 Task: Look for space in Kovancilar, Turkey from 12th July, 2023 to 16th July, 2023 for 8 adults in price range Rs.10000 to Rs.16000. Place can be private room with 8 bedrooms having 8 beds and 8 bathrooms. Property type can be house, flat, guest house, hotel. Amenities needed are: wifi, TV, free parkinig on premises, gym, breakfast. Booking option can be shelf check-in. Required host language is English.
Action: Mouse pressed left at (429, 91)
Screenshot: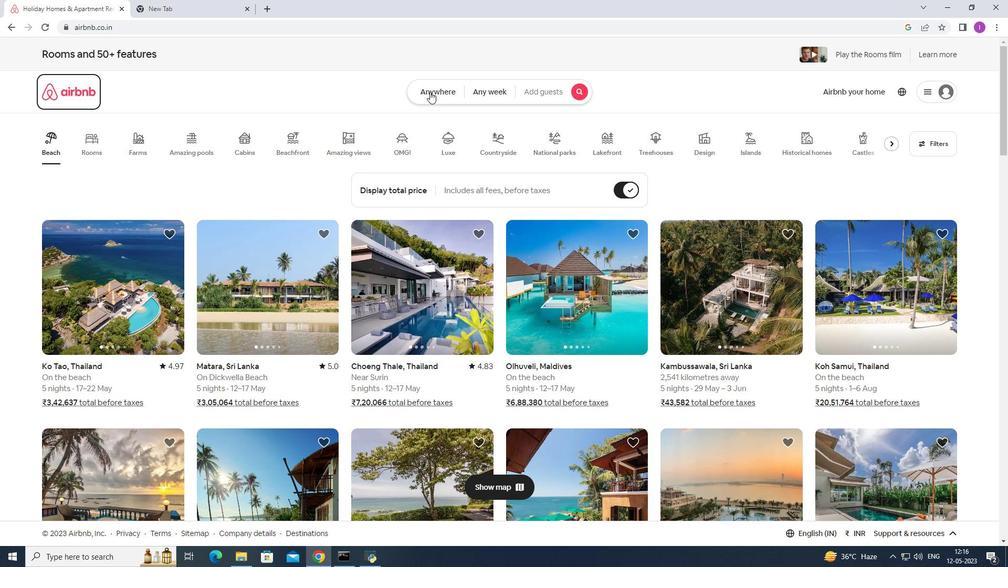 
Action: Mouse moved to (361, 134)
Screenshot: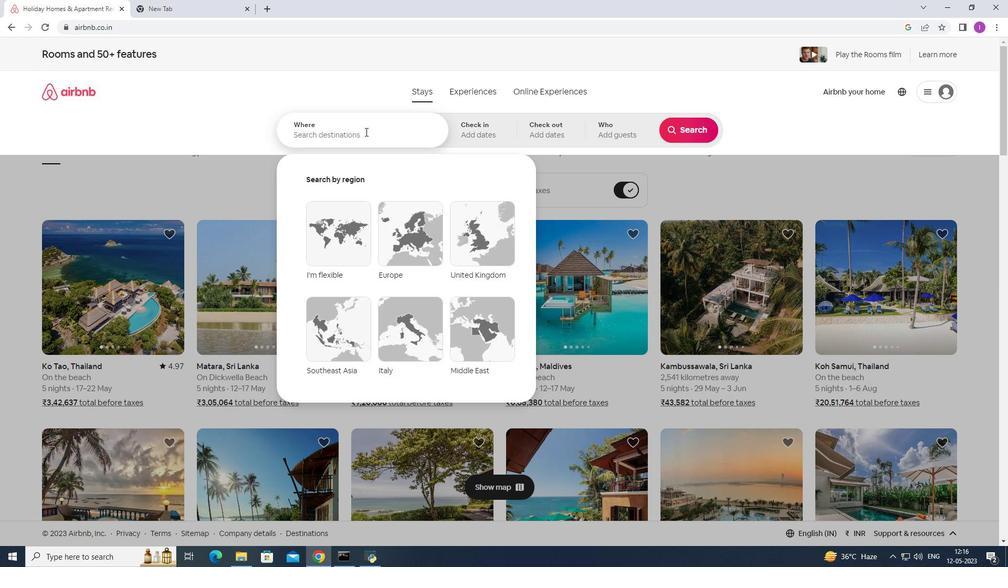 
Action: Mouse pressed left at (361, 134)
Screenshot: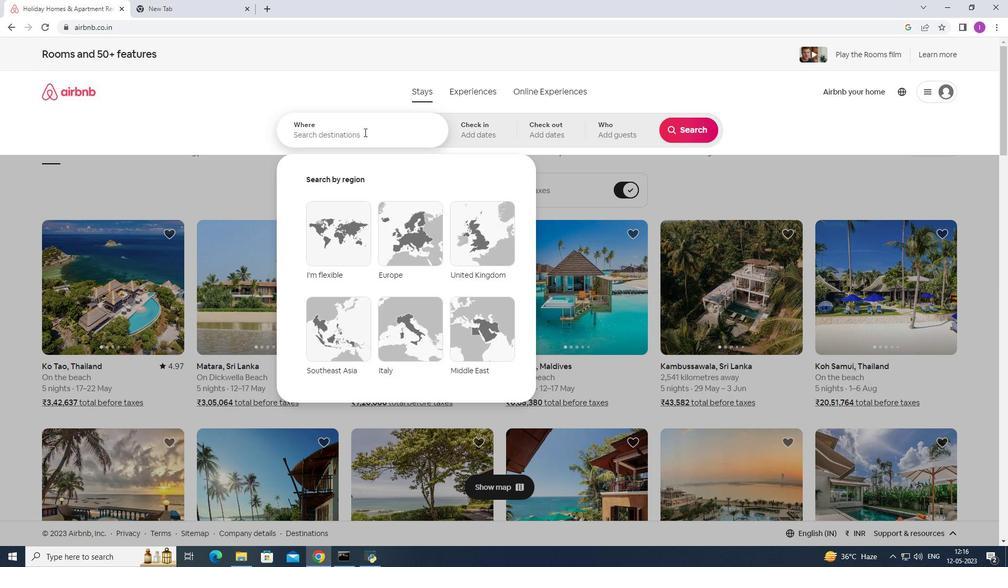
Action: Mouse moved to (361, 134)
Screenshot: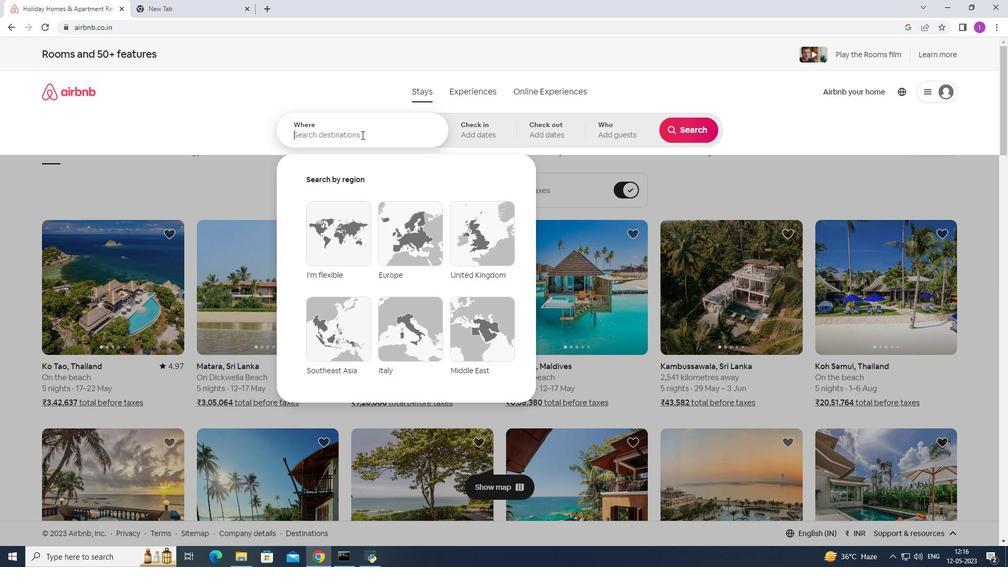 
Action: Key pressed <Key.shift>Kovancilar,<Key.shift>Turkey
Screenshot: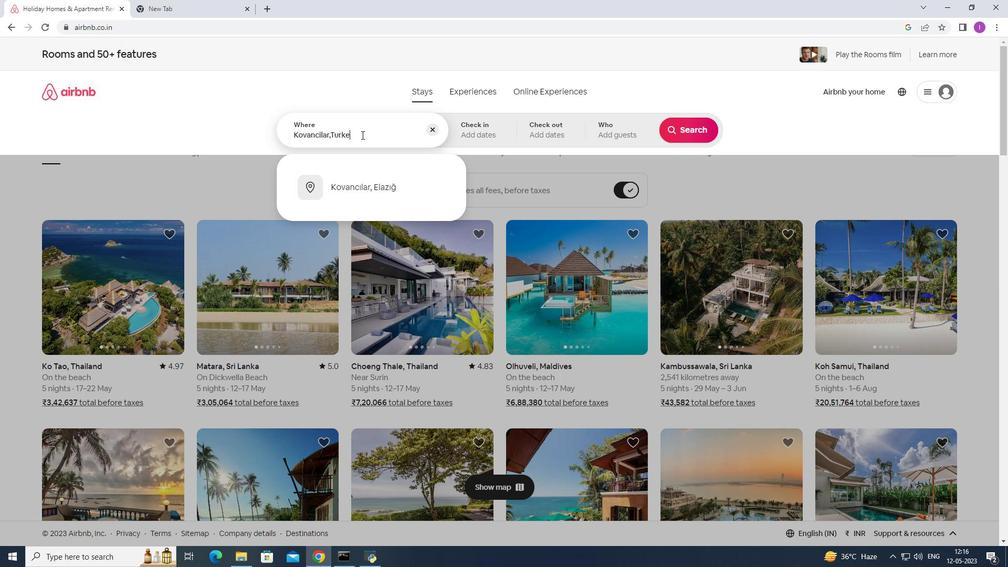 
Action: Mouse moved to (490, 134)
Screenshot: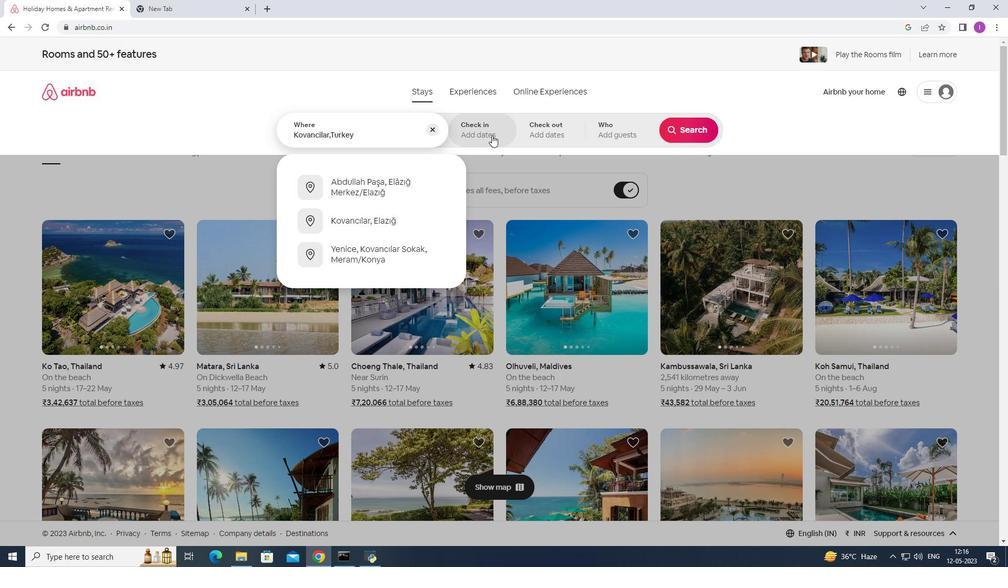 
Action: Mouse pressed left at (490, 134)
Screenshot: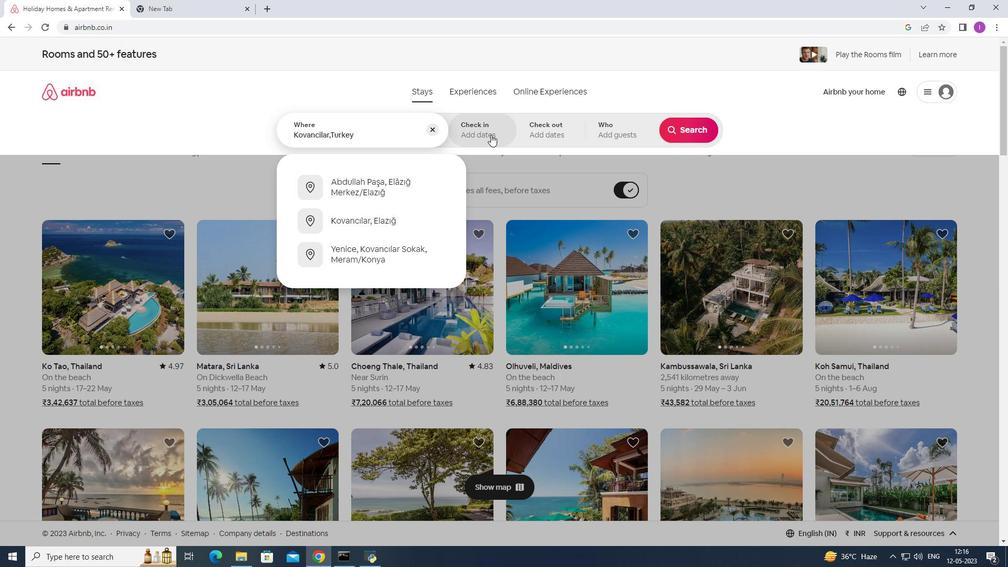 
Action: Mouse moved to (685, 215)
Screenshot: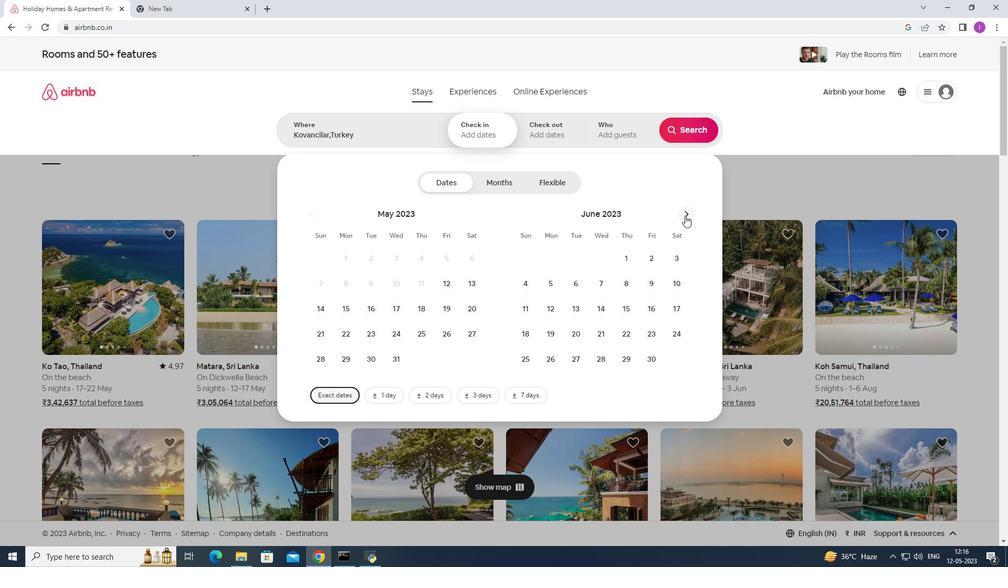 
Action: Mouse pressed left at (685, 215)
Screenshot: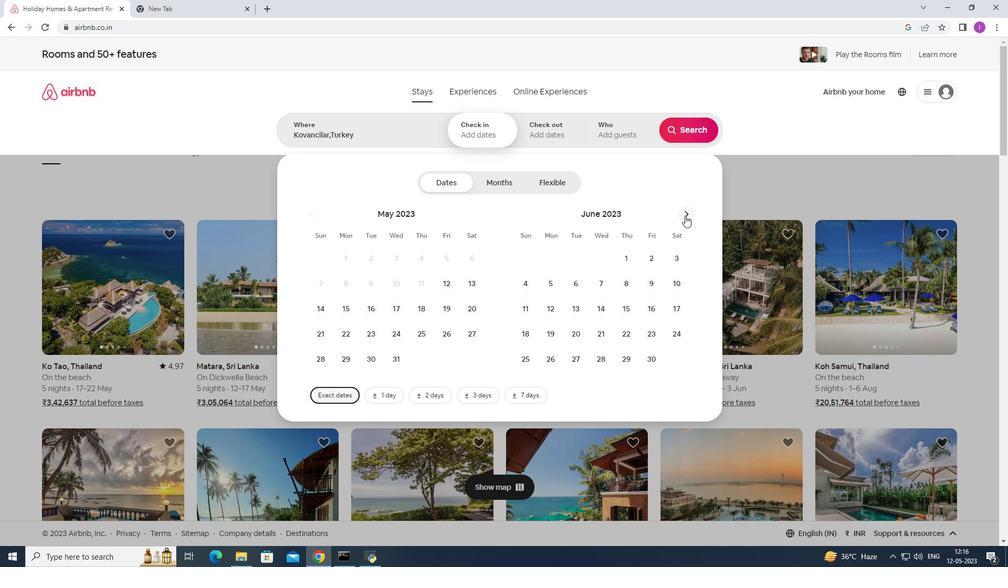 
Action: Mouse moved to (601, 312)
Screenshot: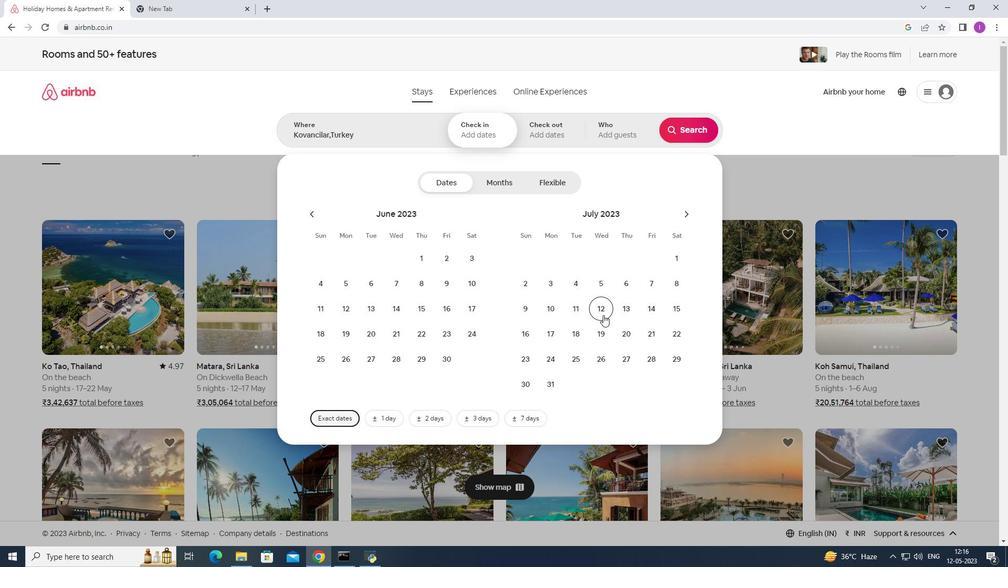 
Action: Mouse pressed left at (601, 312)
Screenshot: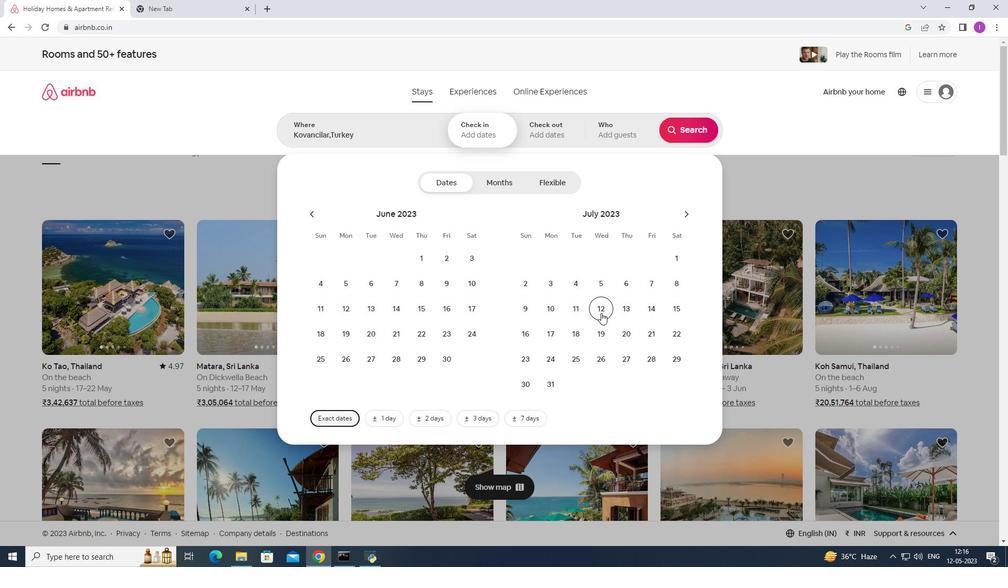 
Action: Mouse moved to (520, 333)
Screenshot: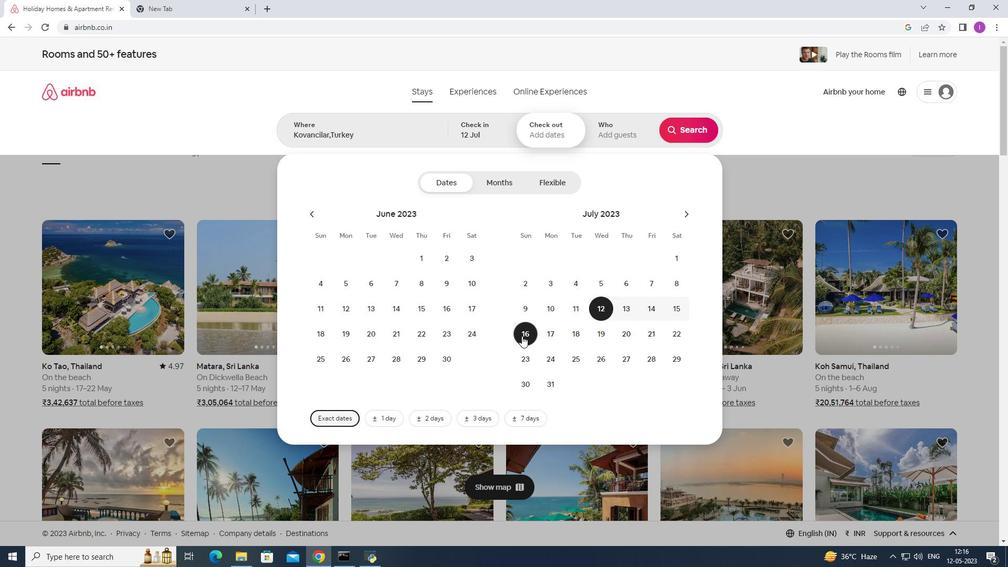 
Action: Mouse pressed left at (520, 333)
Screenshot: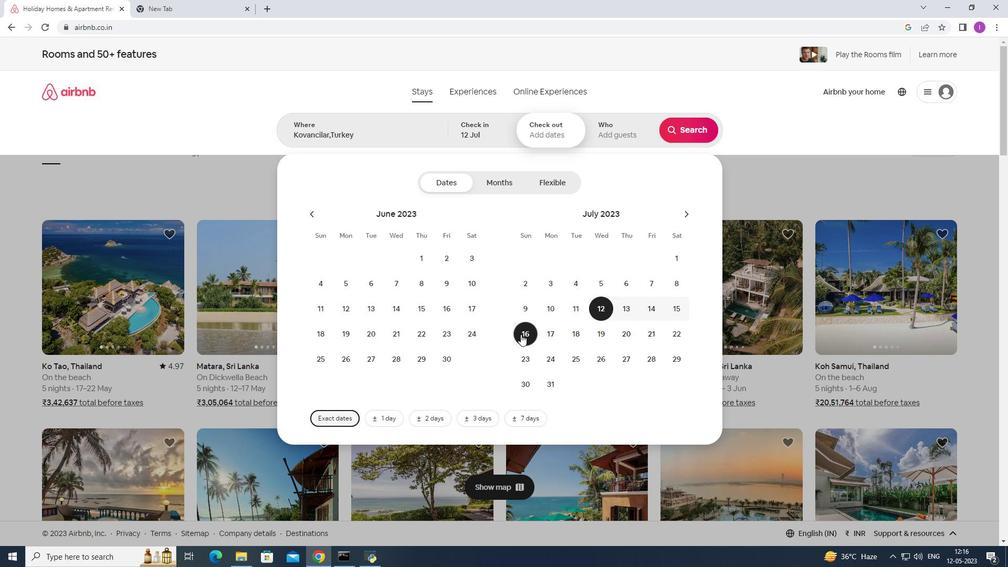 
Action: Mouse moved to (620, 138)
Screenshot: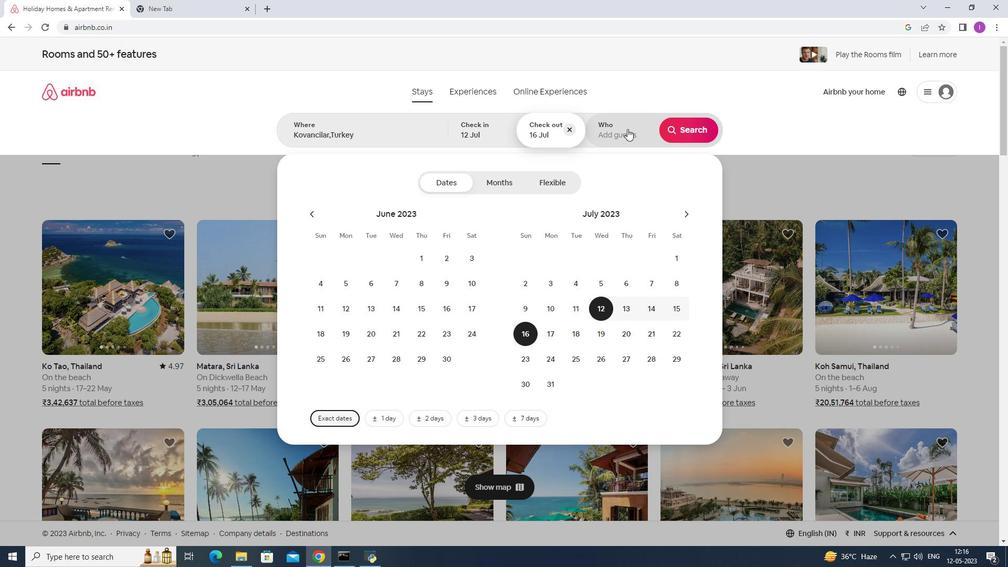 
Action: Mouse pressed left at (620, 138)
Screenshot: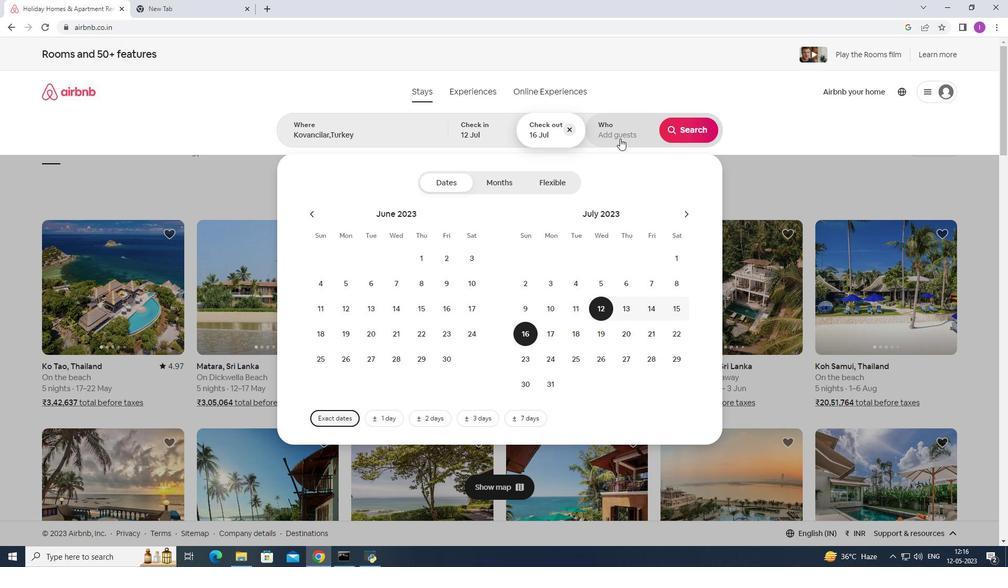 
Action: Mouse moved to (690, 187)
Screenshot: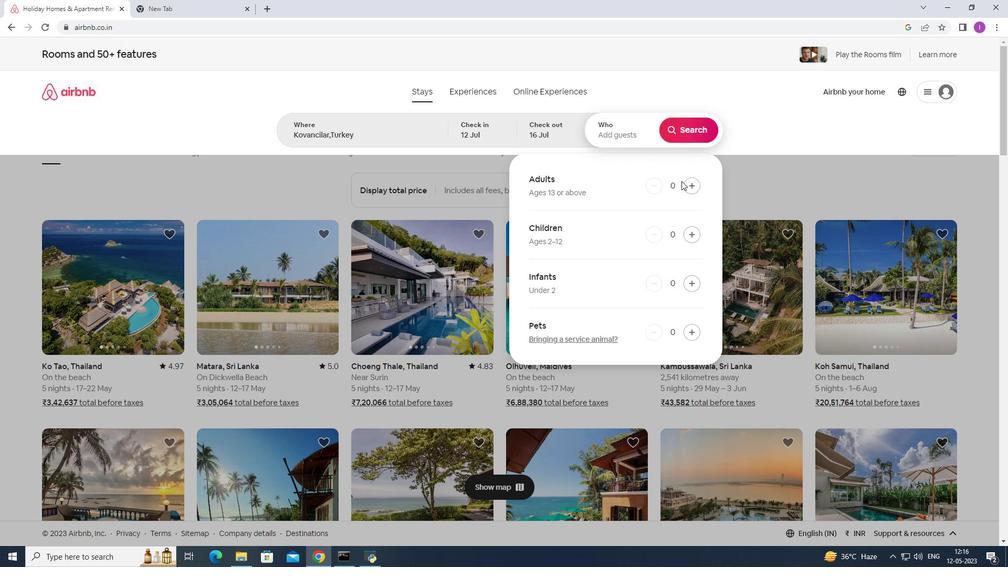 
Action: Mouse pressed left at (690, 187)
Screenshot: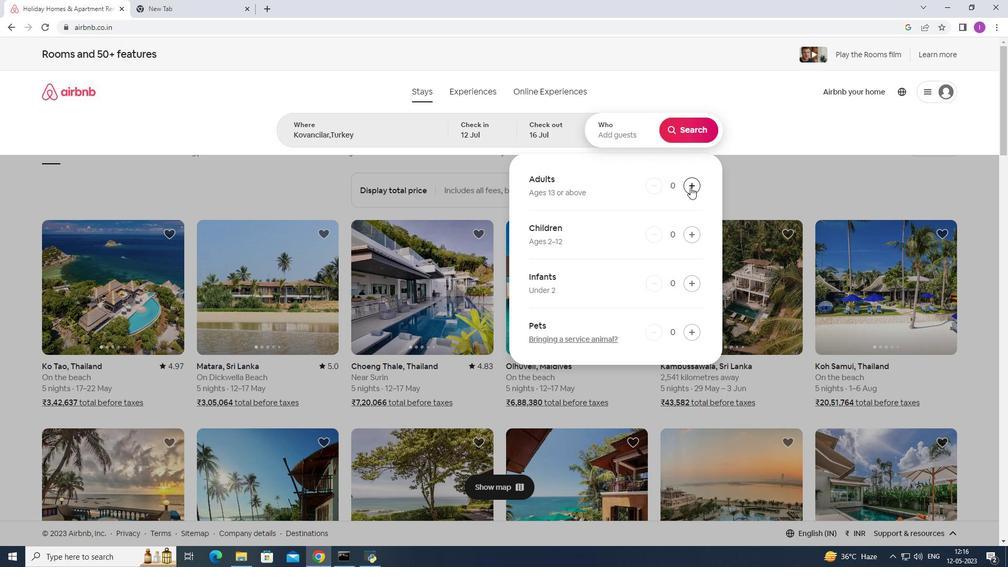 
Action: Mouse pressed left at (690, 187)
Screenshot: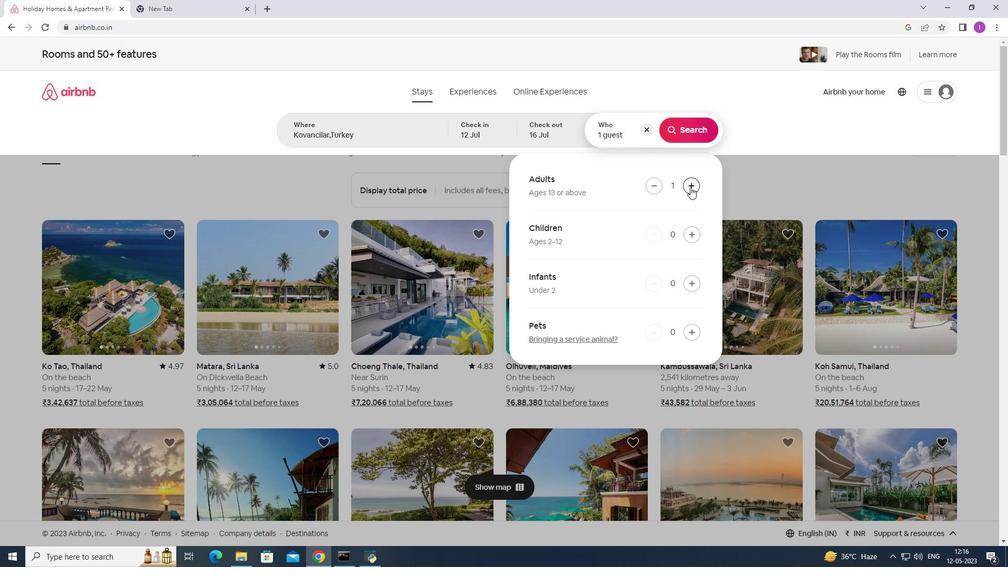 
Action: Mouse pressed left at (690, 187)
Screenshot: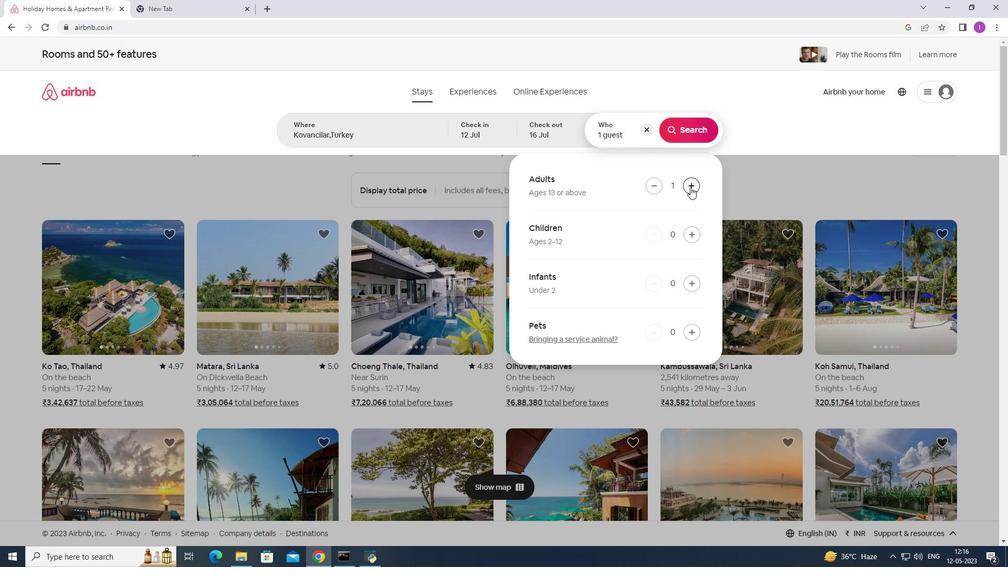 
Action: Mouse pressed left at (690, 187)
Screenshot: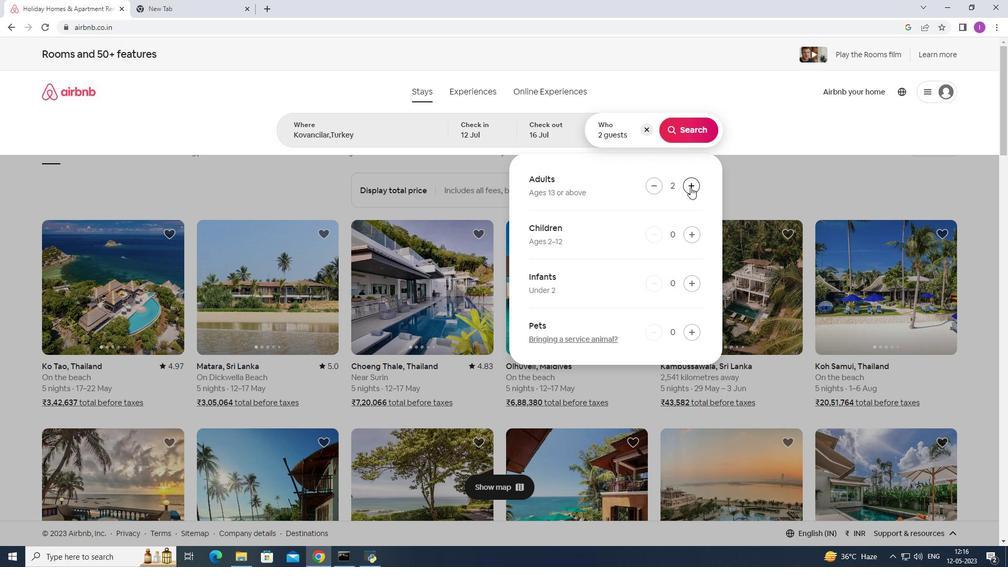 
Action: Mouse pressed left at (690, 187)
Screenshot: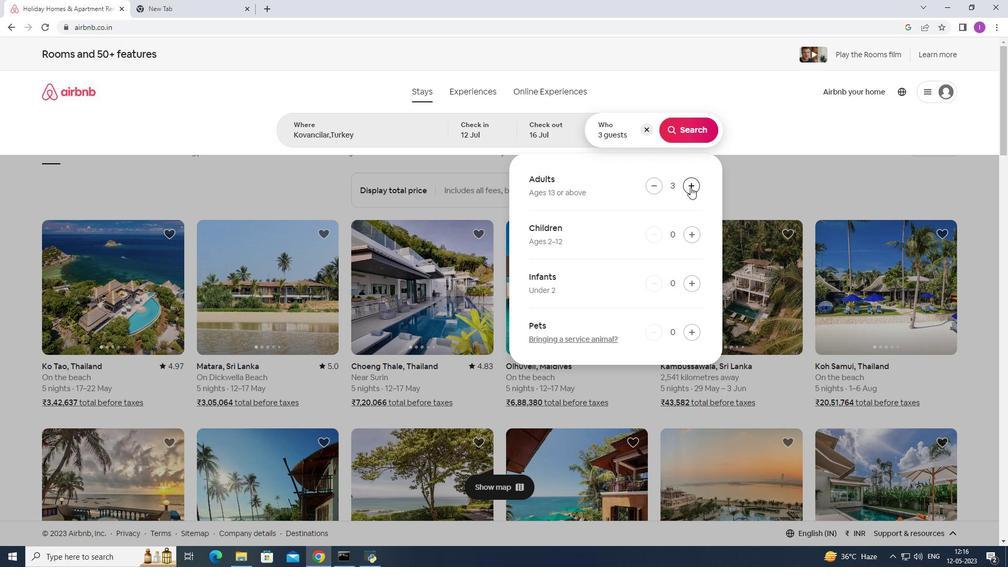 
Action: Mouse pressed left at (690, 187)
Screenshot: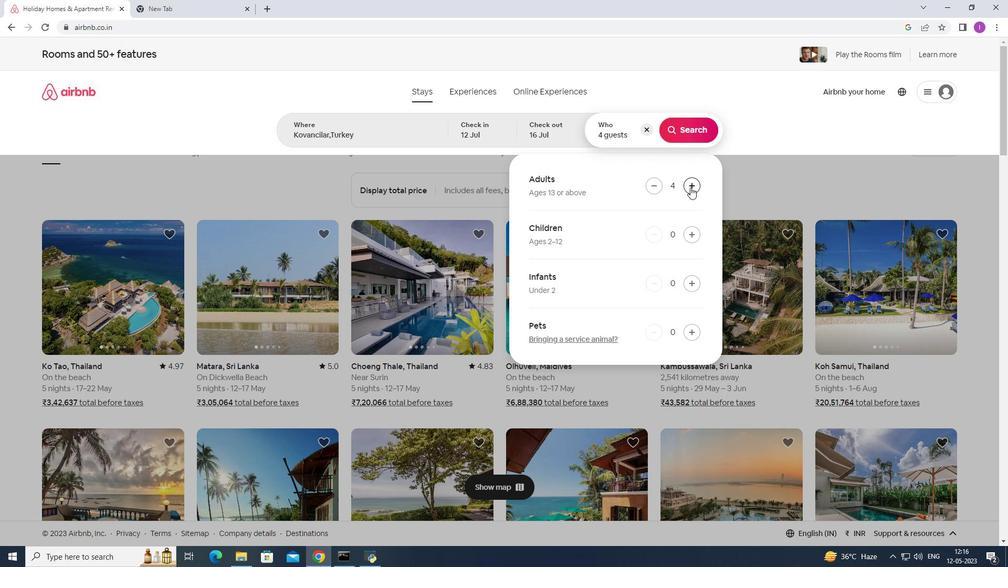 
Action: Mouse pressed left at (690, 187)
Screenshot: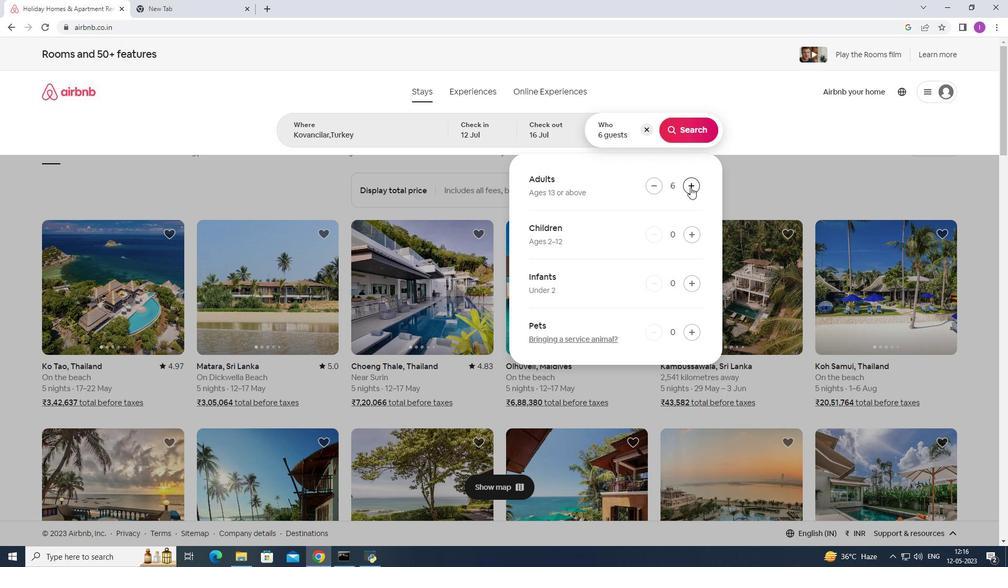 
Action: Mouse pressed left at (690, 187)
Screenshot: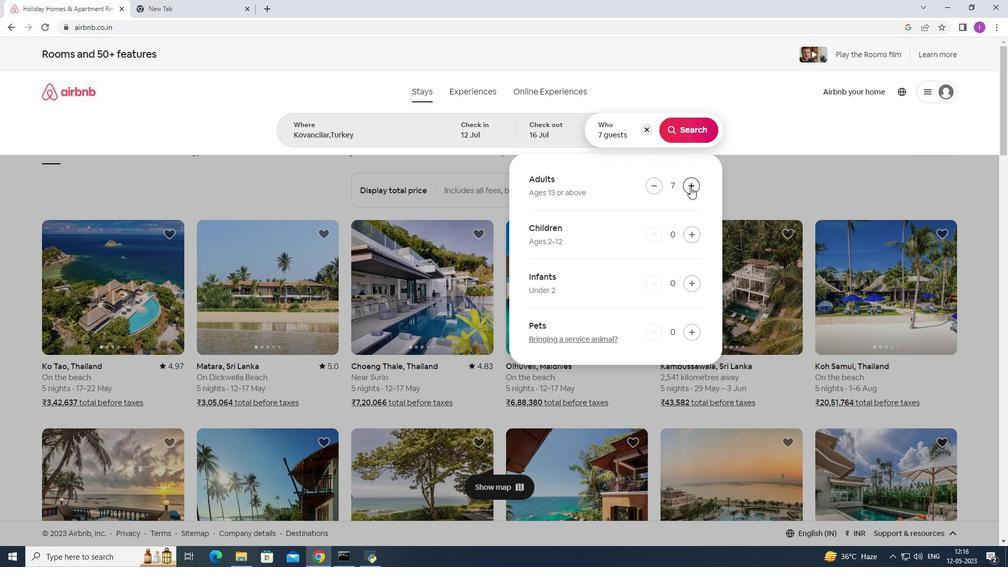 
Action: Mouse moved to (701, 136)
Screenshot: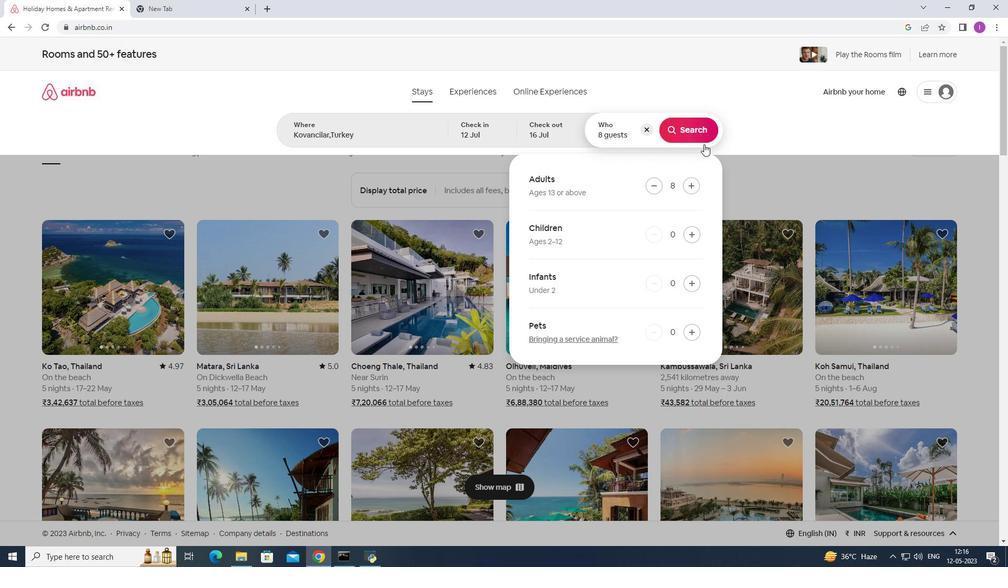 
Action: Mouse pressed left at (701, 136)
Screenshot: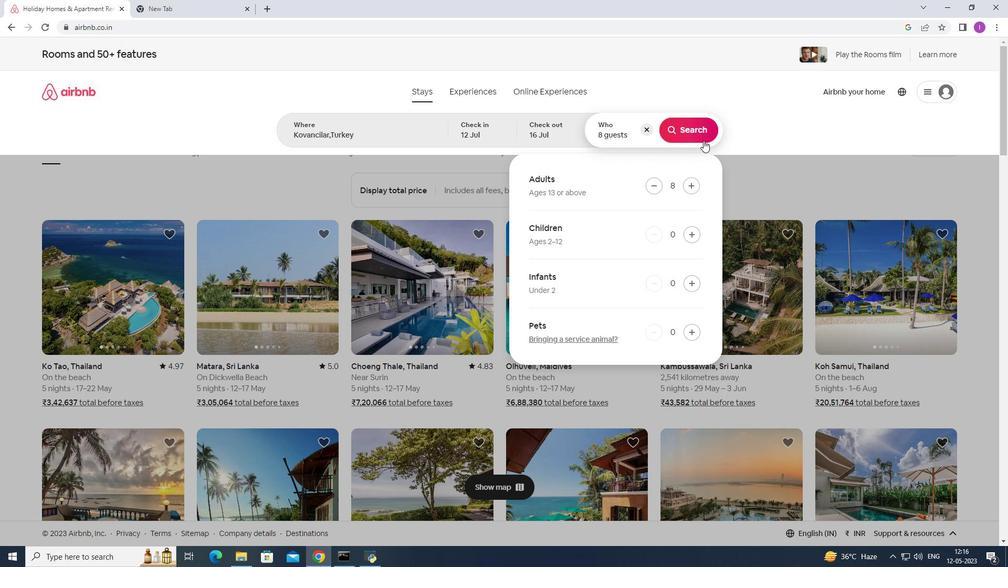 
Action: Mouse moved to (961, 98)
Screenshot: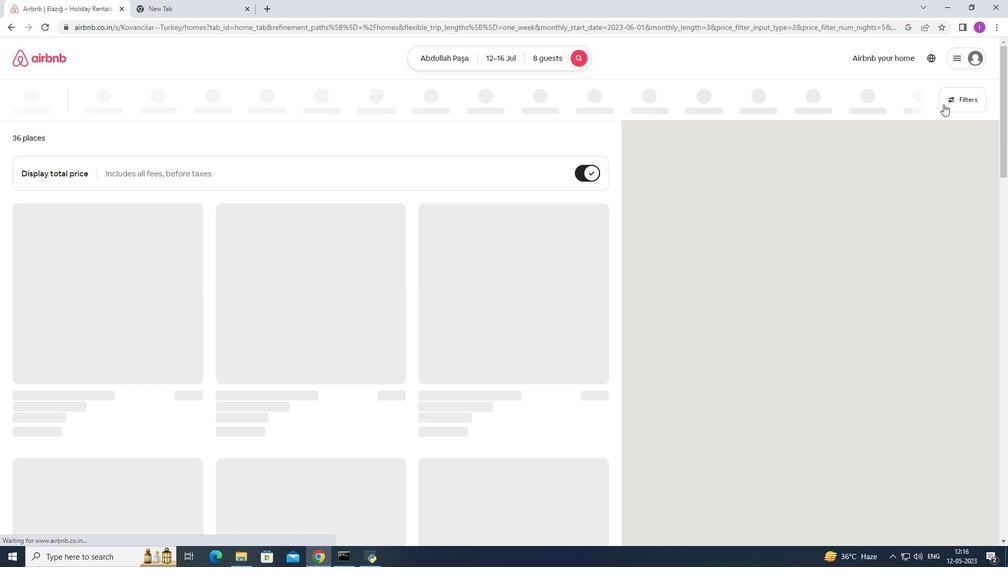 
Action: Mouse pressed left at (961, 98)
Screenshot: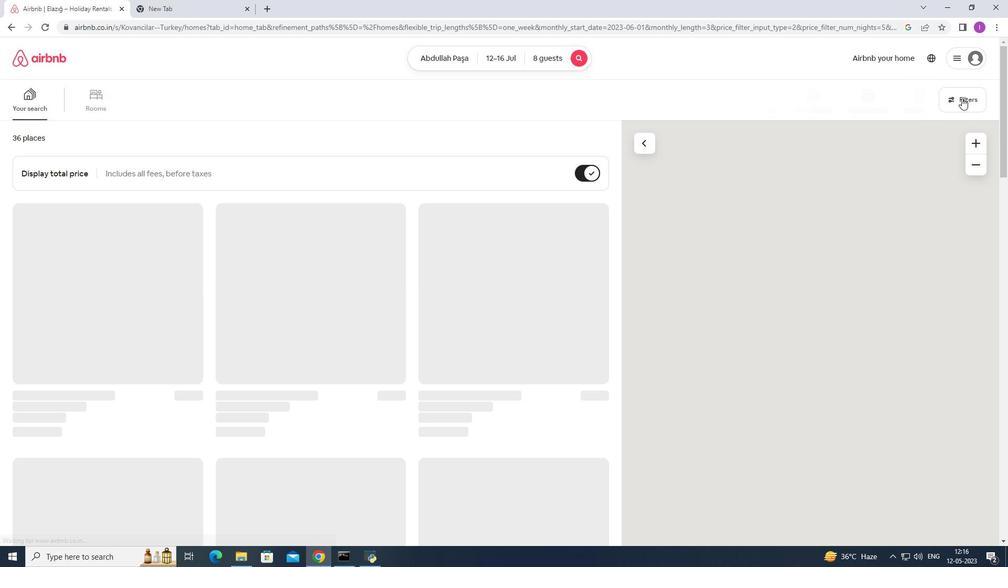 
Action: Mouse moved to (571, 359)
Screenshot: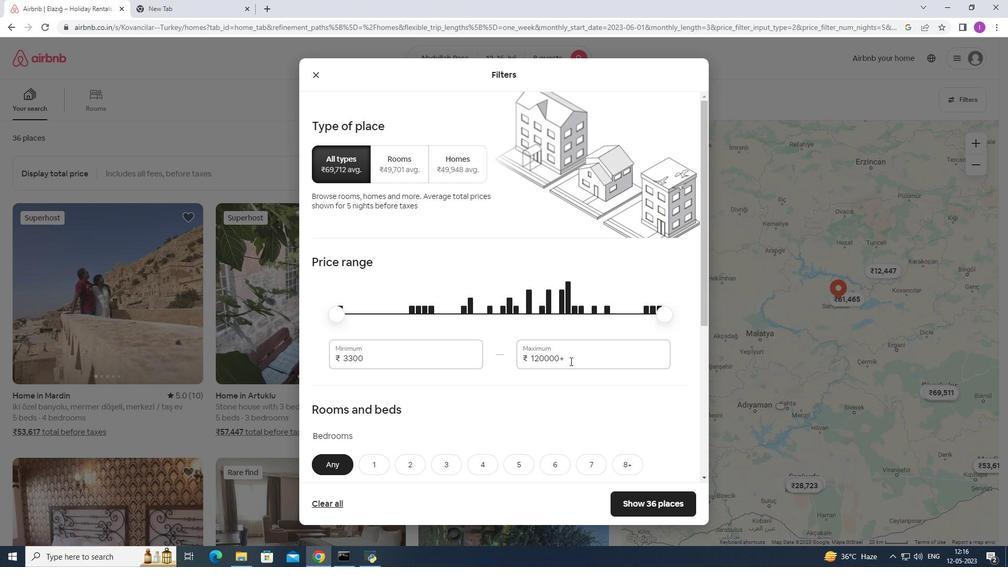 
Action: Mouse pressed left at (571, 359)
Screenshot: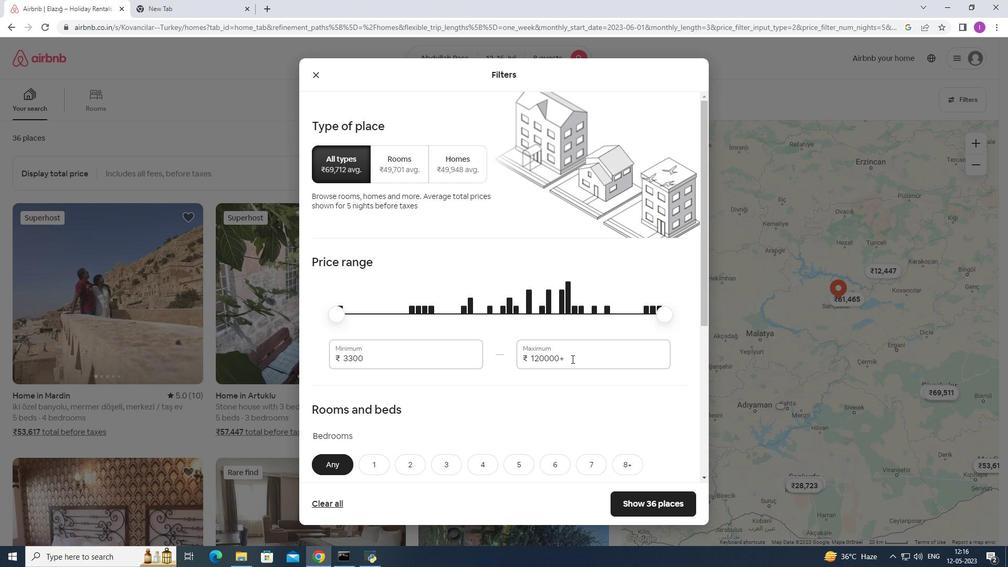 
Action: Mouse moved to (539, 358)
Screenshot: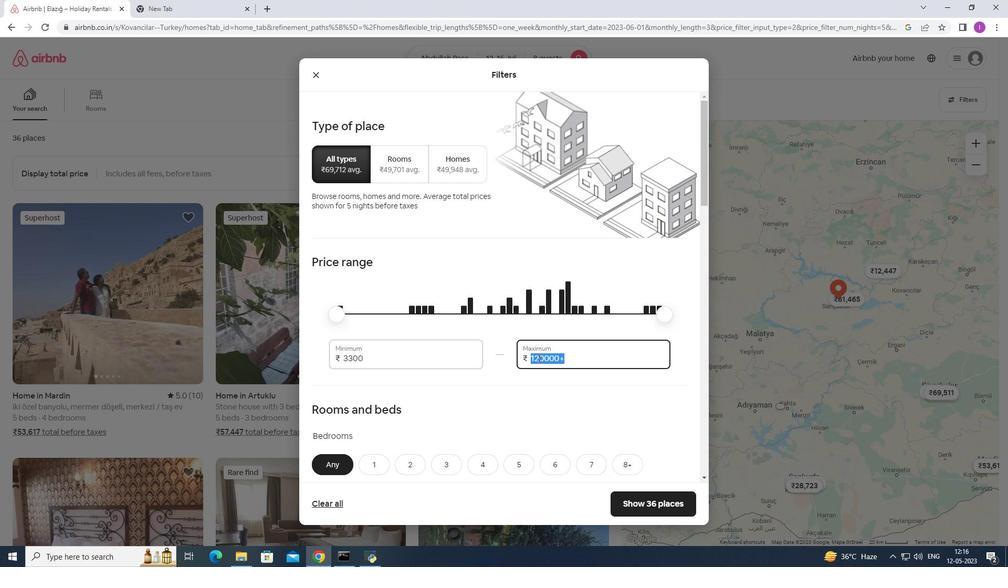 
Action: Key pressed 1
Screenshot: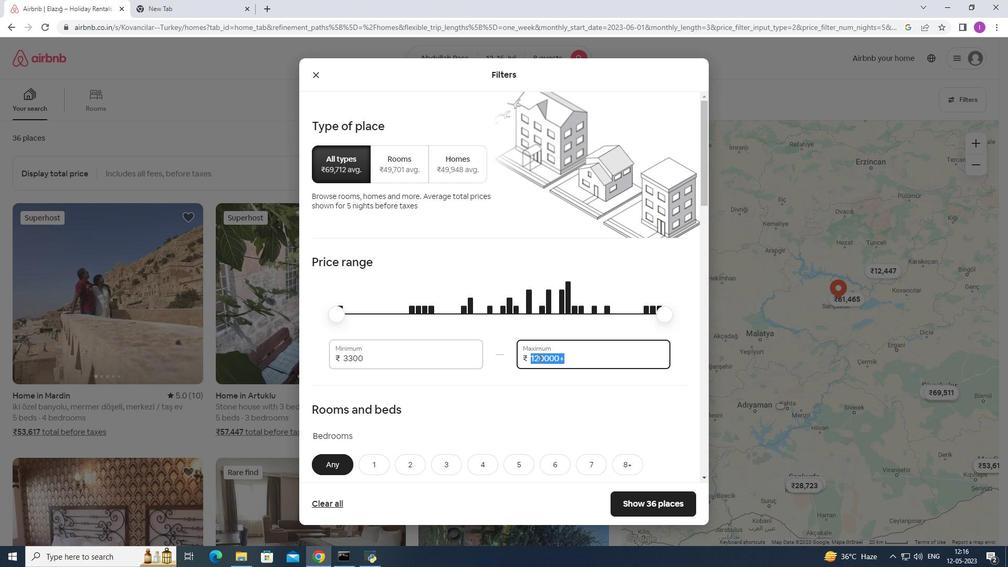 
Action: Mouse moved to (540, 356)
Screenshot: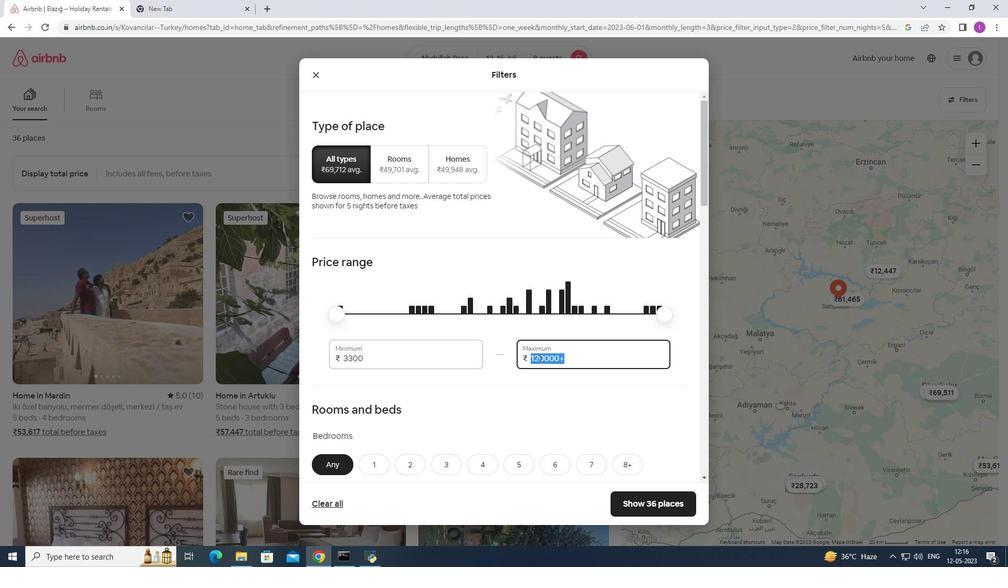 
Action: Key pressed 6
Screenshot: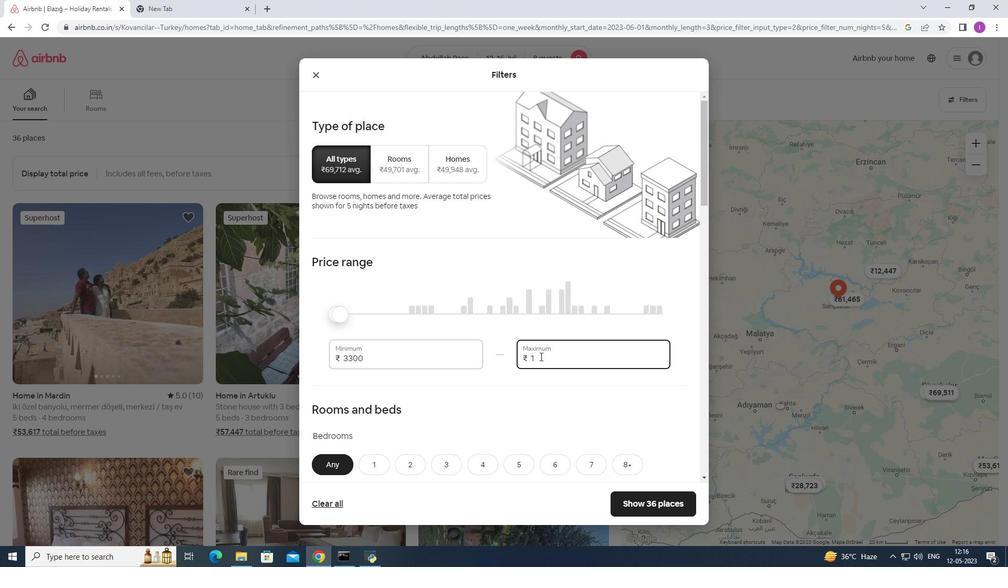 
Action: Mouse moved to (541, 355)
Screenshot: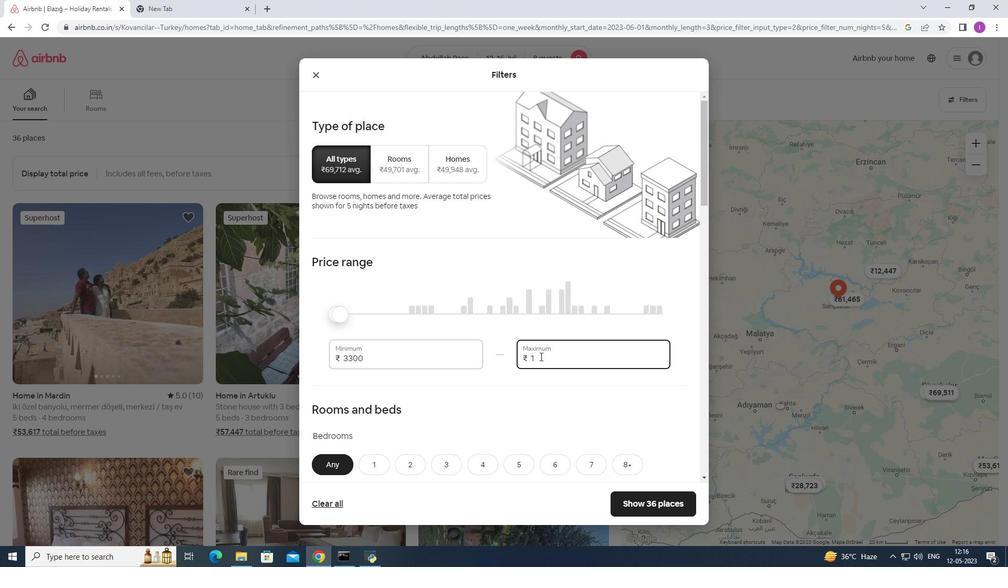 
Action: Key pressed 000
Screenshot: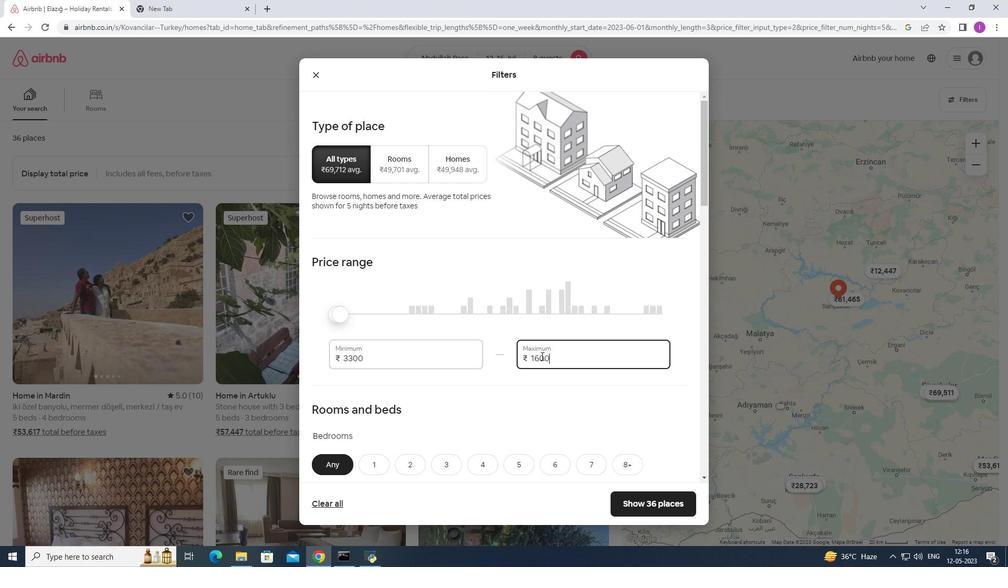 
Action: Mouse moved to (370, 356)
Screenshot: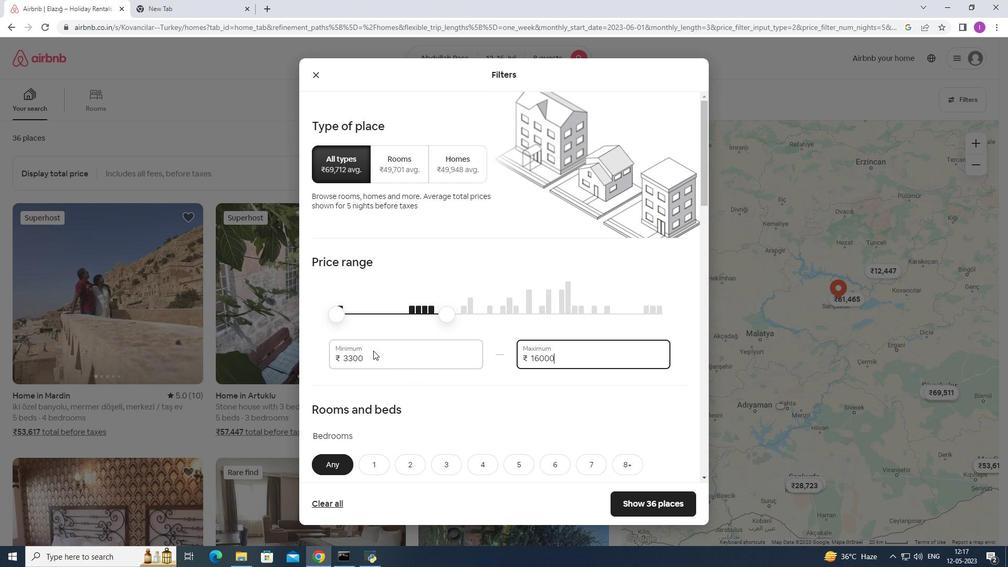 
Action: Mouse pressed left at (370, 356)
Screenshot: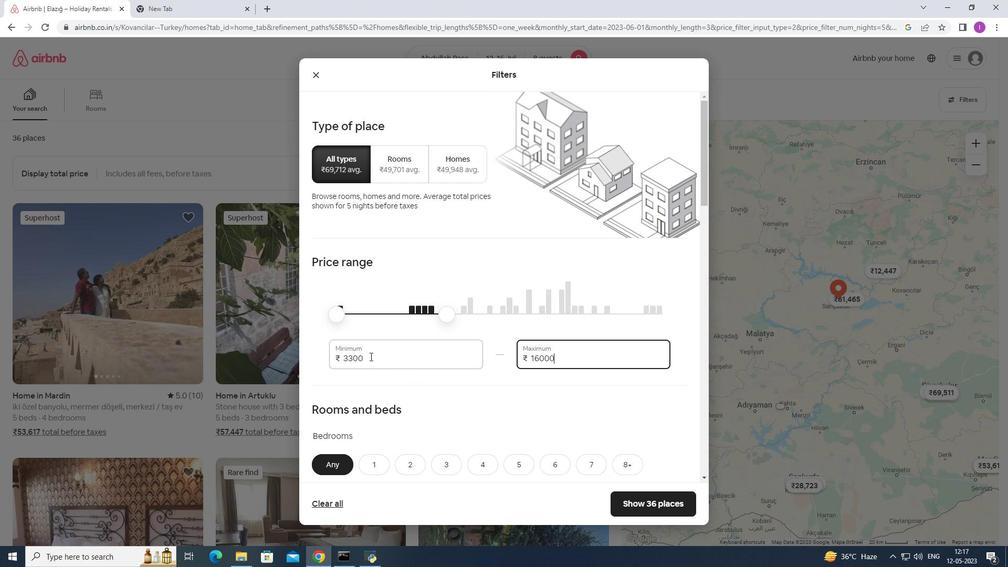 
Action: Mouse moved to (390, 361)
Screenshot: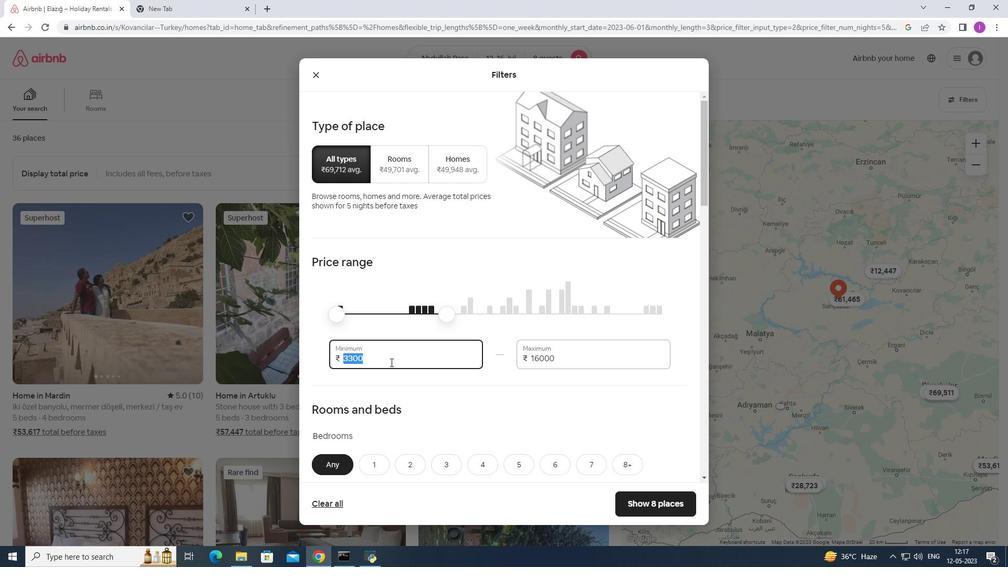 
Action: Key pressed 1
Screenshot: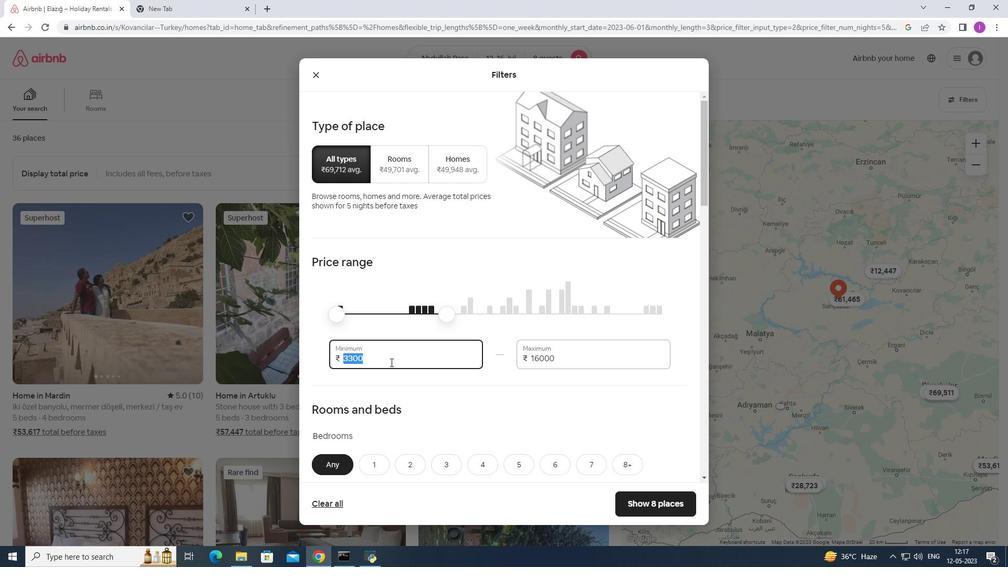 
Action: Mouse moved to (391, 361)
Screenshot: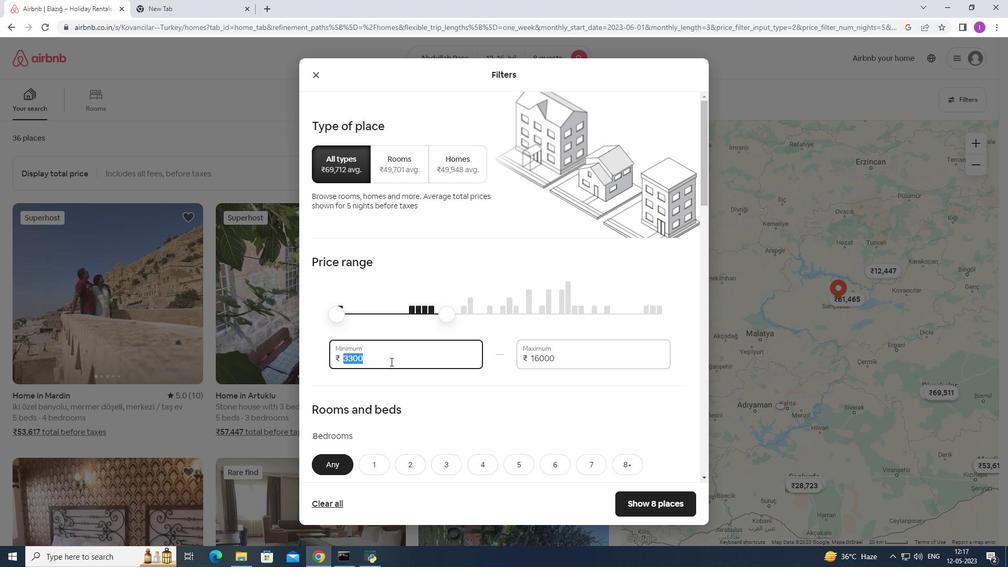 
Action: Key pressed 0000
Screenshot: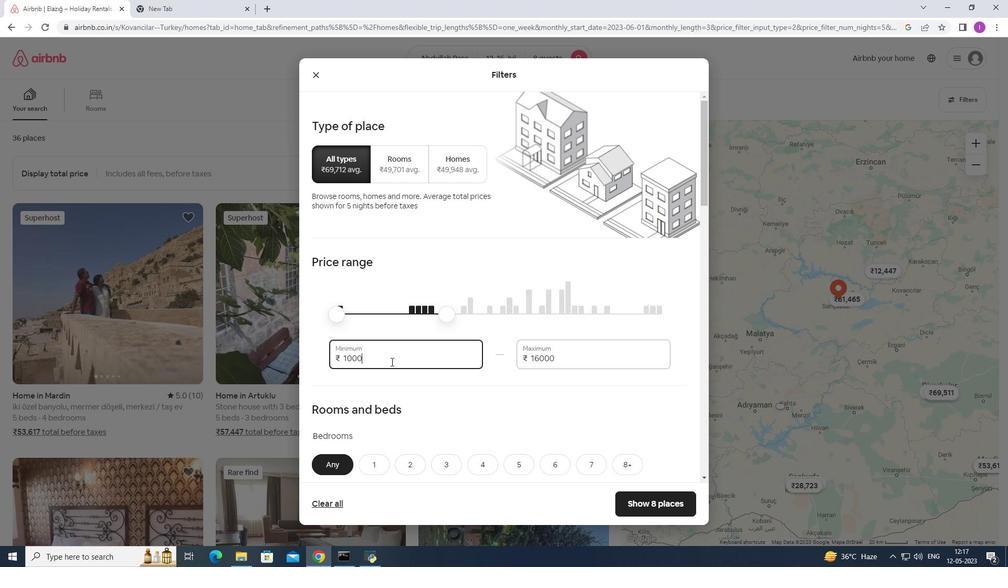 
Action: Mouse moved to (383, 387)
Screenshot: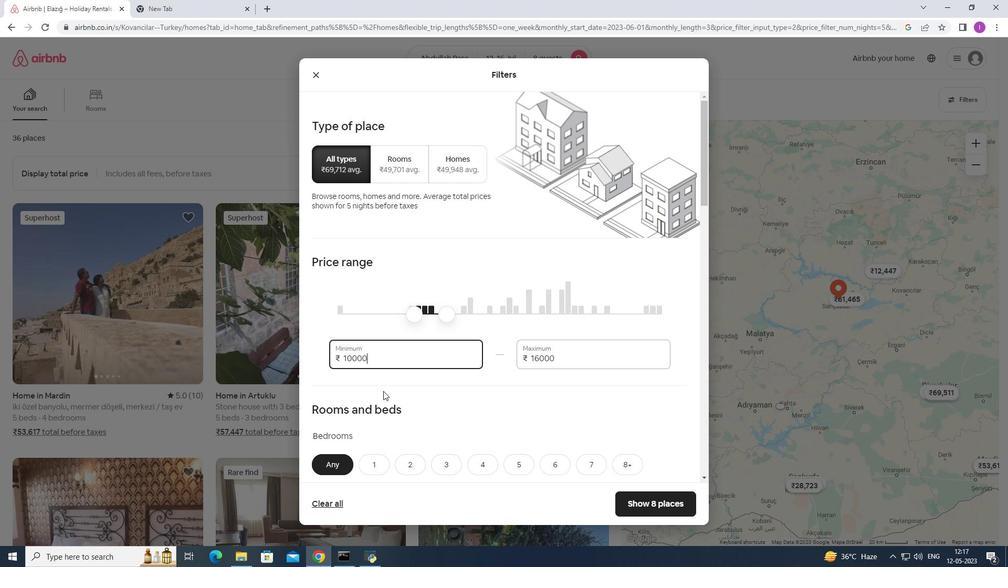 
Action: Mouse scrolled (383, 387) with delta (0, 0)
Screenshot: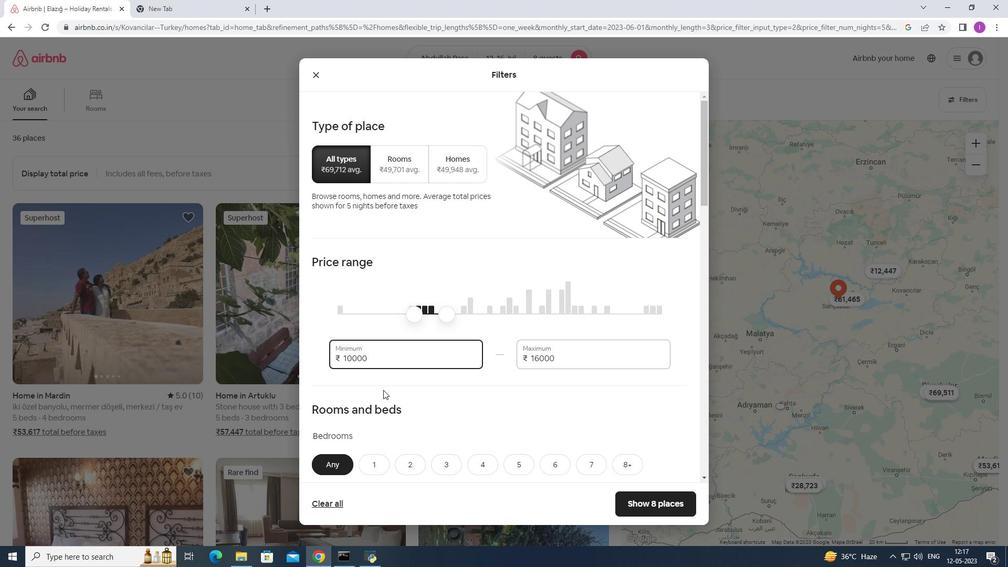 
Action: Mouse moved to (386, 369)
Screenshot: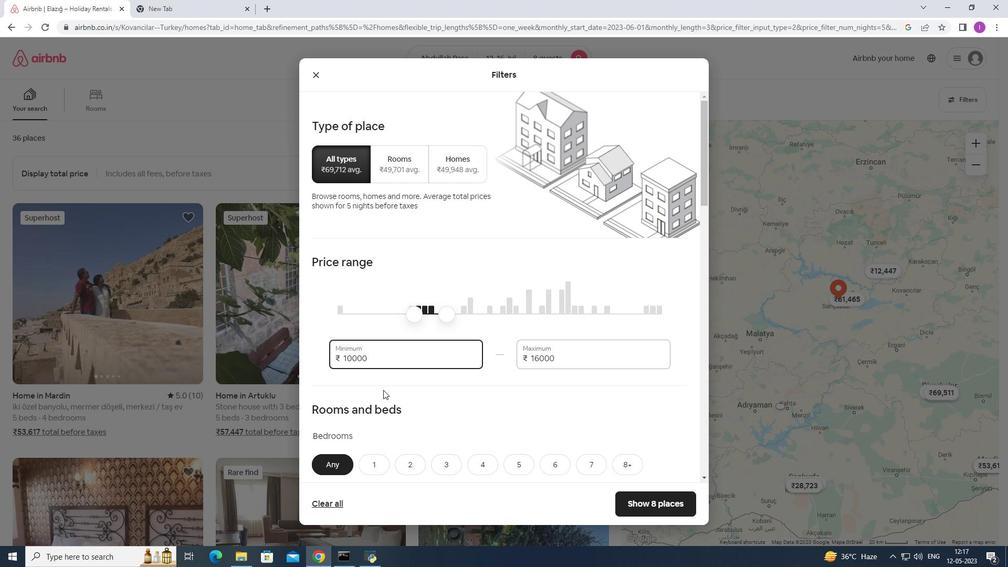 
Action: Mouse scrolled (385, 371) with delta (0, 0)
Screenshot: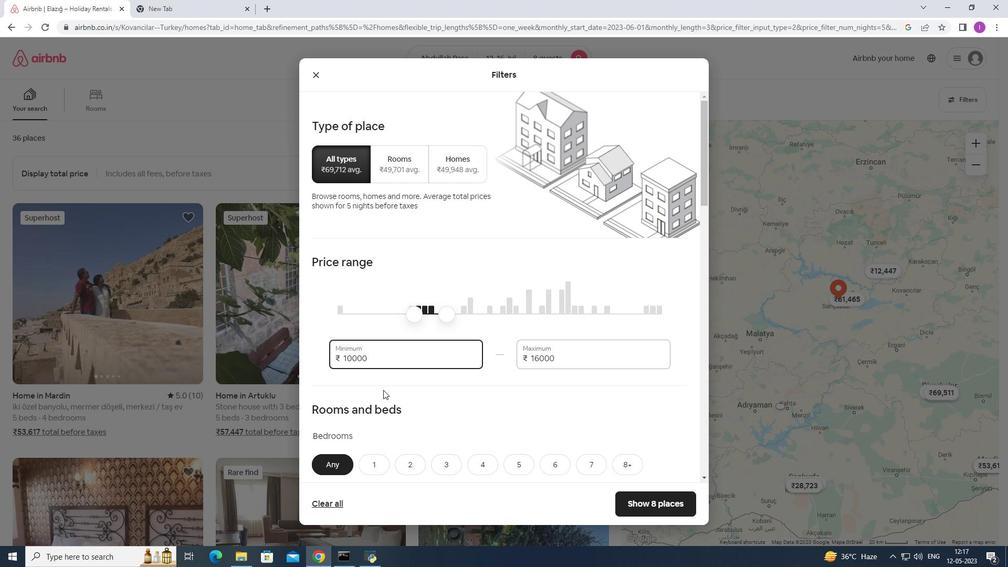 
Action: Mouse moved to (396, 345)
Screenshot: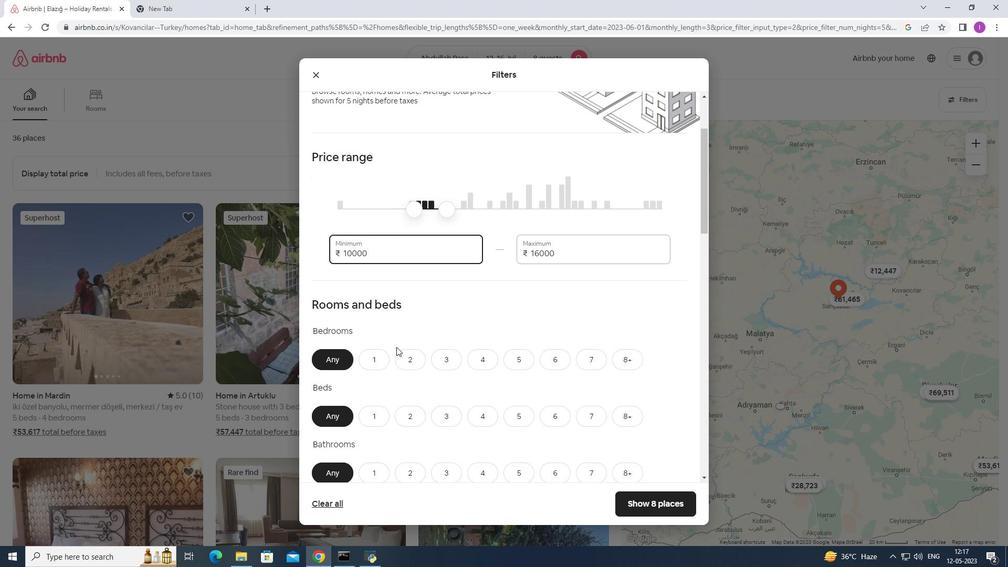 
Action: Mouse scrolled (396, 344) with delta (0, 0)
Screenshot: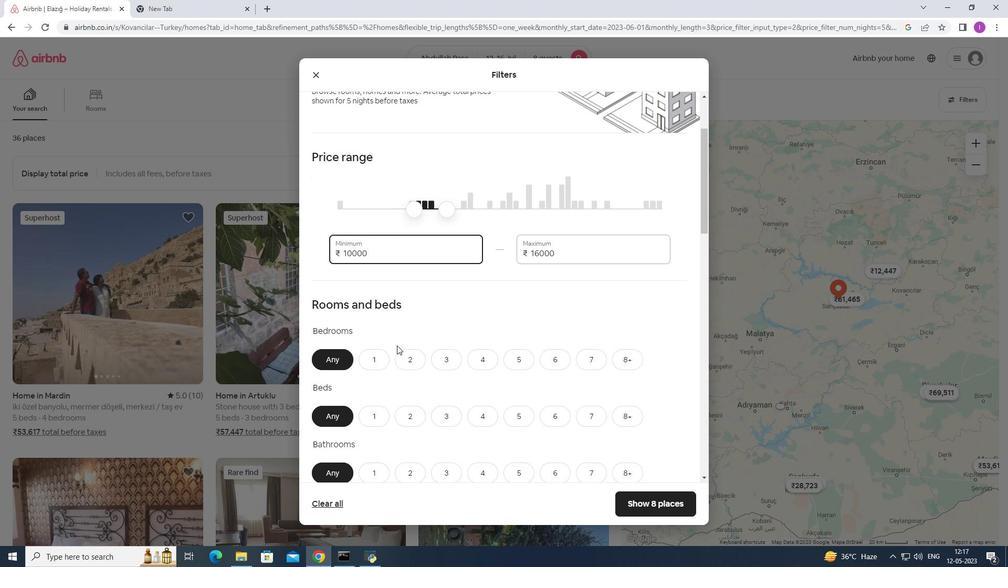 
Action: Mouse moved to (415, 342)
Screenshot: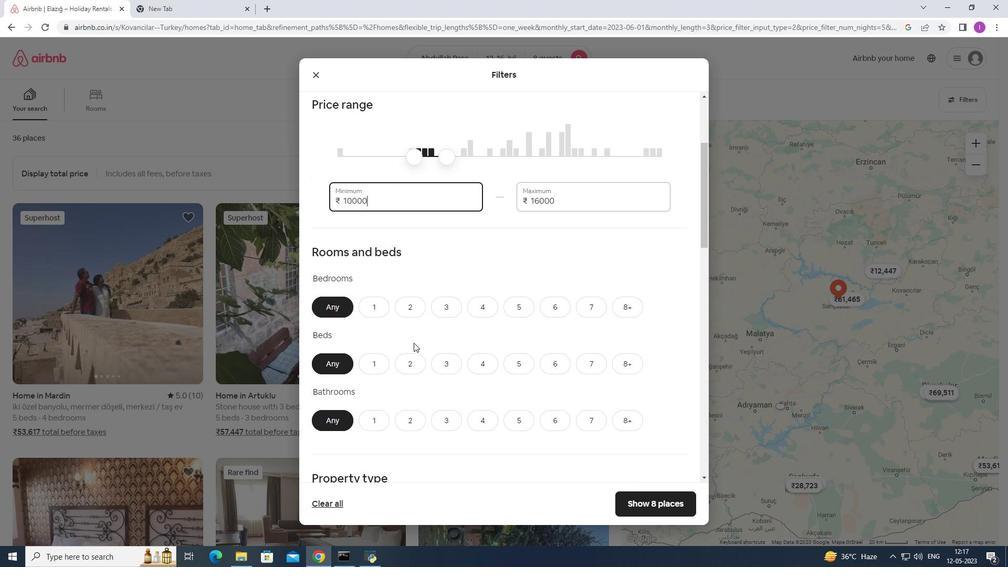 
Action: Mouse scrolled (415, 341) with delta (0, 0)
Screenshot: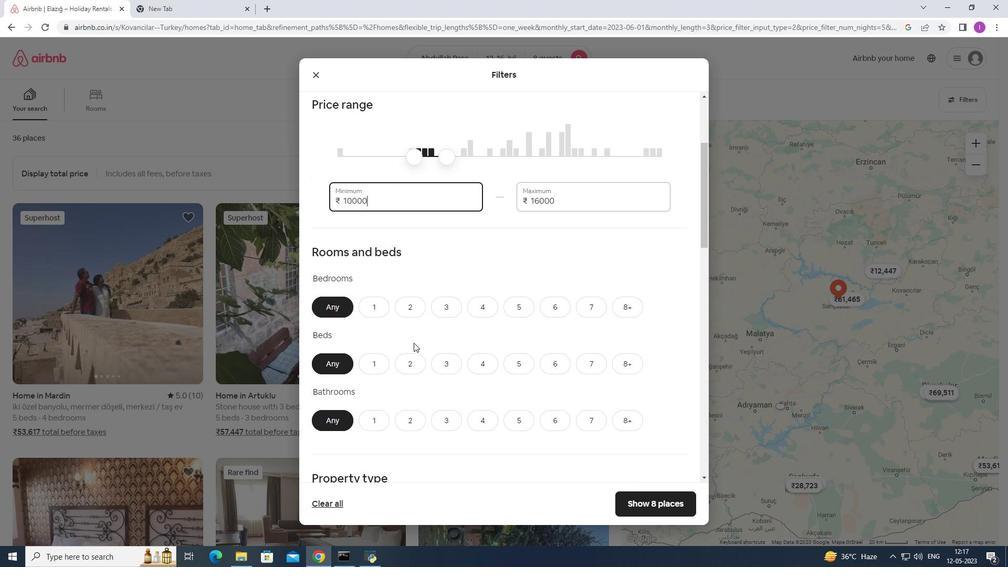 
Action: Mouse moved to (623, 259)
Screenshot: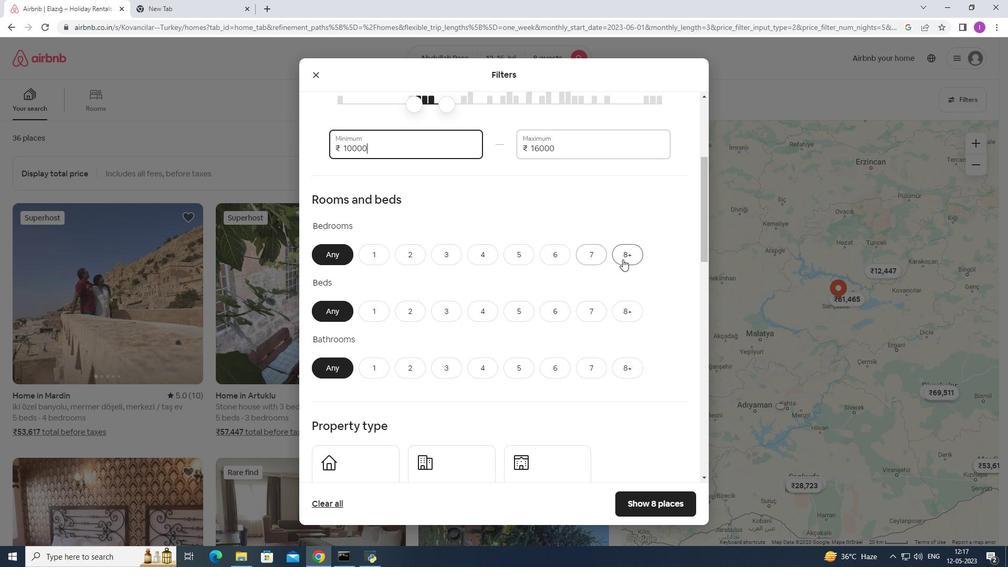 
Action: Mouse pressed left at (623, 259)
Screenshot: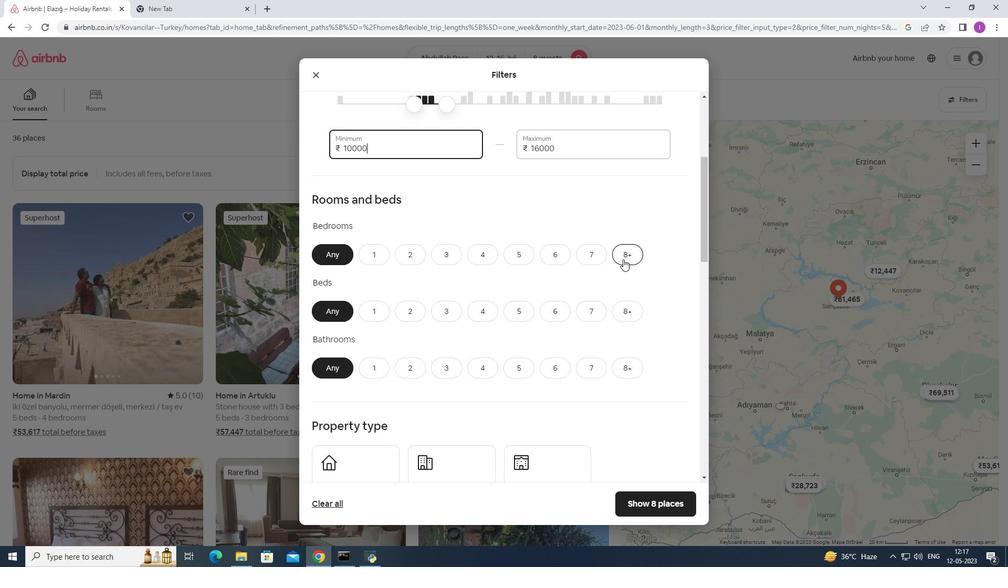 
Action: Mouse moved to (628, 310)
Screenshot: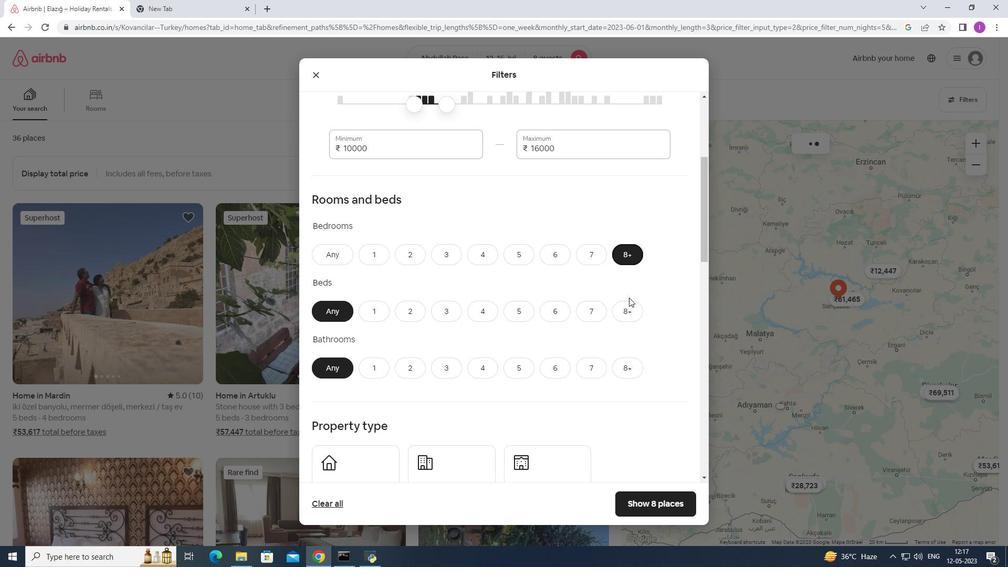 
Action: Mouse pressed left at (628, 310)
Screenshot: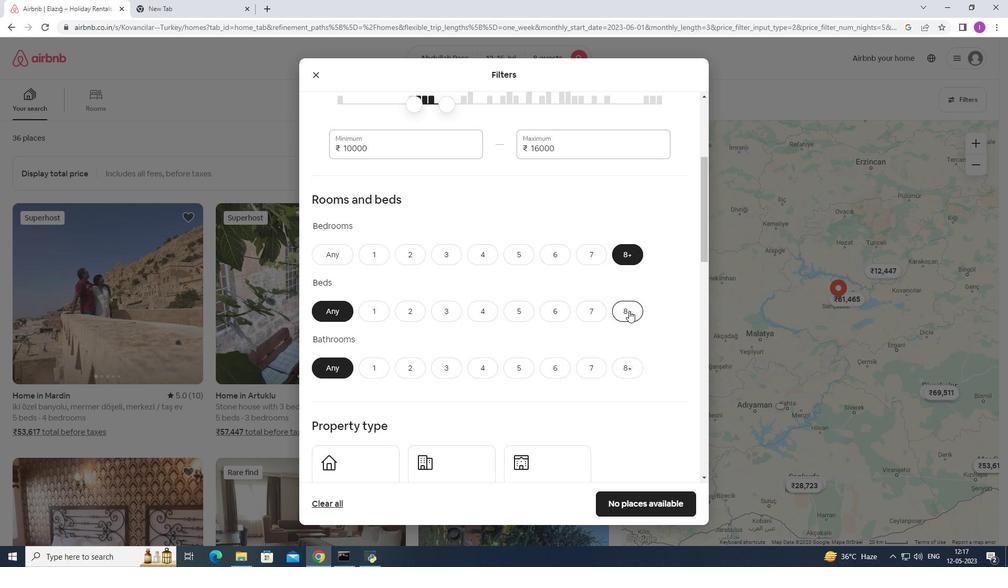 
Action: Mouse moved to (625, 364)
Screenshot: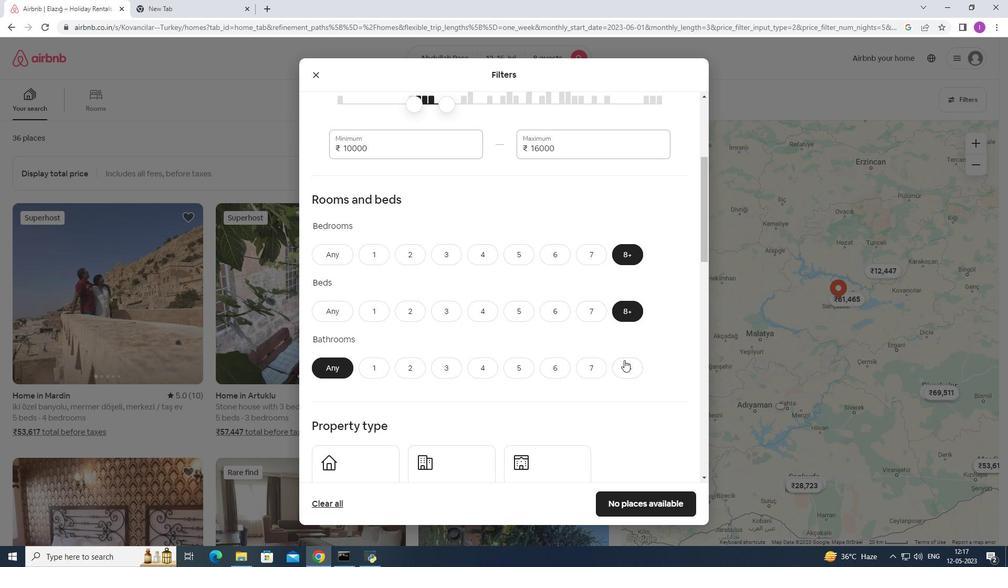 
Action: Mouse pressed left at (625, 364)
Screenshot: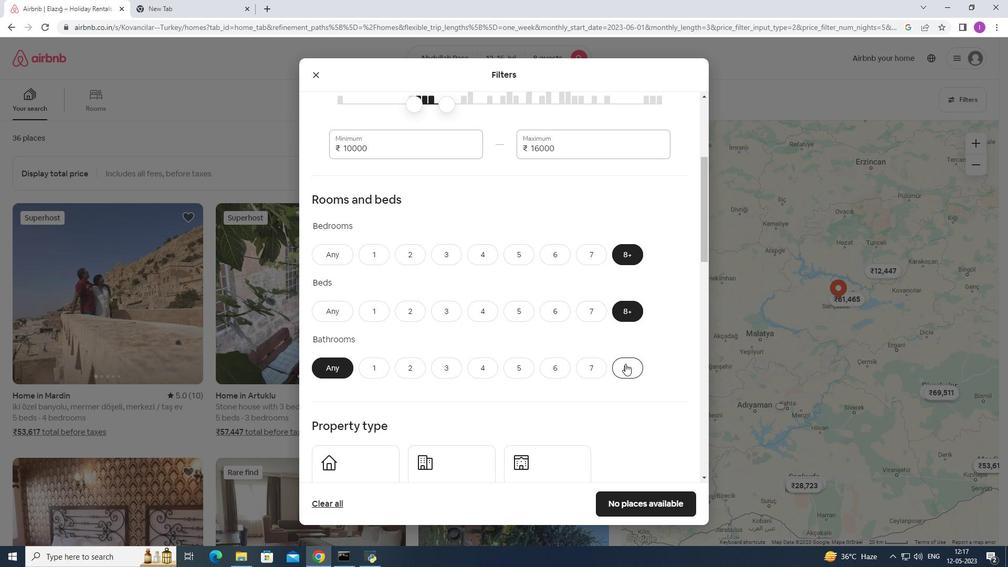 
Action: Mouse moved to (507, 357)
Screenshot: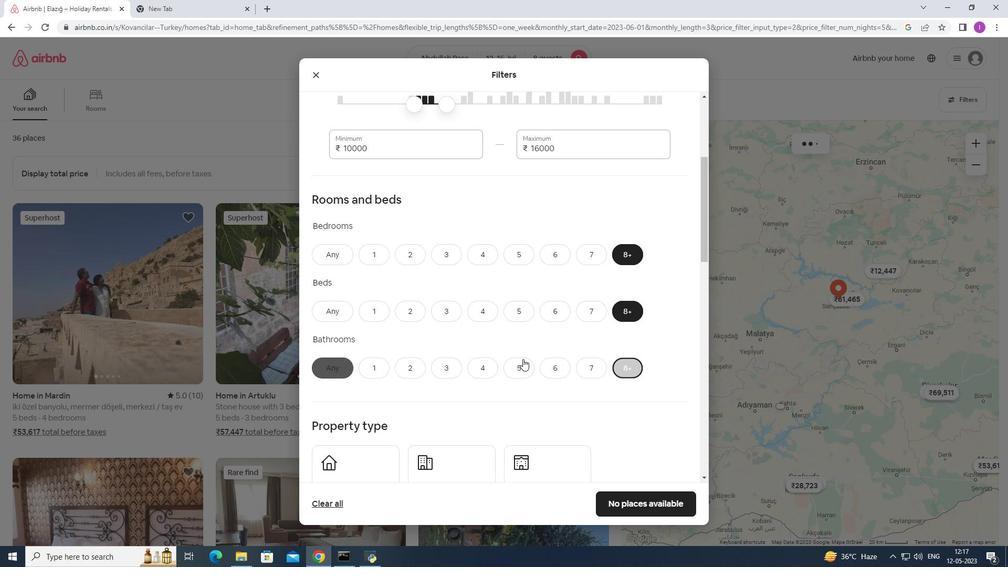 
Action: Mouse scrolled (507, 357) with delta (0, 0)
Screenshot: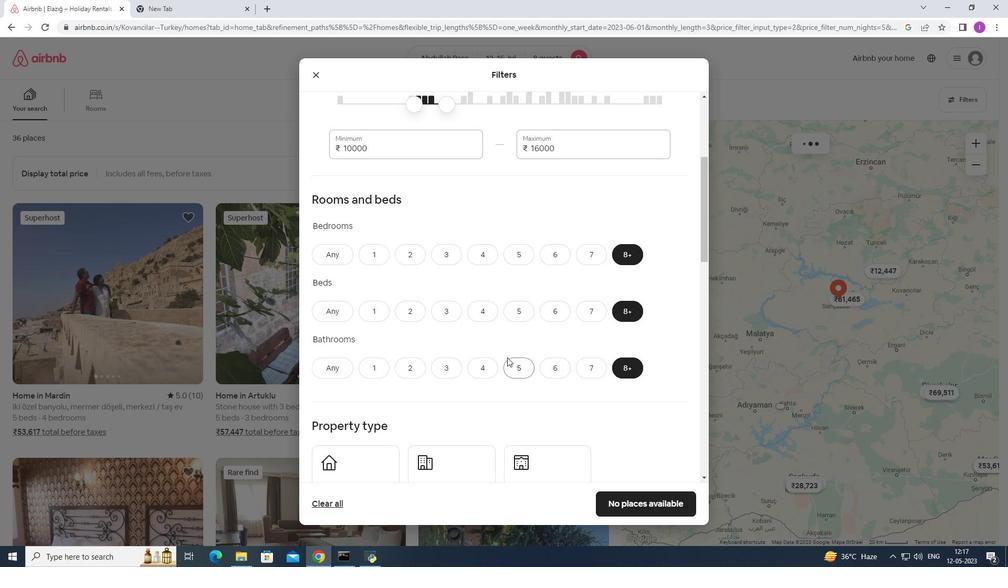 
Action: Mouse moved to (506, 357)
Screenshot: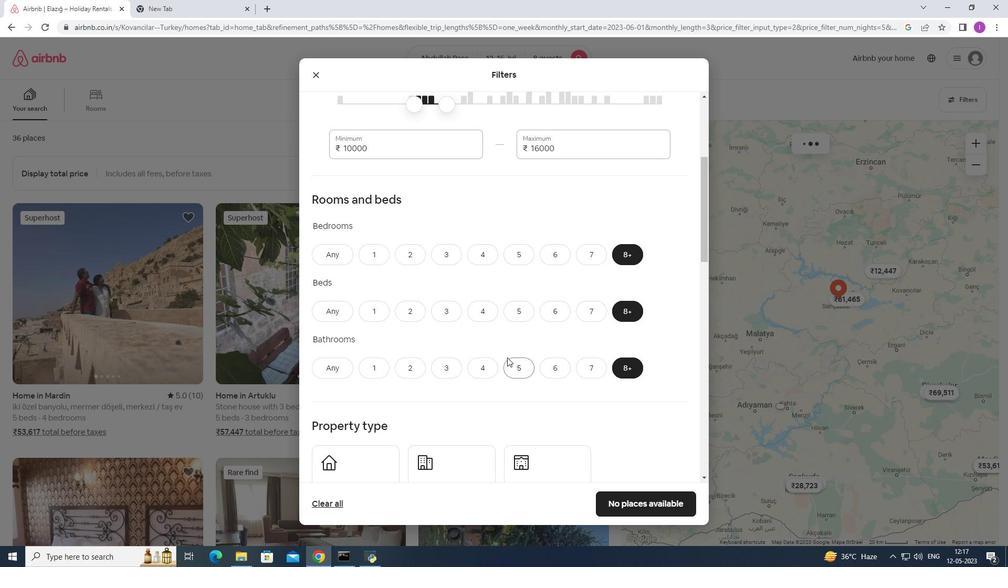 
Action: Mouse scrolled (506, 357) with delta (0, 0)
Screenshot: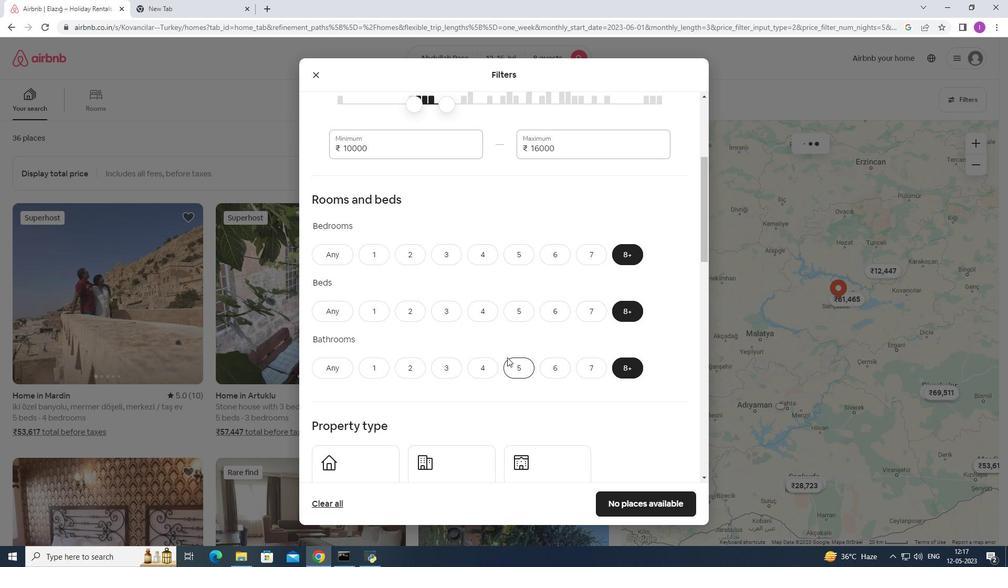 
Action: Mouse scrolled (506, 357) with delta (0, 0)
Screenshot: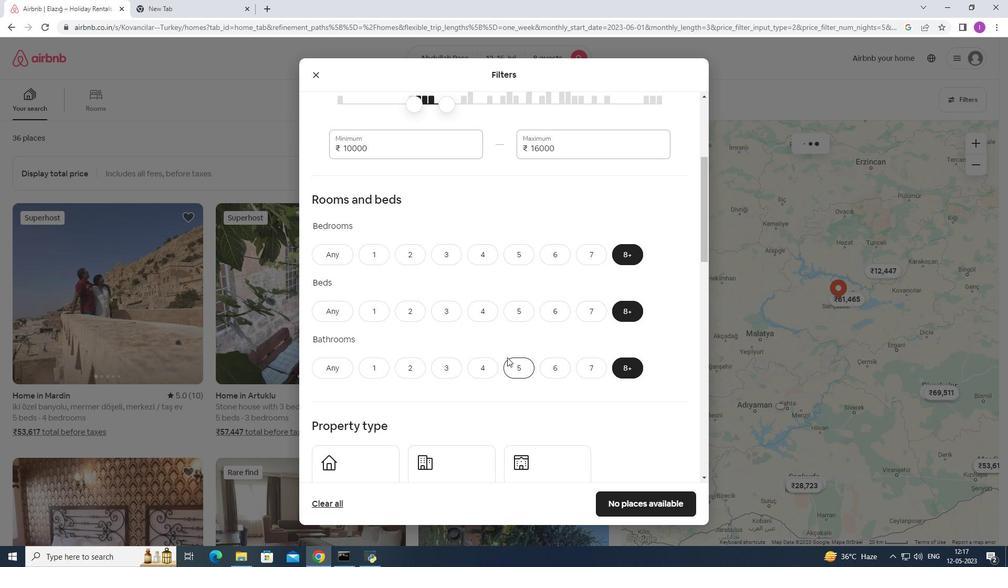 
Action: Mouse moved to (363, 332)
Screenshot: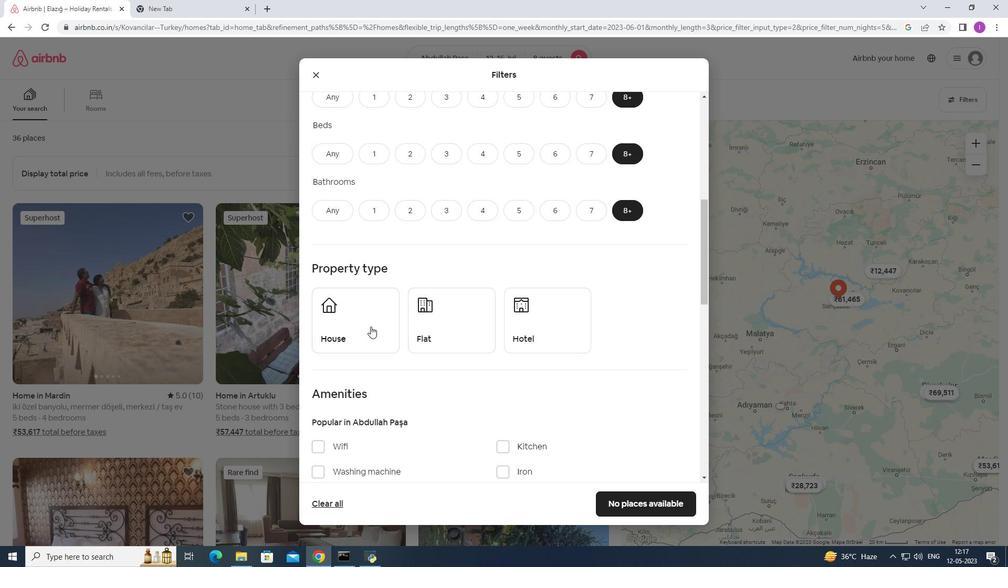 
Action: Mouse pressed left at (363, 332)
Screenshot: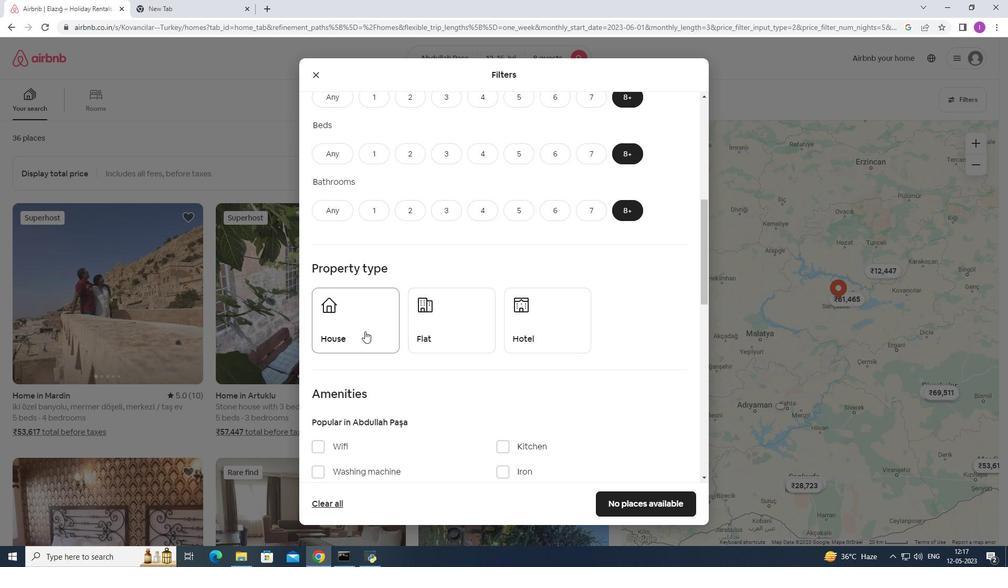 
Action: Mouse moved to (457, 328)
Screenshot: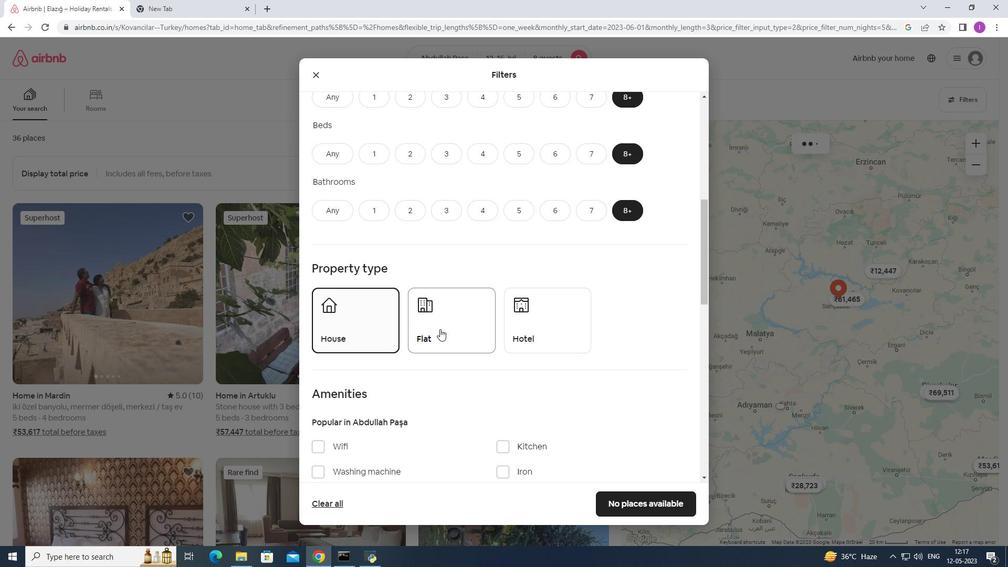 
Action: Mouse pressed left at (457, 328)
Screenshot: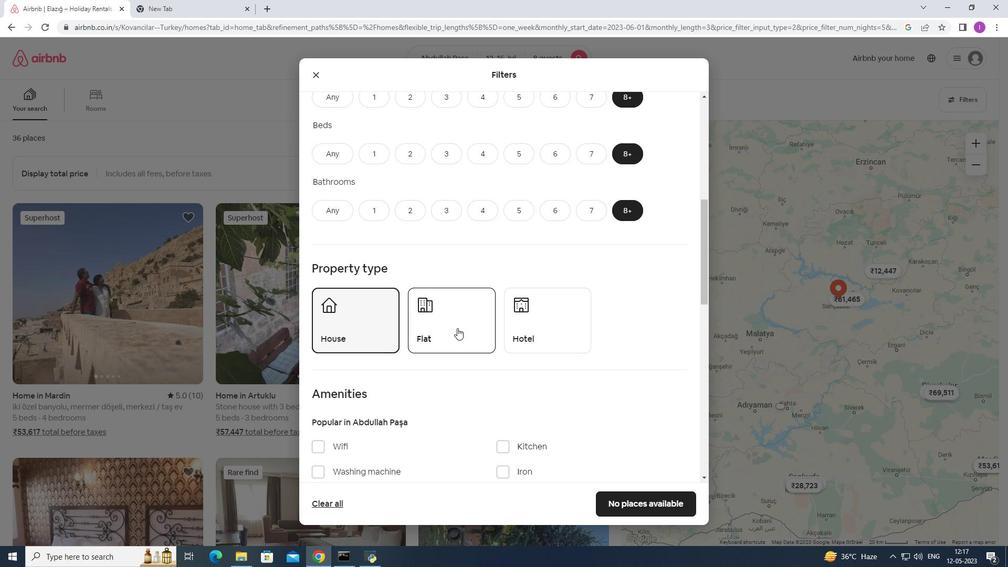 
Action: Mouse moved to (533, 334)
Screenshot: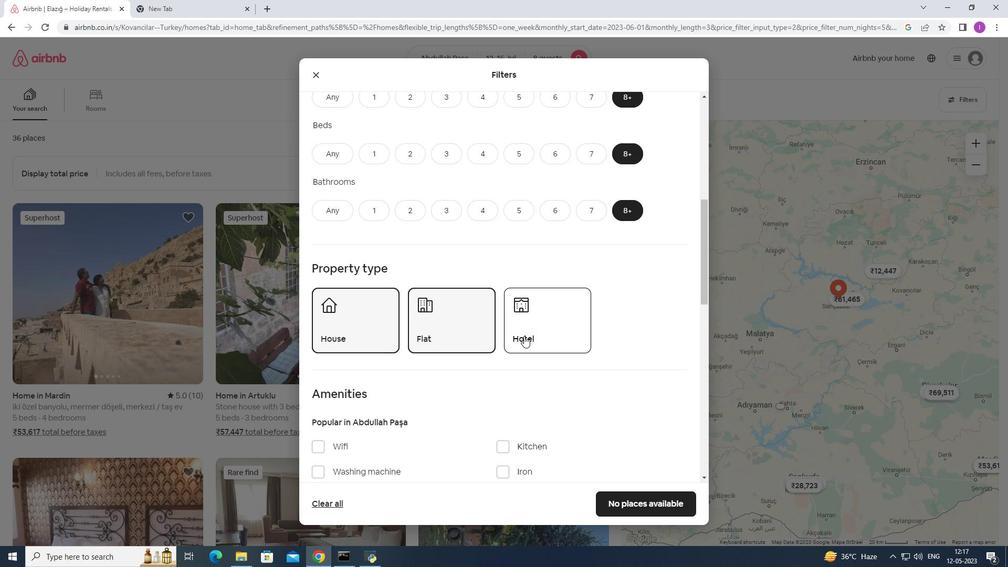 
Action: Mouse pressed left at (533, 334)
Screenshot: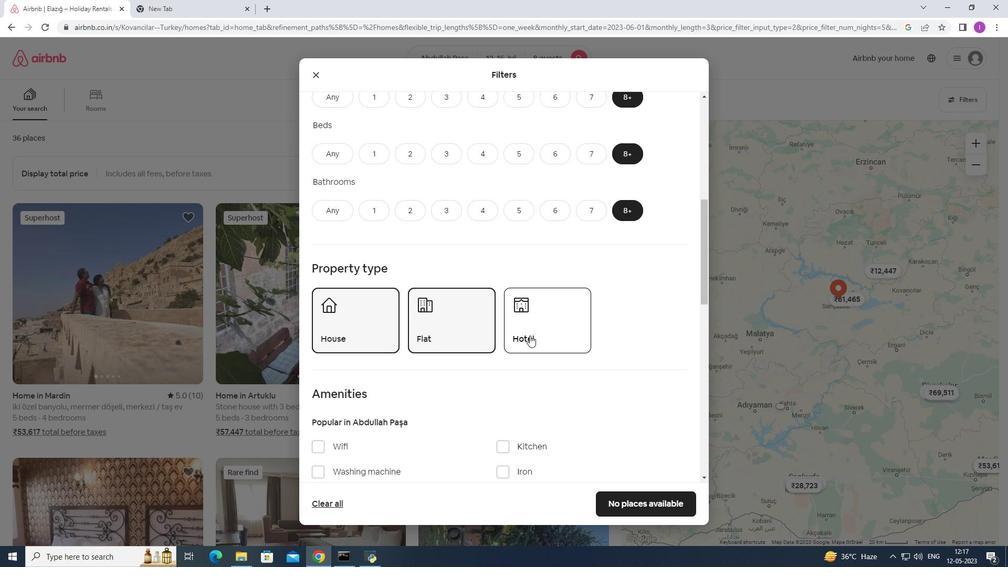 
Action: Mouse moved to (439, 337)
Screenshot: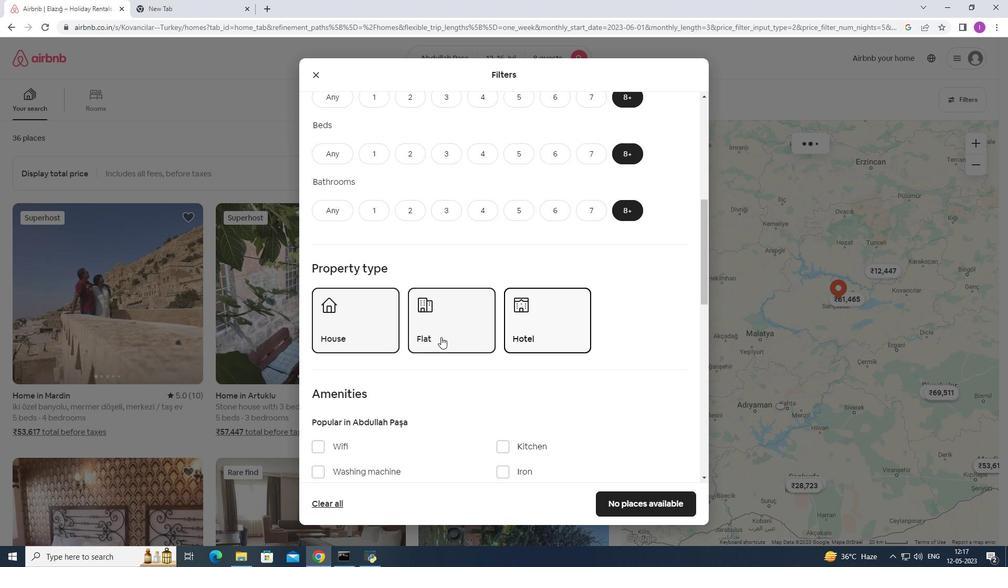 
Action: Mouse scrolled (439, 337) with delta (0, 0)
Screenshot: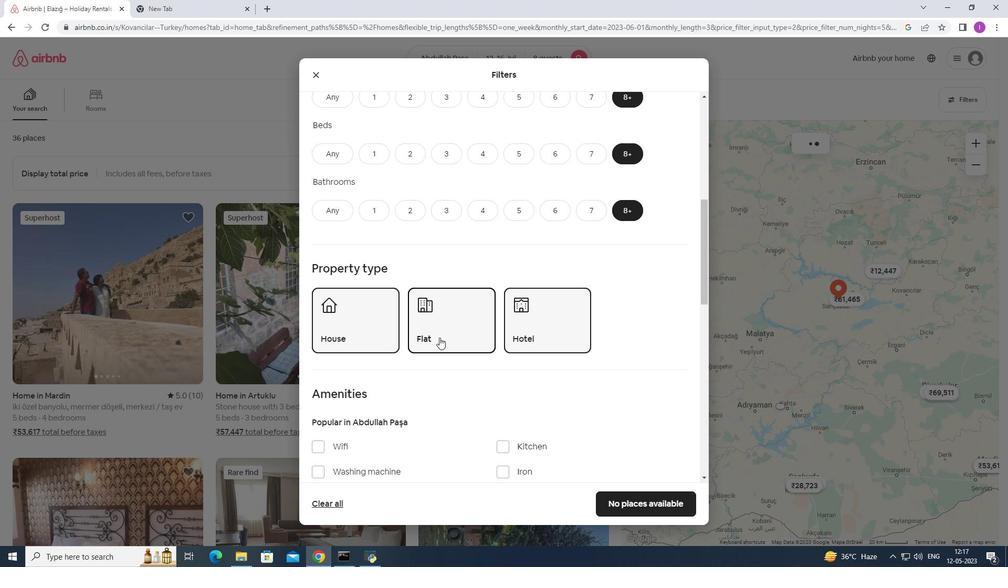 
Action: Mouse scrolled (439, 337) with delta (0, 0)
Screenshot: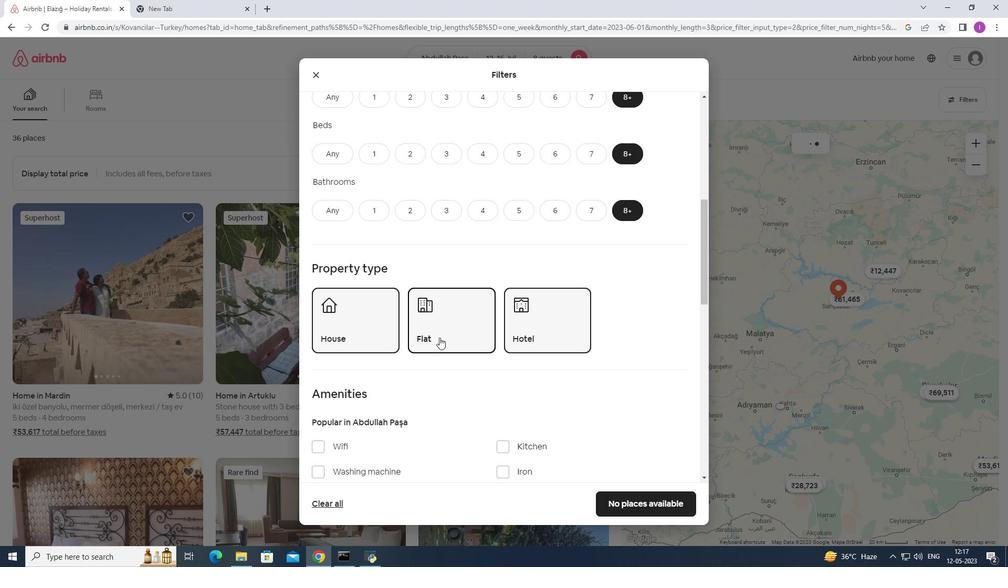 
Action: Mouse moved to (445, 317)
Screenshot: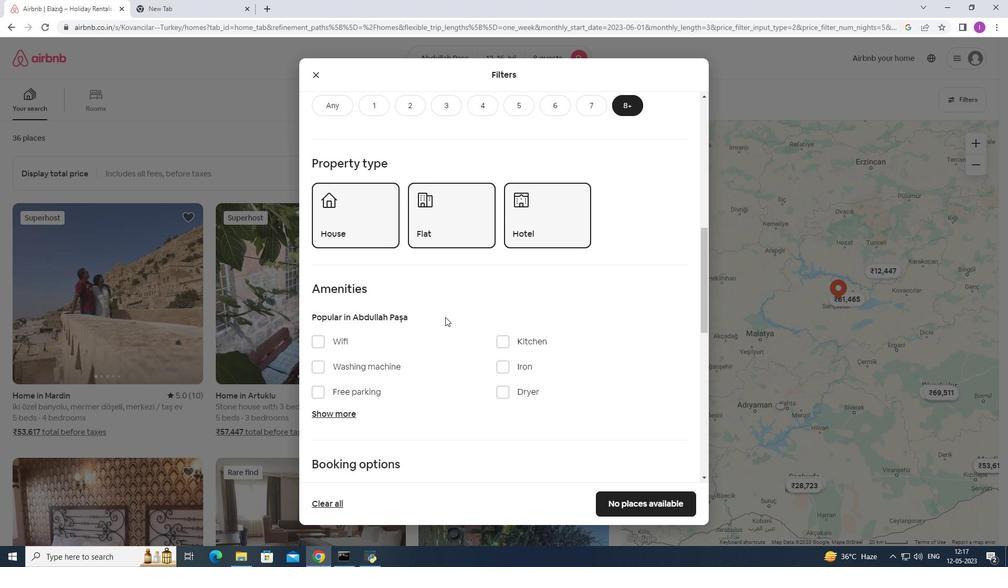 
Action: Mouse scrolled (445, 316) with delta (0, 0)
Screenshot: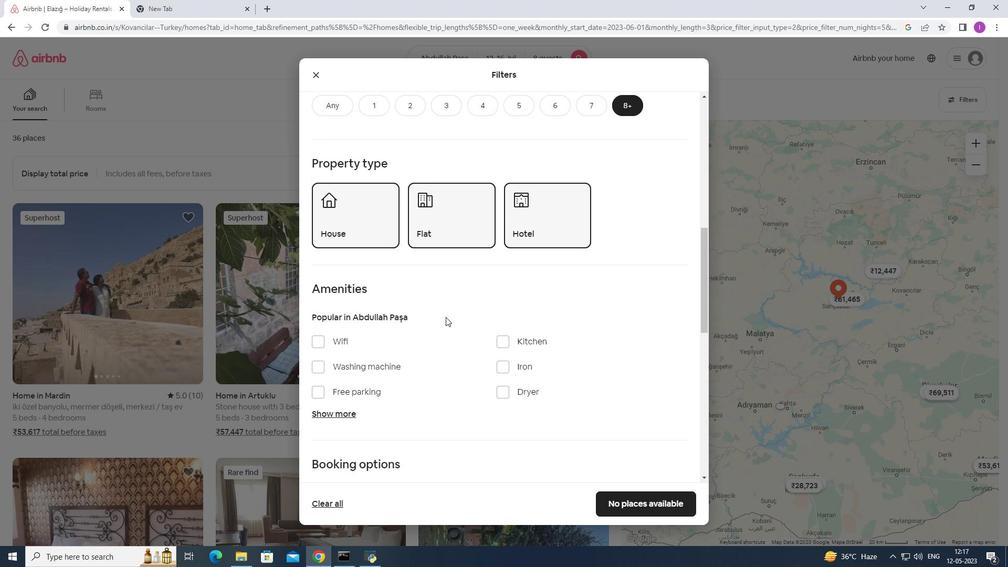 
Action: Mouse moved to (313, 296)
Screenshot: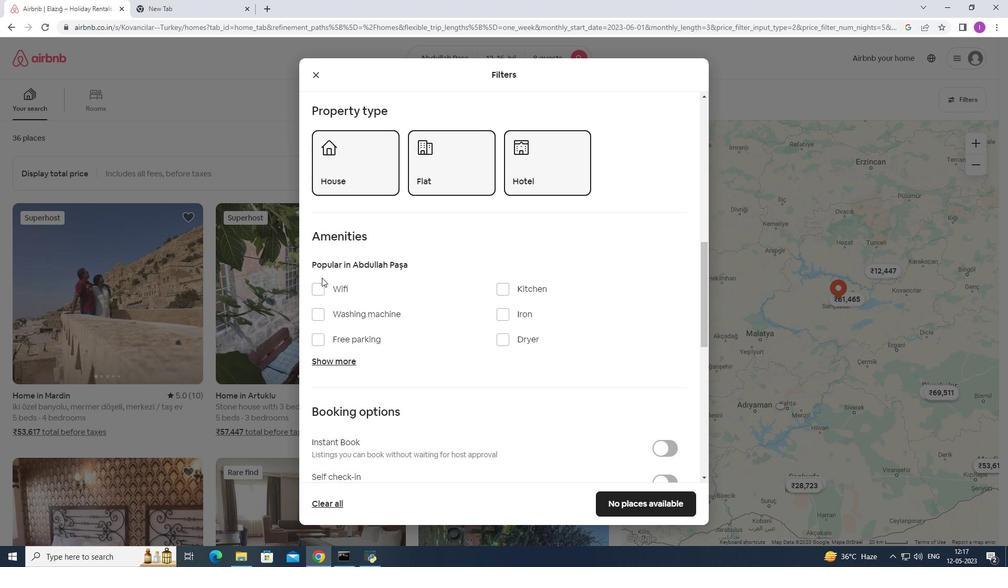 
Action: Mouse pressed left at (313, 296)
Screenshot: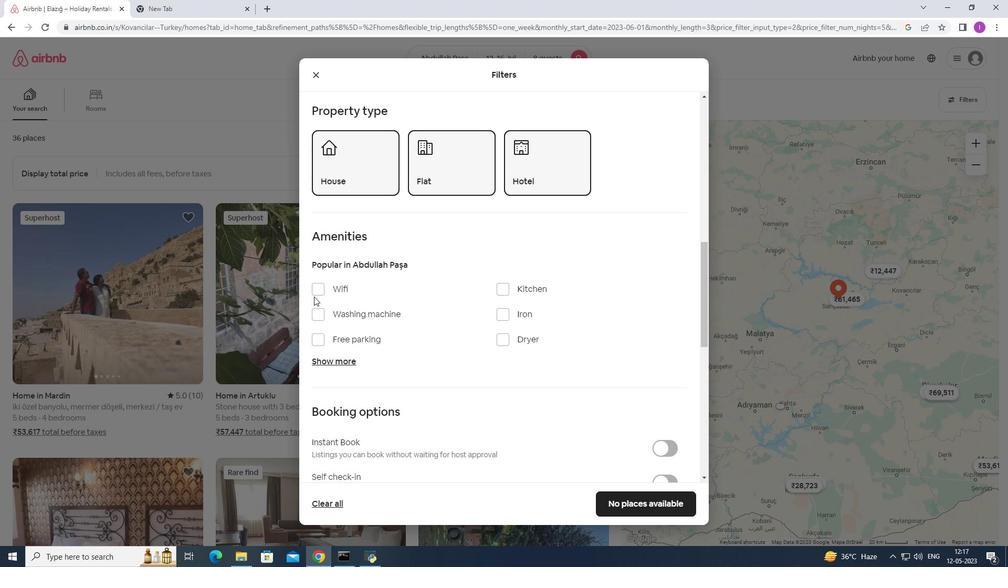 
Action: Mouse moved to (317, 290)
Screenshot: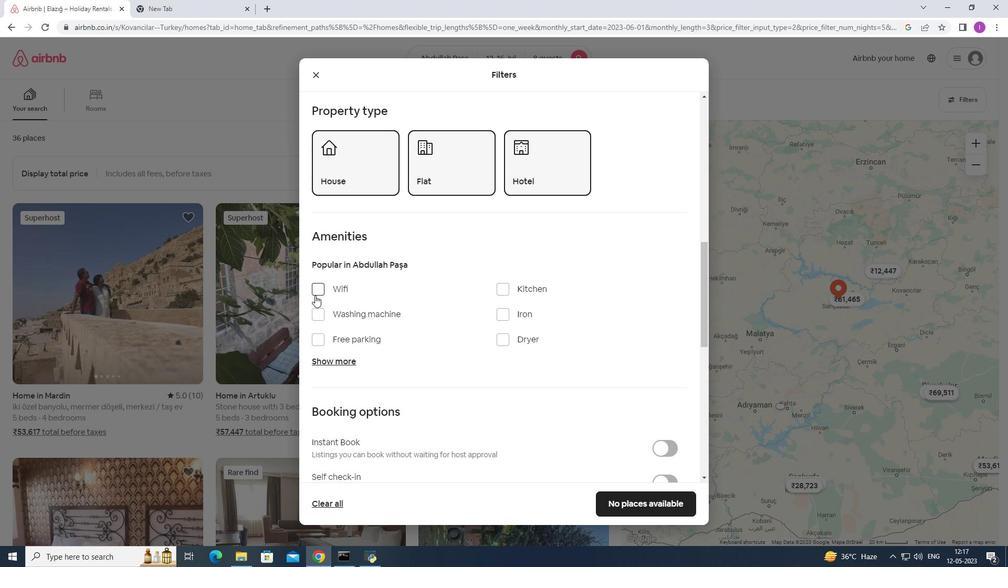 
Action: Mouse pressed left at (317, 290)
Screenshot: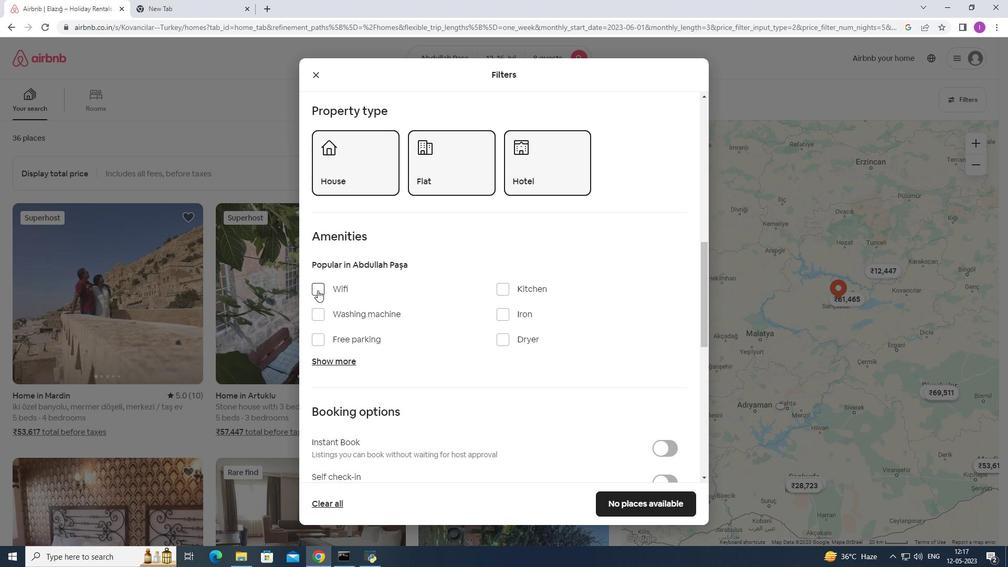
Action: Mouse moved to (318, 342)
Screenshot: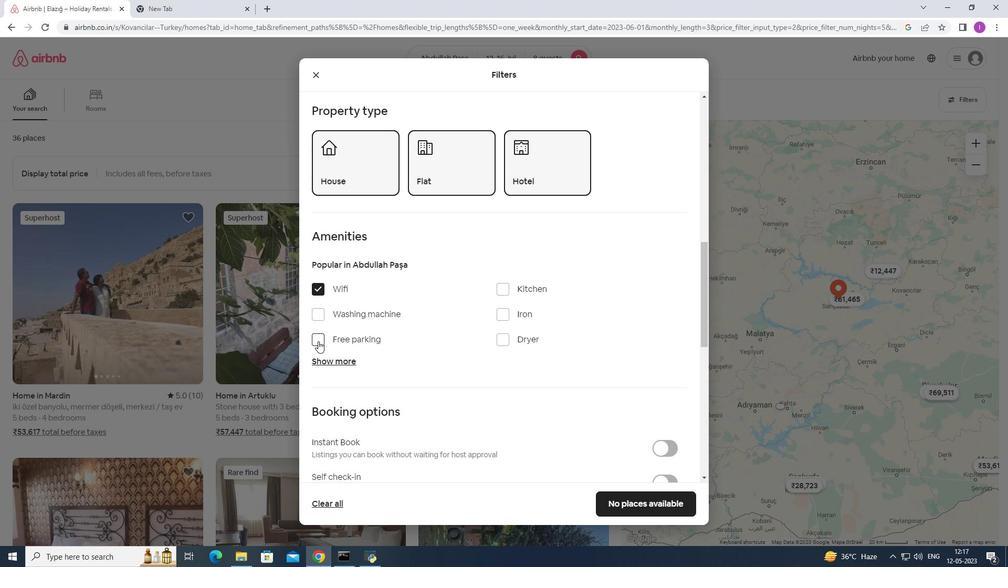 
Action: Mouse pressed left at (318, 342)
Screenshot: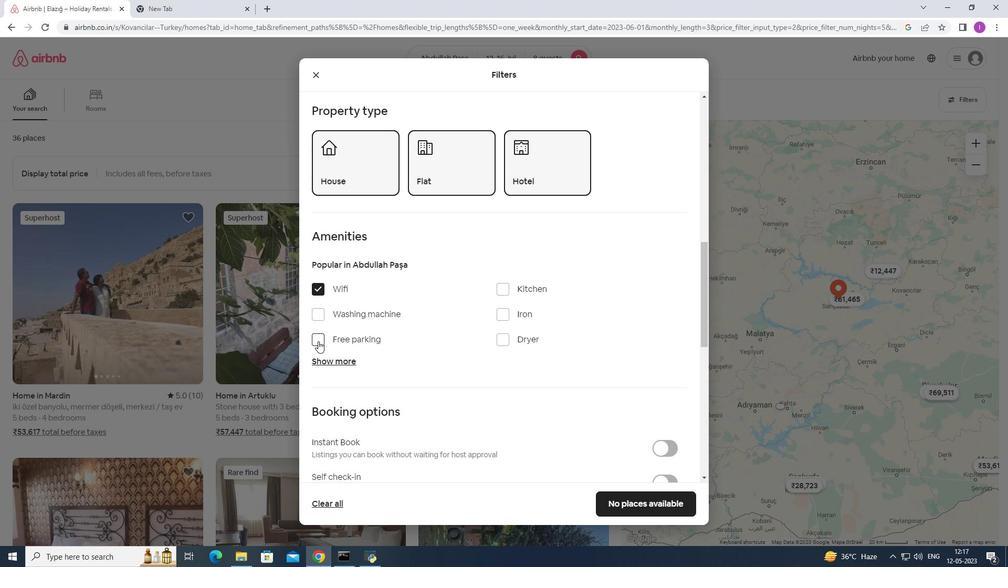 
Action: Mouse moved to (347, 360)
Screenshot: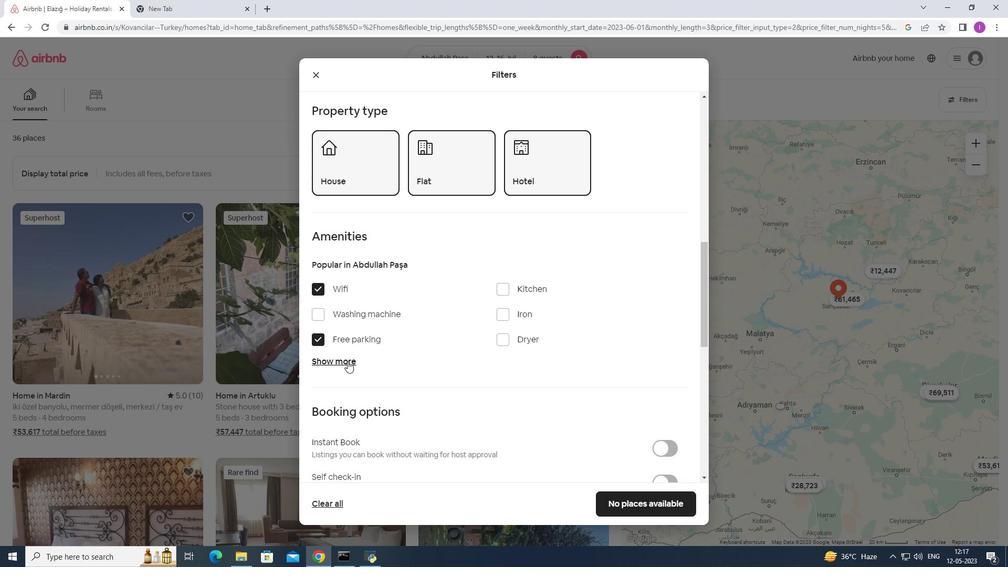 
Action: Mouse pressed left at (347, 360)
Screenshot: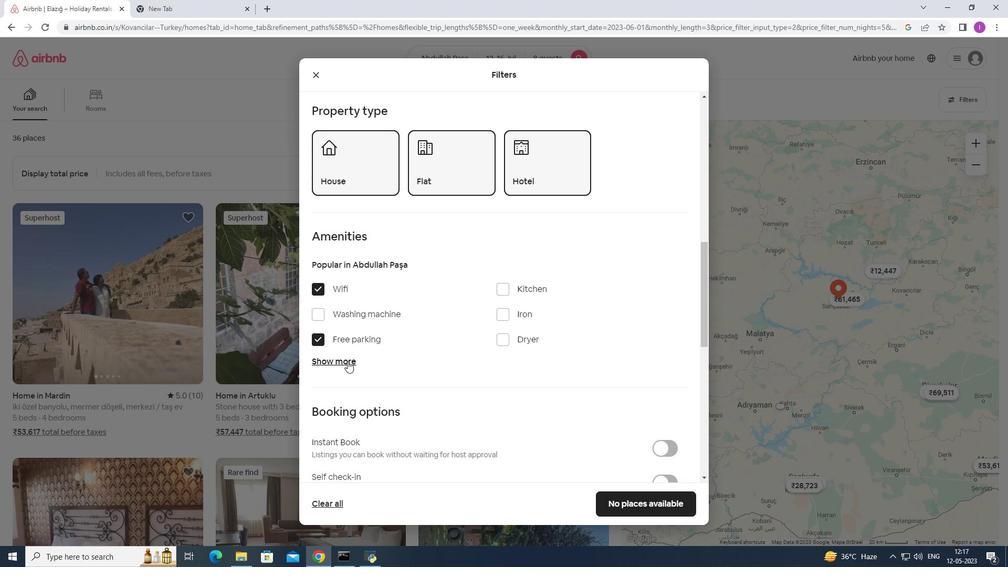 
Action: Mouse moved to (369, 362)
Screenshot: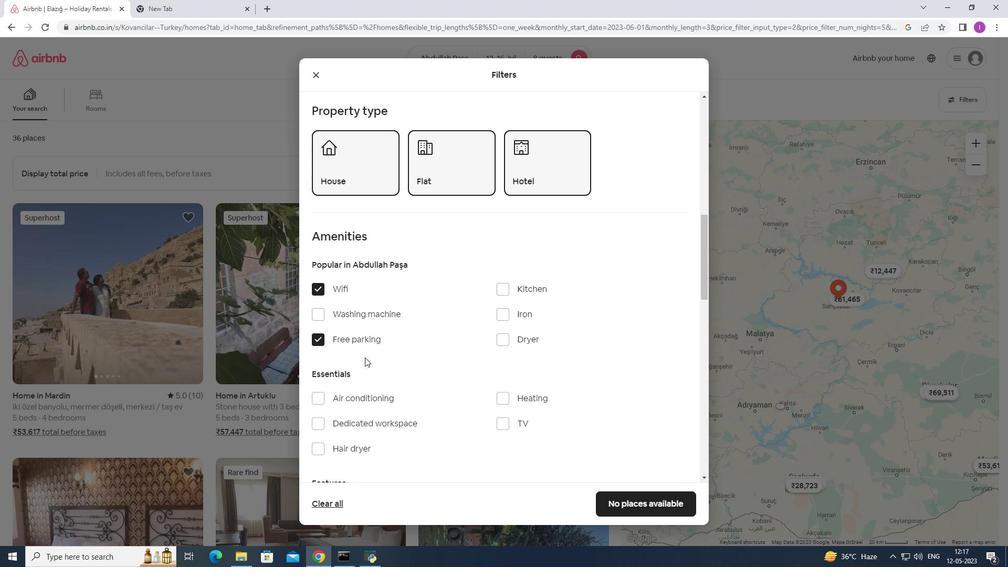 
Action: Mouse scrolled (369, 362) with delta (0, 0)
Screenshot: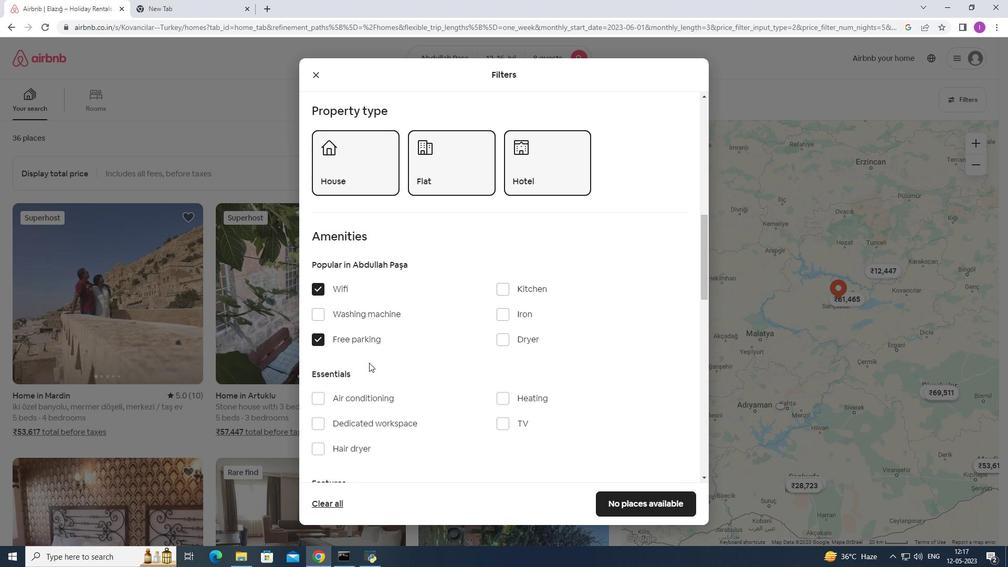 
Action: Mouse moved to (369, 362)
Screenshot: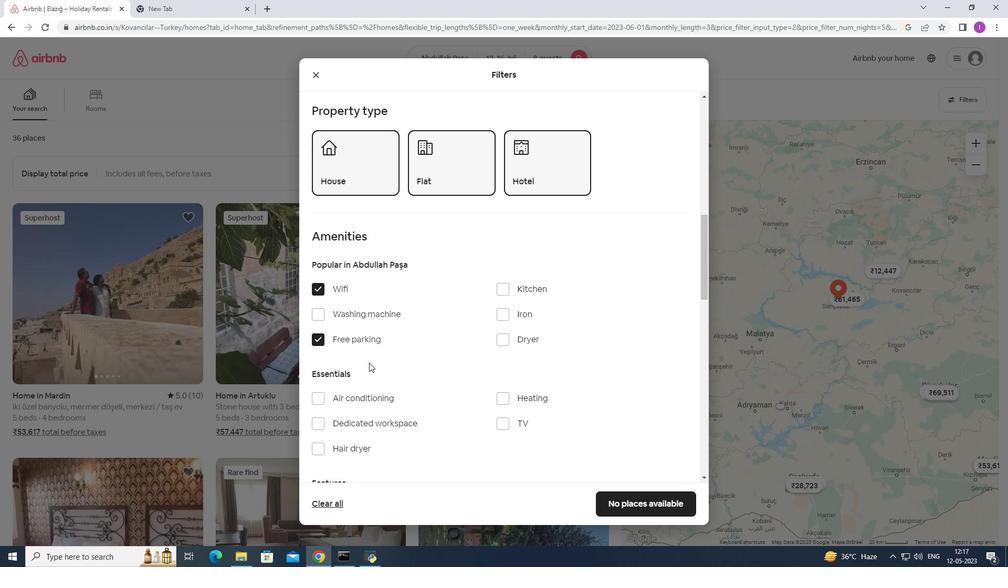 
Action: Mouse scrolled (369, 362) with delta (0, 0)
Screenshot: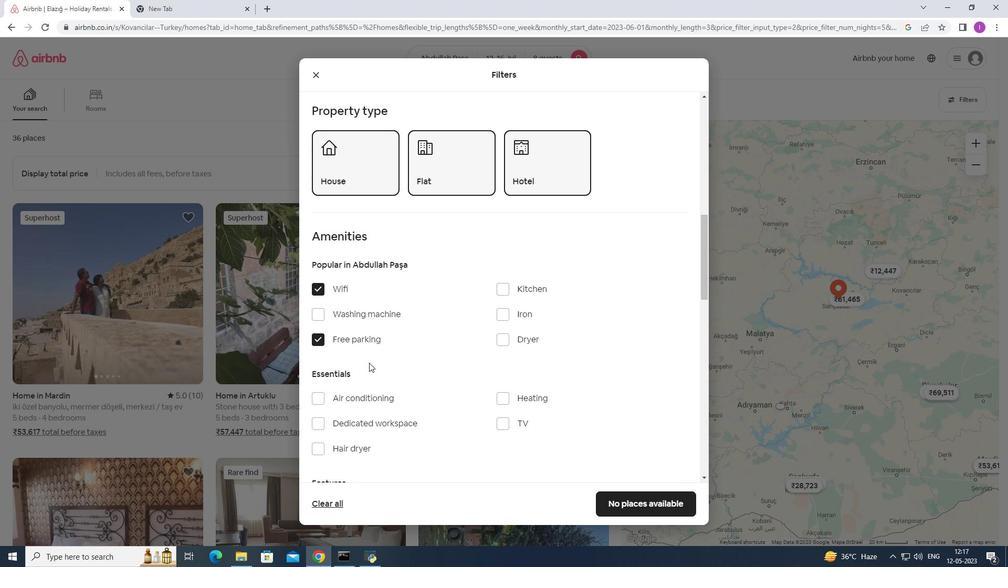 
Action: Mouse moved to (504, 318)
Screenshot: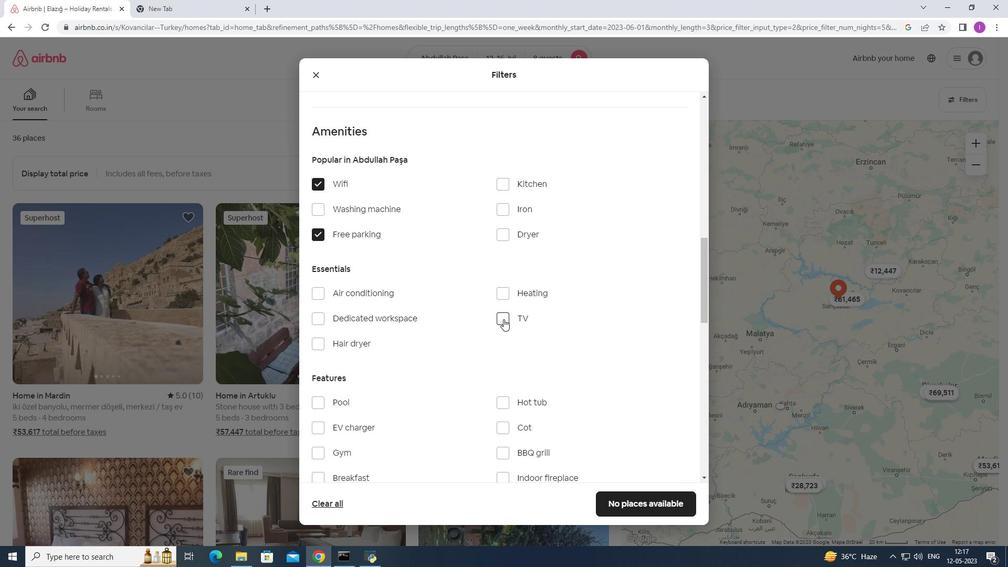 
Action: Mouse pressed left at (504, 318)
Screenshot: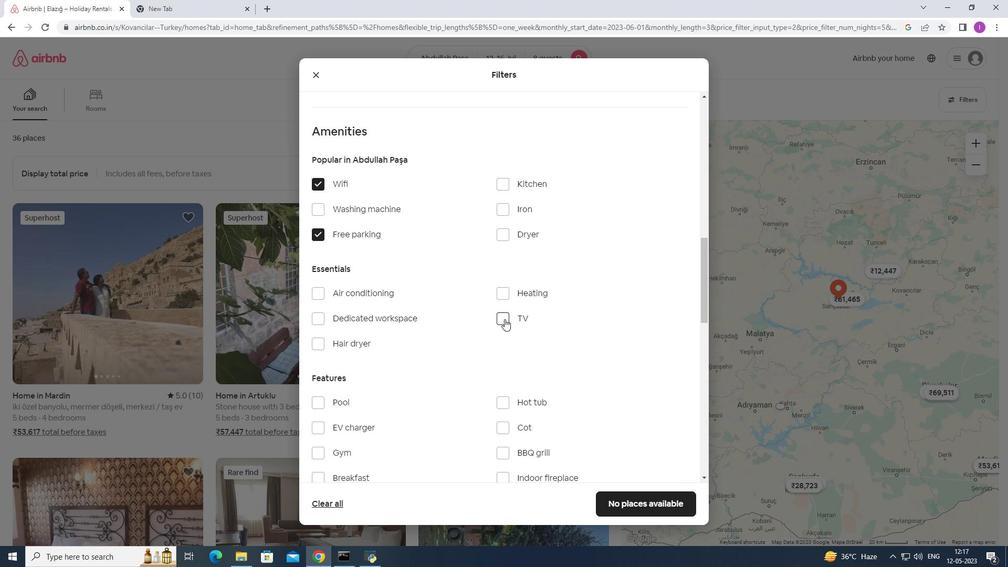 
Action: Mouse moved to (357, 343)
Screenshot: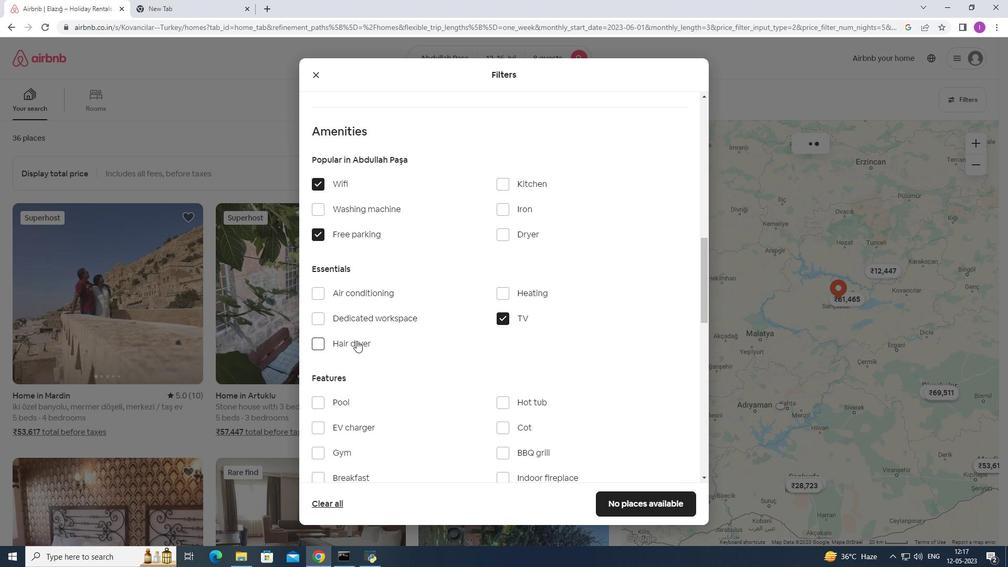 
Action: Mouse scrolled (357, 343) with delta (0, 0)
Screenshot: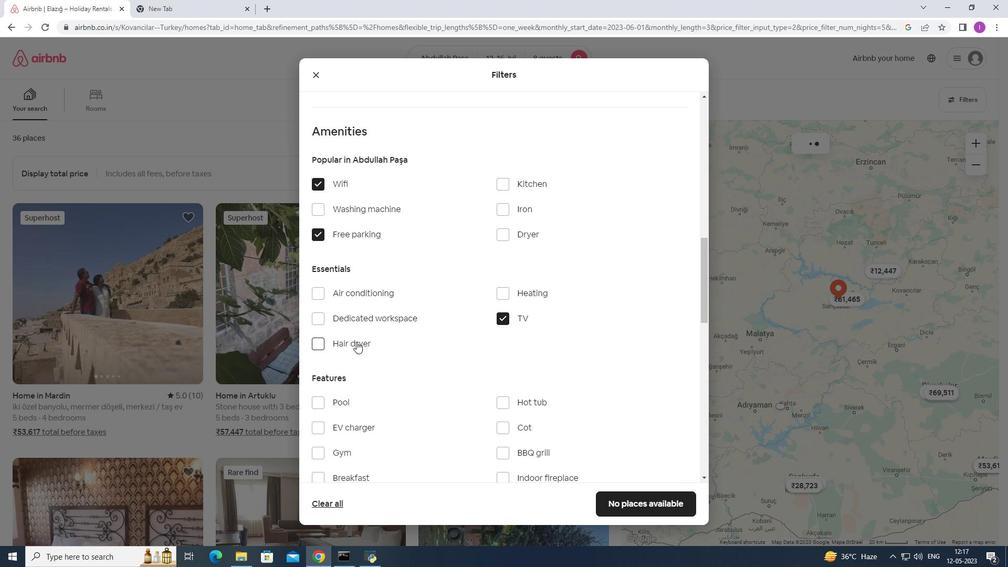 
Action: Mouse moved to (357, 344)
Screenshot: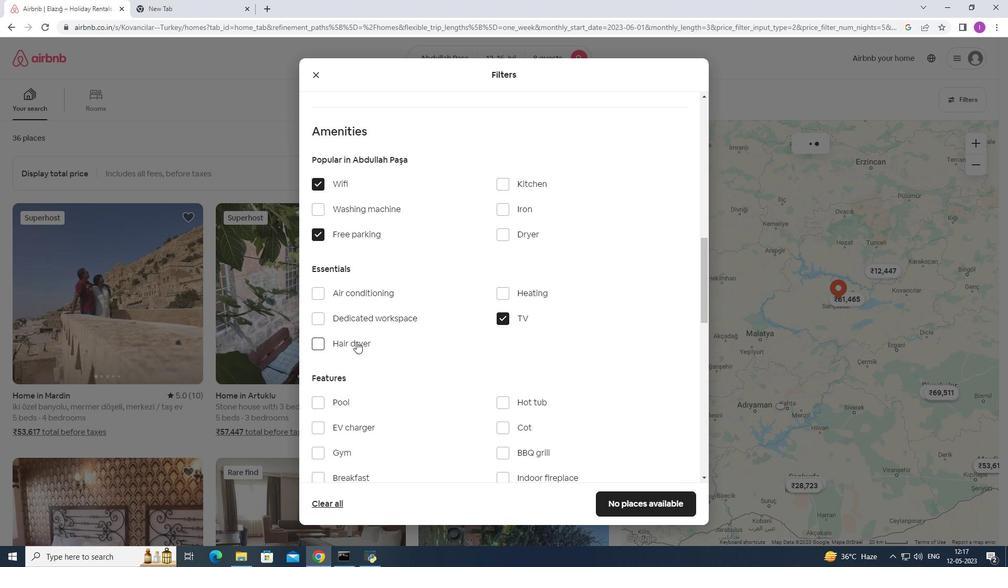 
Action: Mouse scrolled (357, 343) with delta (0, 0)
Screenshot: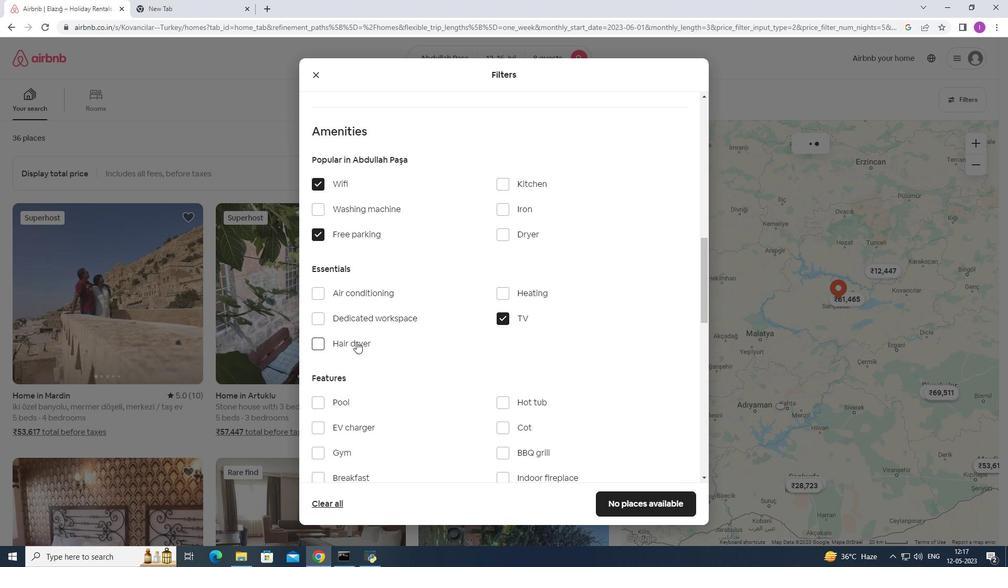 
Action: Mouse moved to (321, 346)
Screenshot: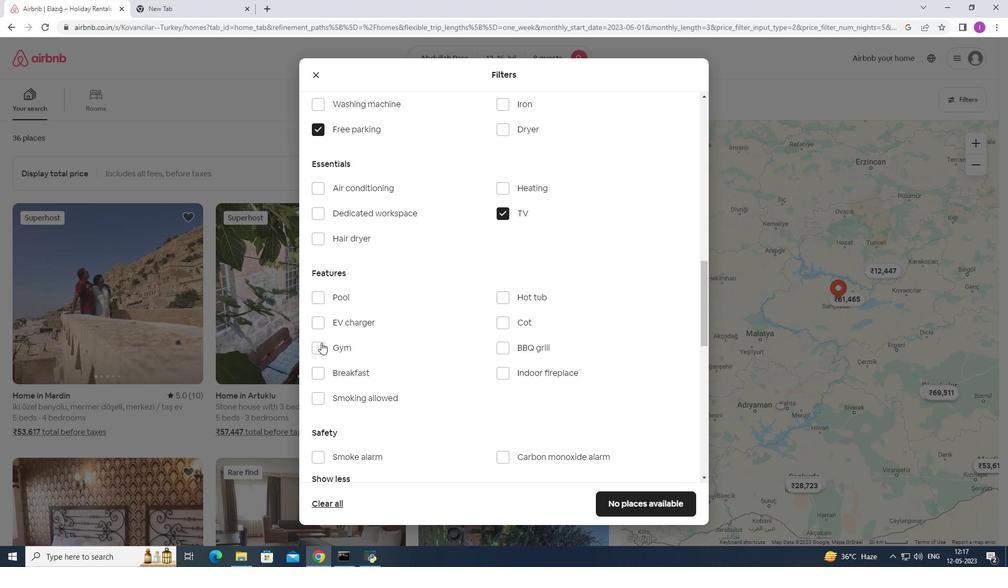 
Action: Mouse pressed left at (321, 346)
Screenshot: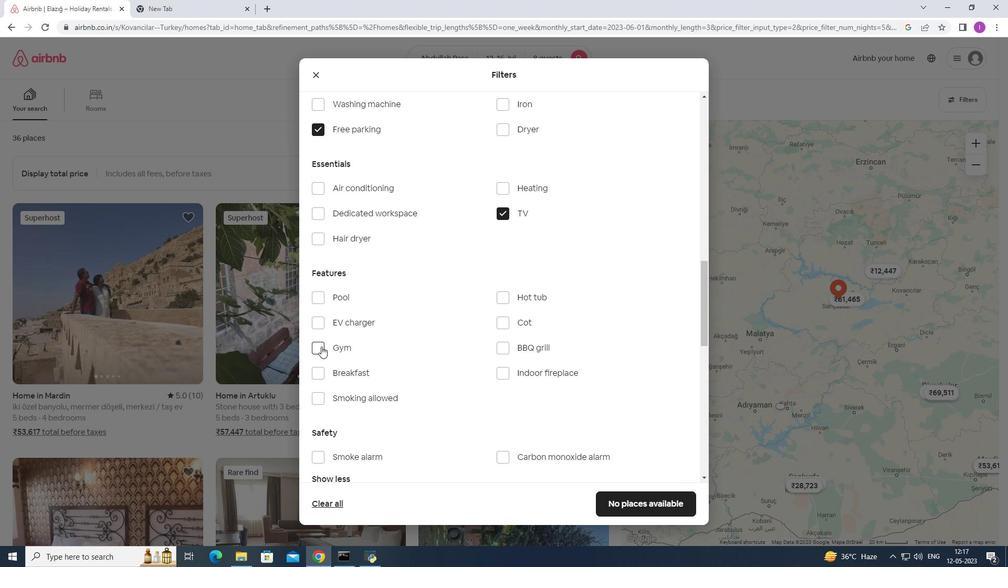 
Action: Mouse moved to (319, 371)
Screenshot: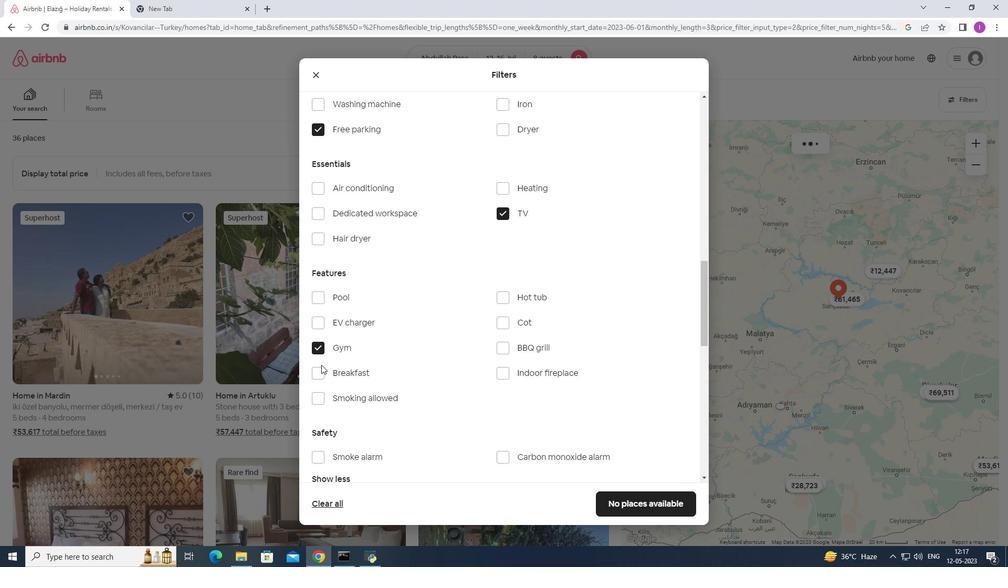 
Action: Mouse pressed left at (319, 371)
Screenshot: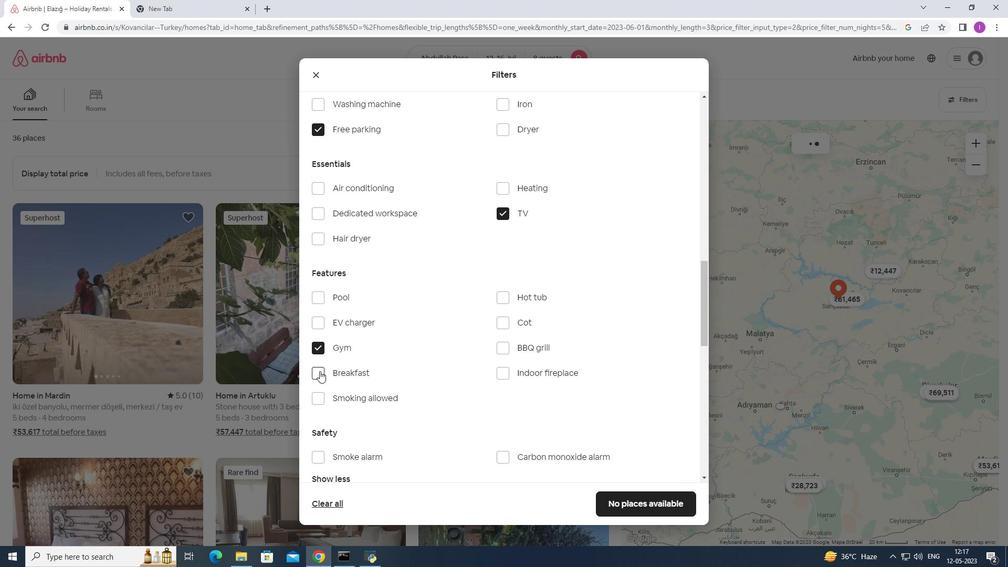 
Action: Mouse moved to (380, 324)
Screenshot: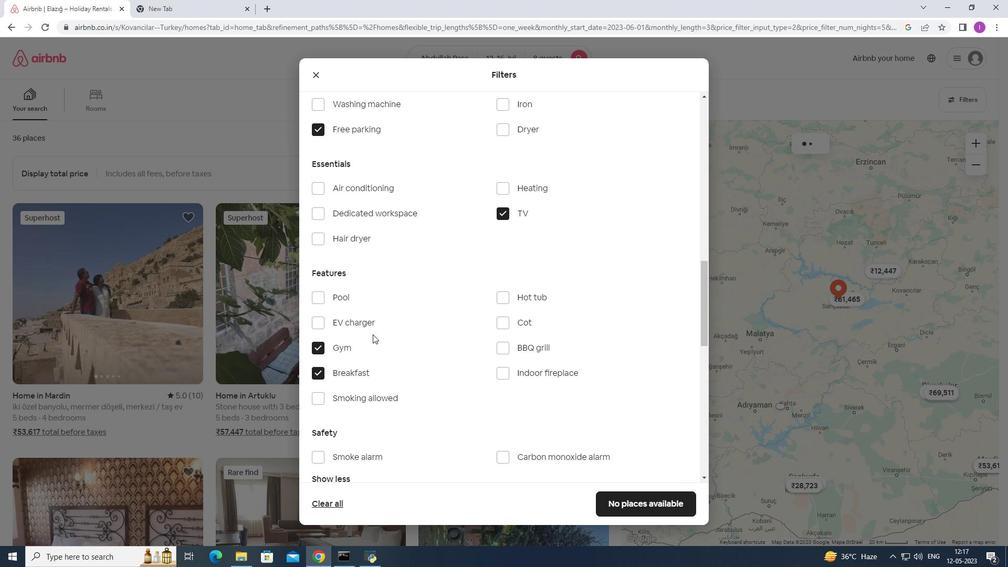 
Action: Mouse scrolled (380, 323) with delta (0, 0)
Screenshot: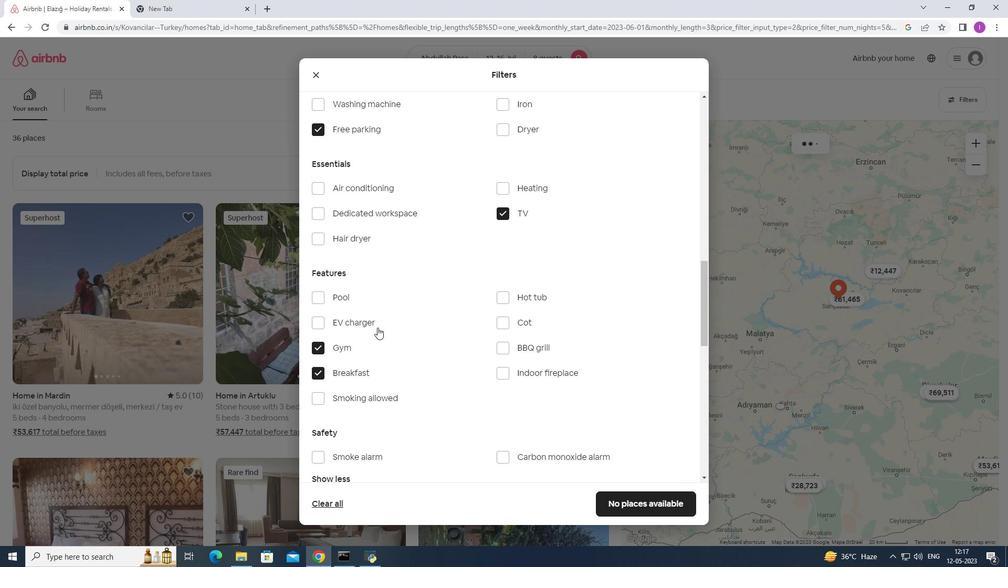 
Action: Mouse scrolled (380, 323) with delta (0, 0)
Screenshot: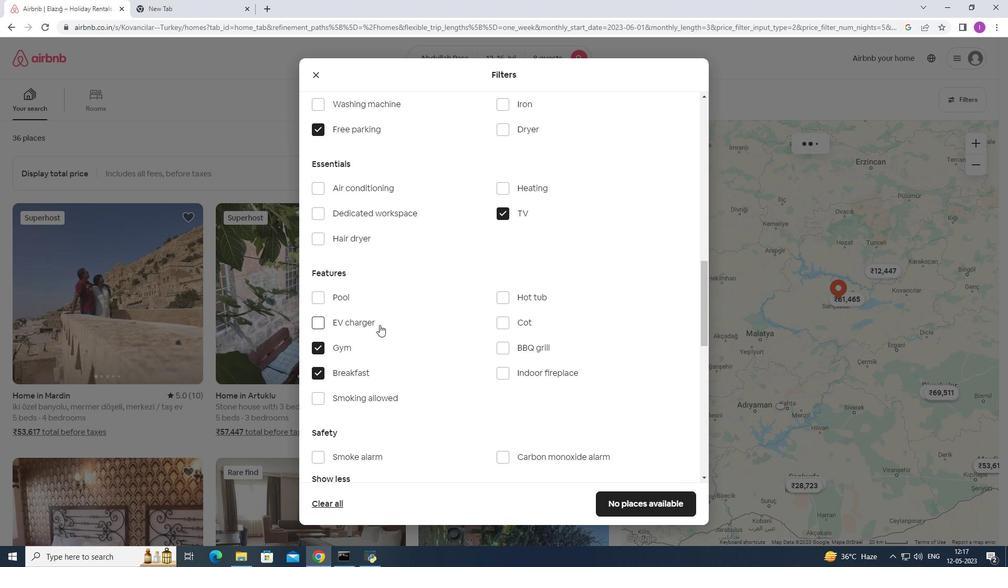 
Action: Mouse moved to (380, 323)
Screenshot: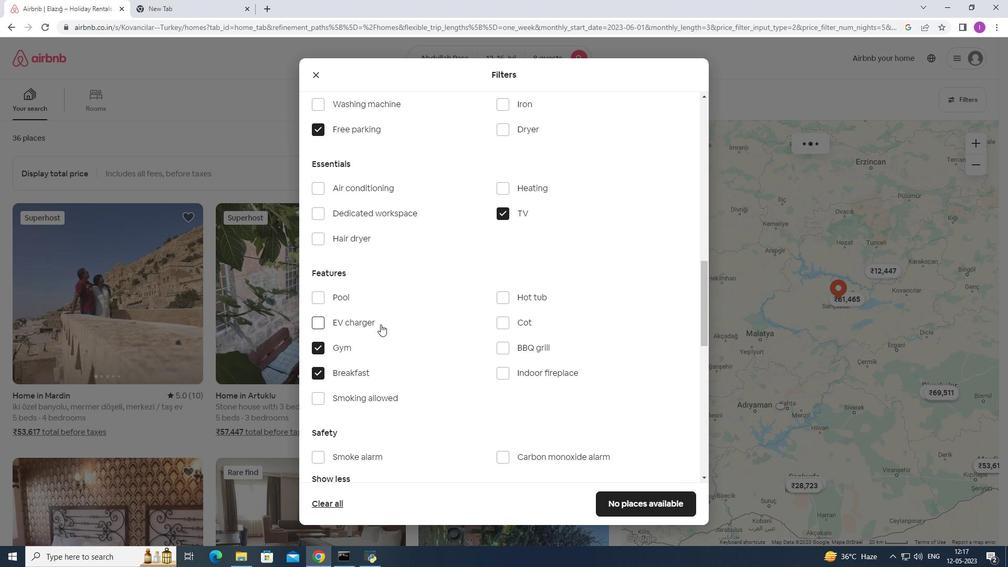 
Action: Mouse scrolled (380, 323) with delta (0, 0)
Screenshot: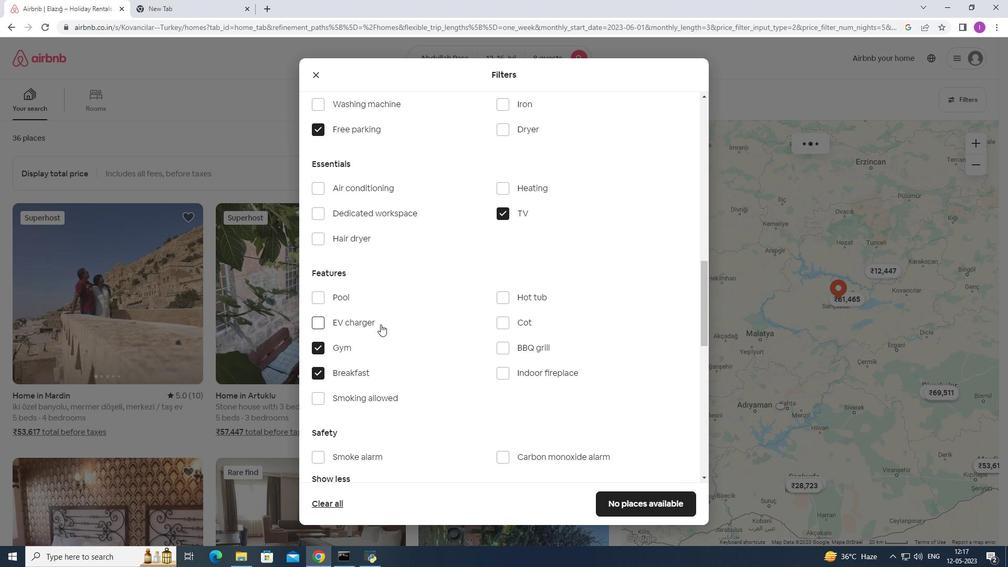 
Action: Mouse moved to (381, 323)
Screenshot: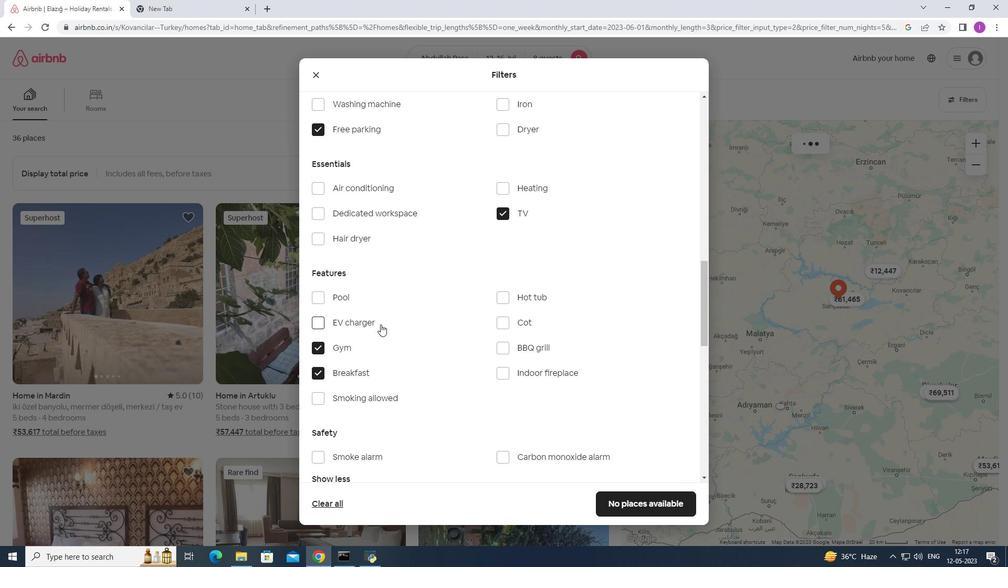 
Action: Mouse scrolled (381, 323) with delta (0, 0)
Screenshot: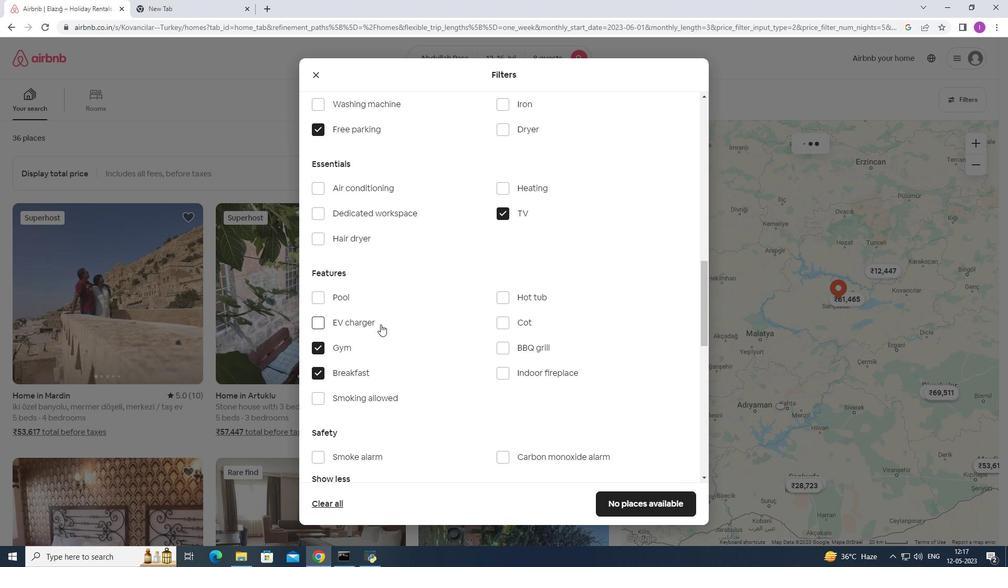 
Action: Mouse moved to (415, 318)
Screenshot: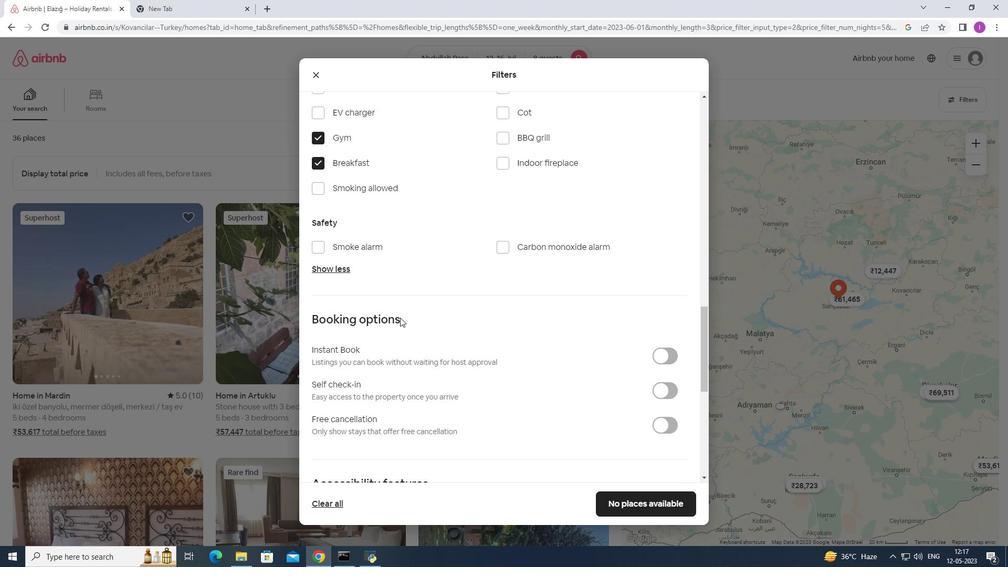 
Action: Mouse scrolled (415, 317) with delta (0, 0)
Screenshot: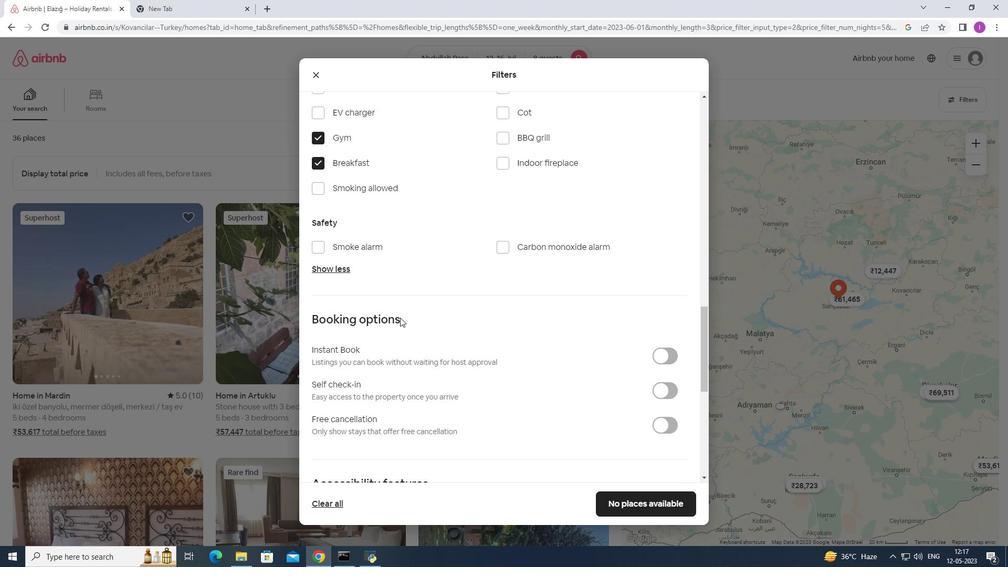 
Action: Mouse moved to (422, 318)
Screenshot: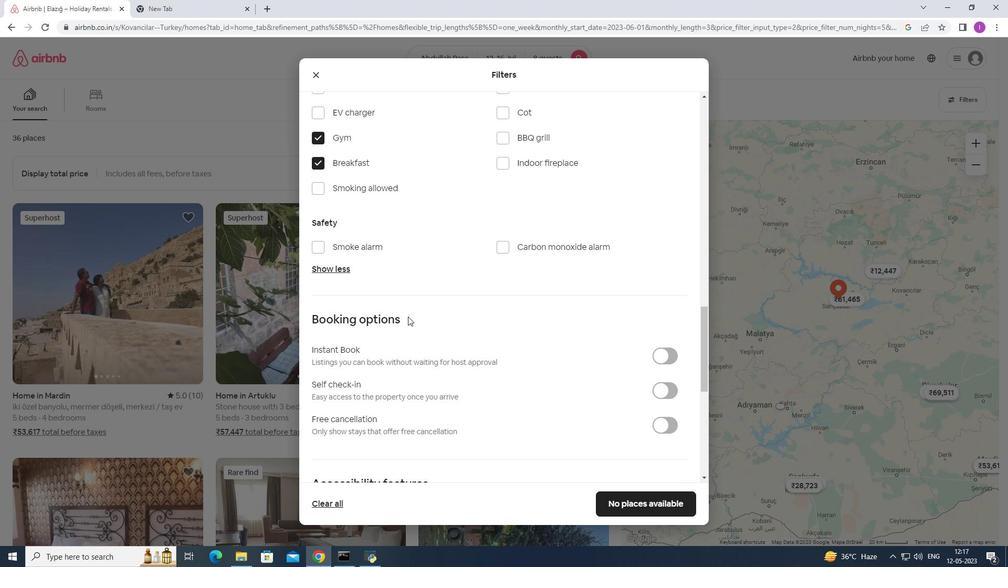 
Action: Mouse scrolled (421, 318) with delta (0, 0)
Screenshot: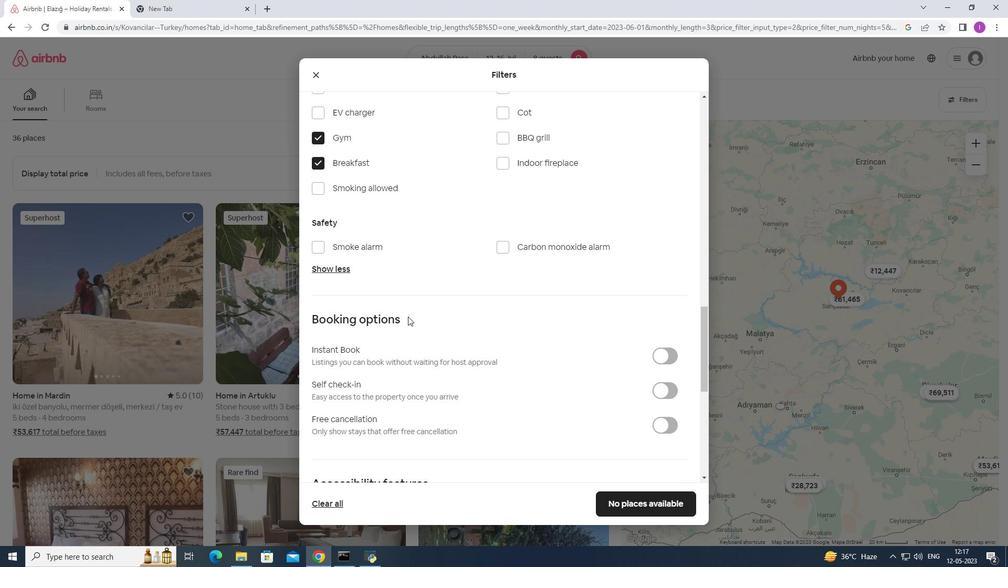 
Action: Mouse moved to (672, 291)
Screenshot: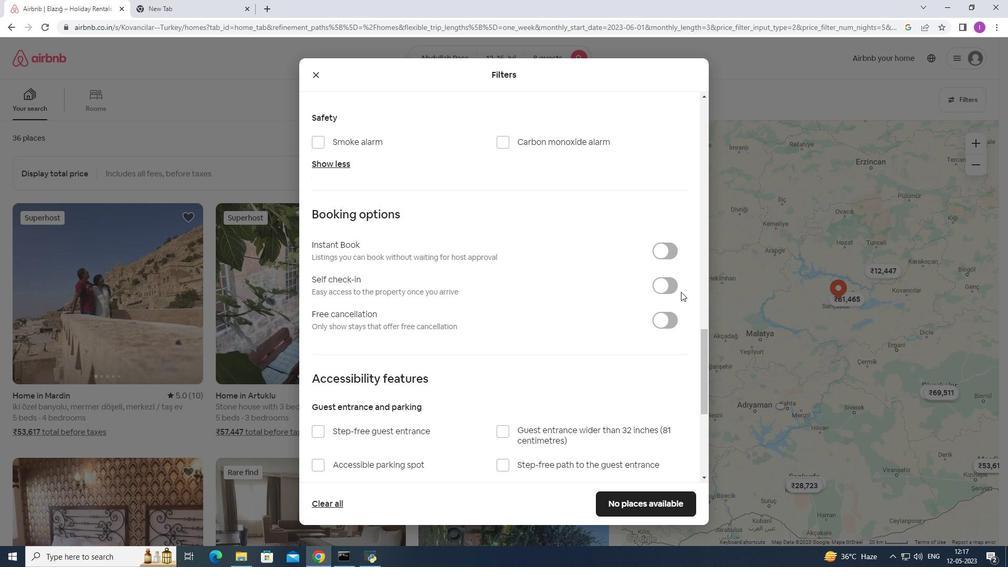 
Action: Mouse pressed left at (672, 291)
Screenshot: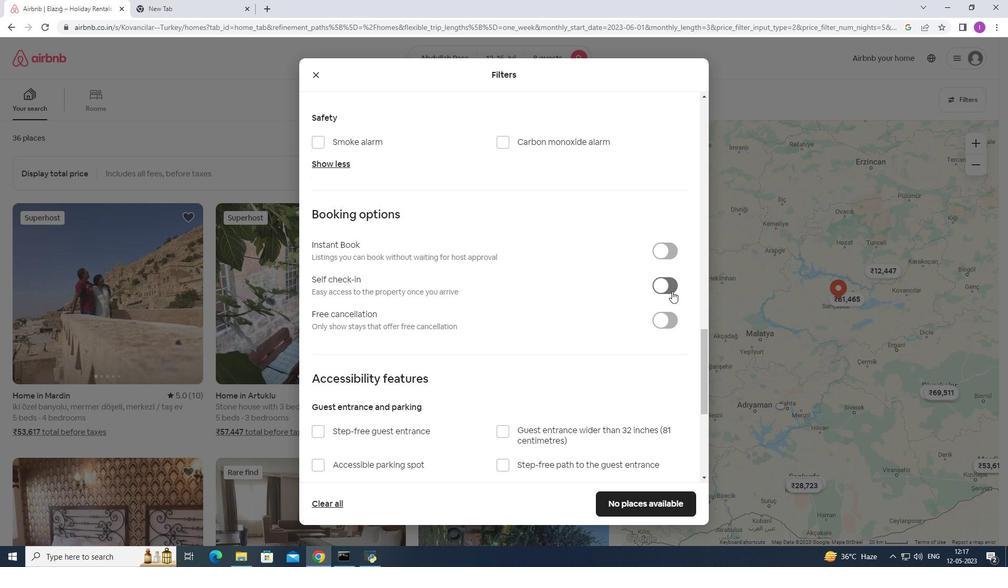 
Action: Mouse moved to (533, 337)
Screenshot: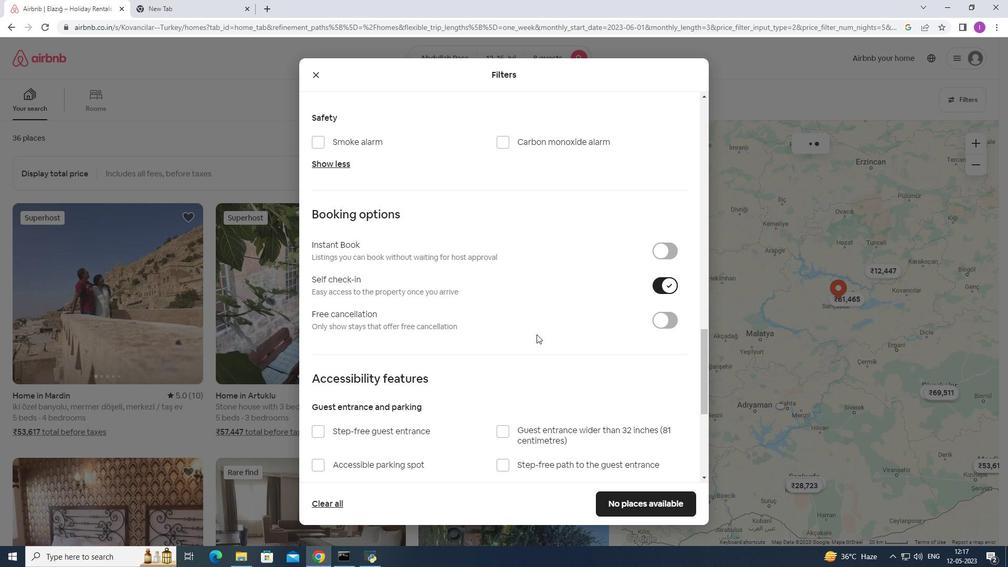 
Action: Mouse scrolled (533, 336) with delta (0, 0)
Screenshot: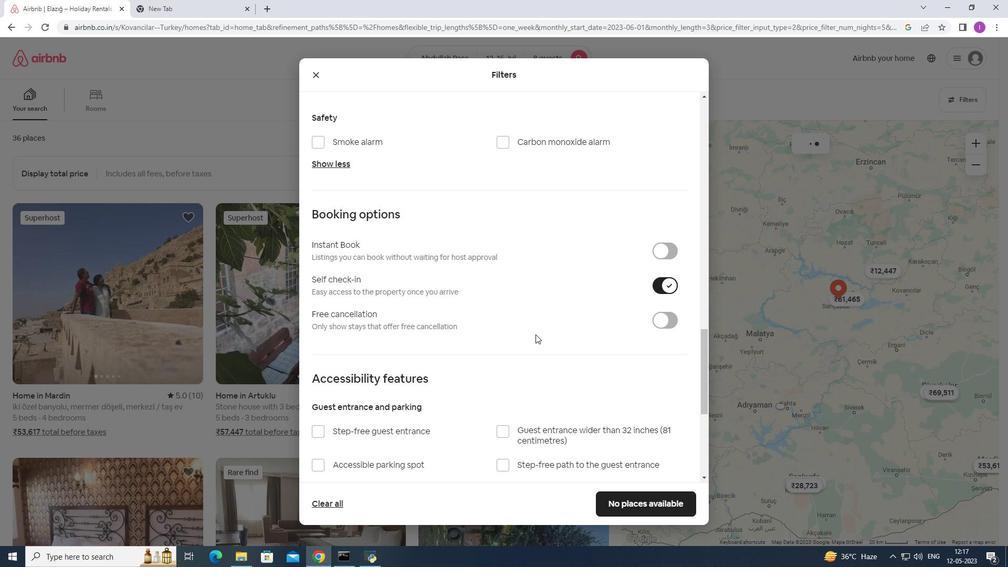
Action: Mouse moved to (533, 340)
Screenshot: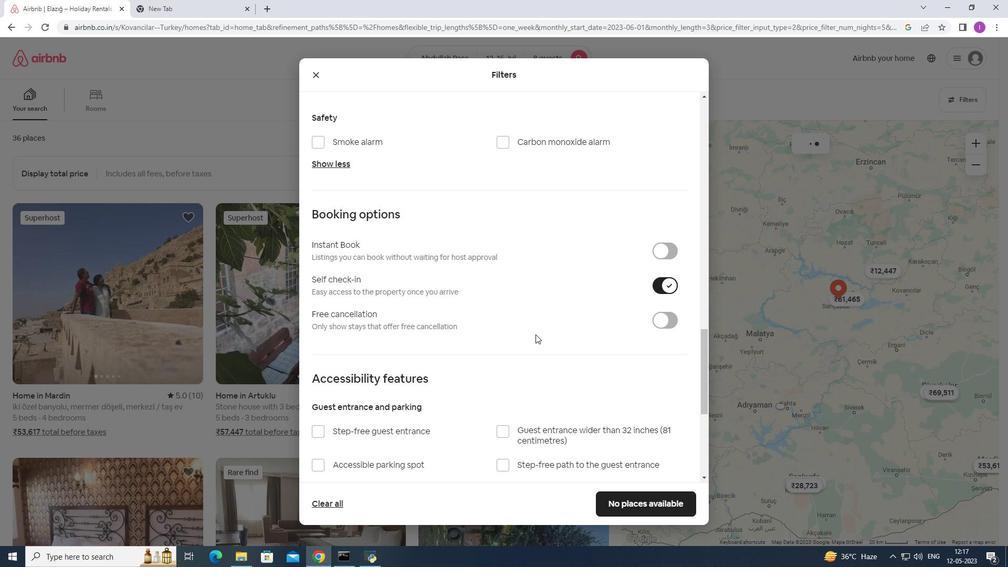 
Action: Mouse scrolled (533, 339) with delta (0, 0)
Screenshot: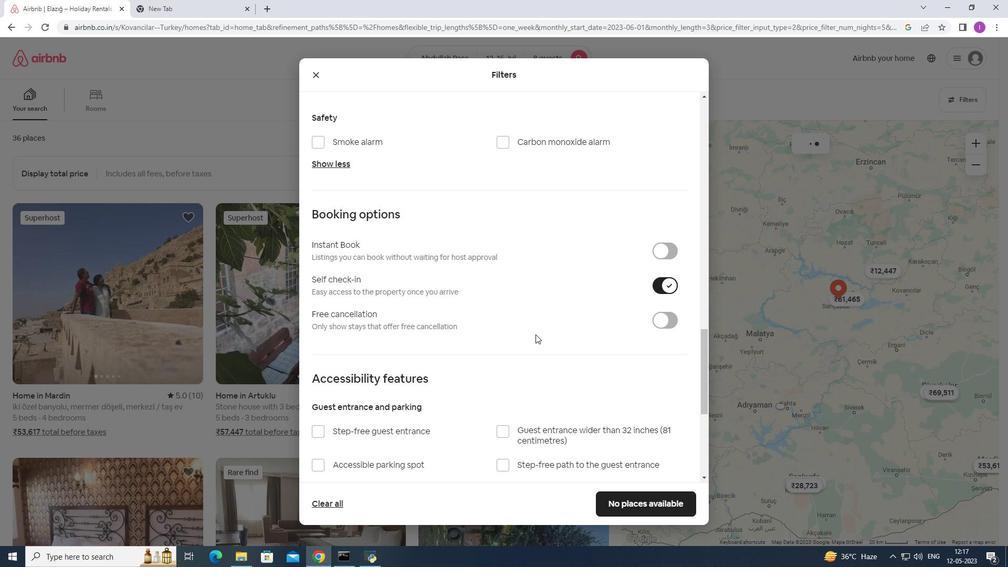 
Action: Mouse moved to (533, 344)
Screenshot: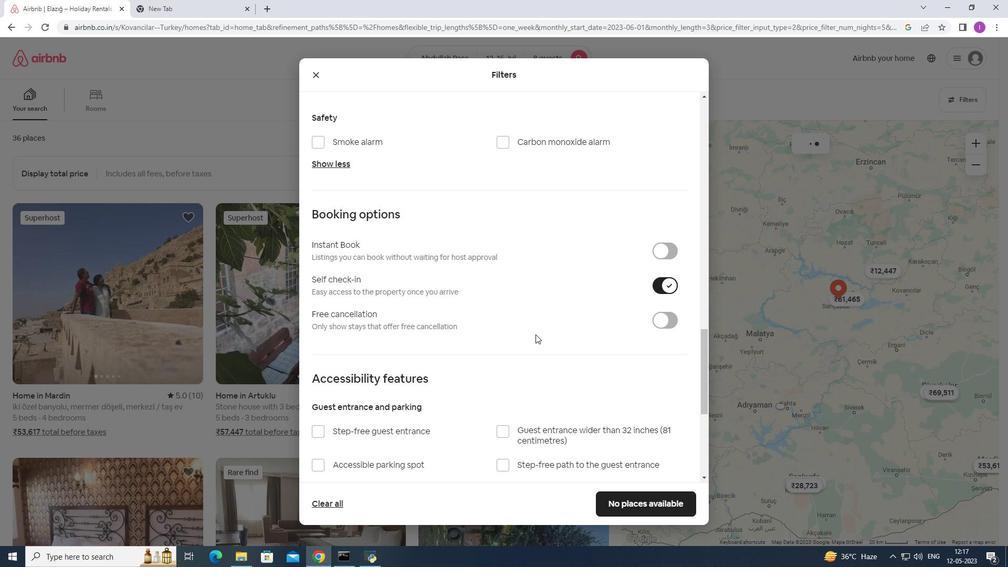 
Action: Mouse scrolled (533, 344) with delta (0, 0)
Screenshot: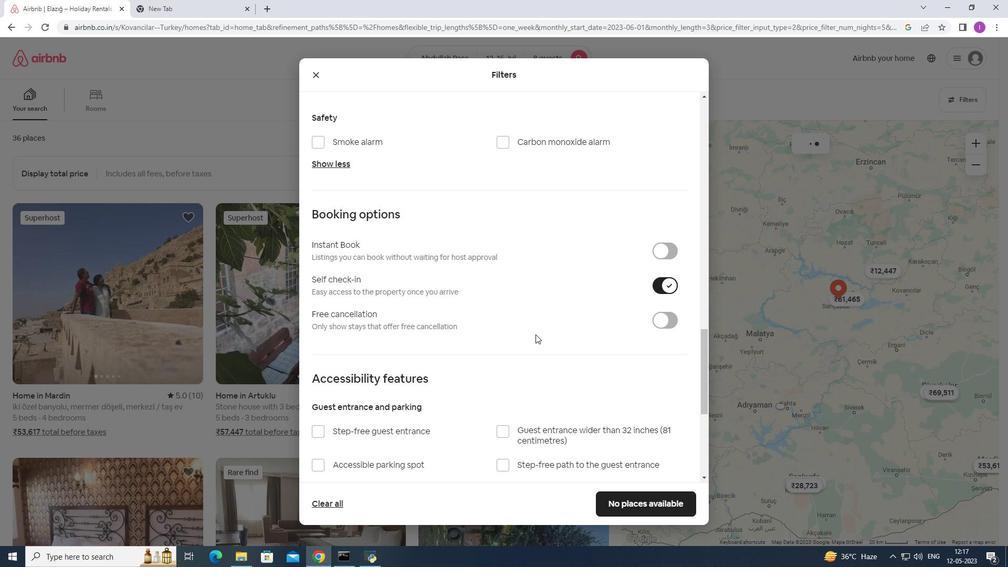 
Action: Mouse moved to (533, 346)
Screenshot: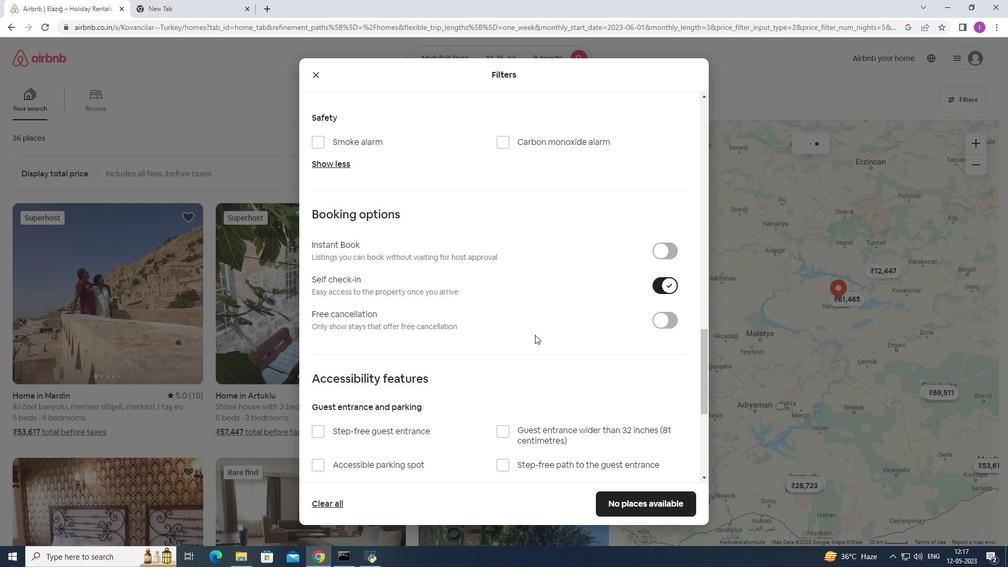 
Action: Mouse scrolled (533, 345) with delta (0, 0)
Screenshot: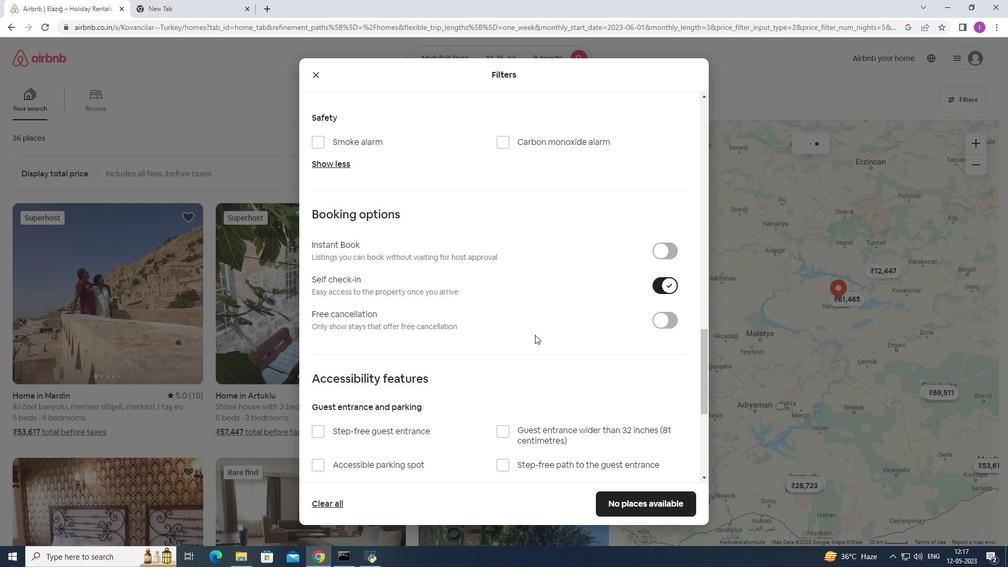 
Action: Mouse moved to (533, 352)
Screenshot: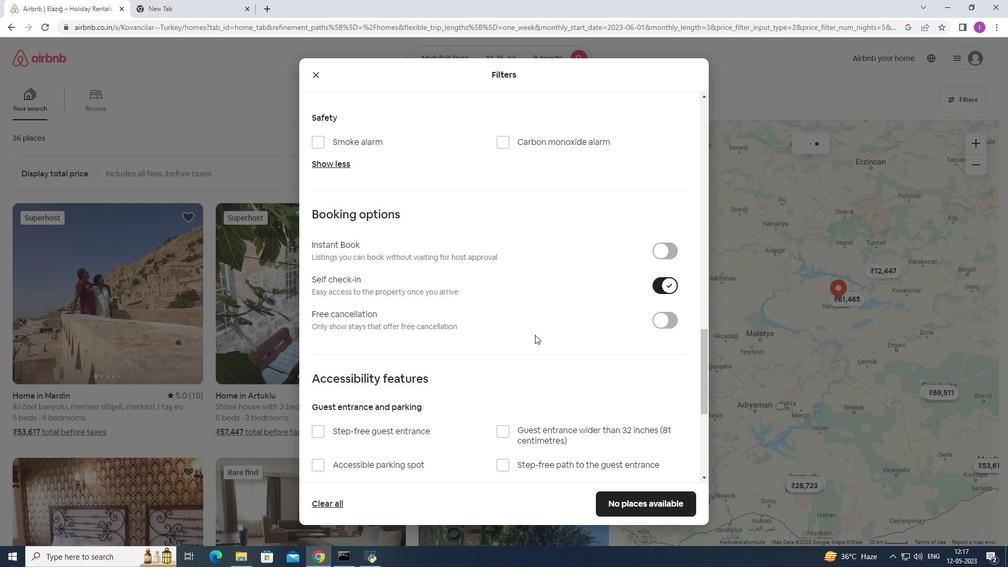 
Action: Mouse scrolled (533, 352) with delta (0, 0)
Screenshot: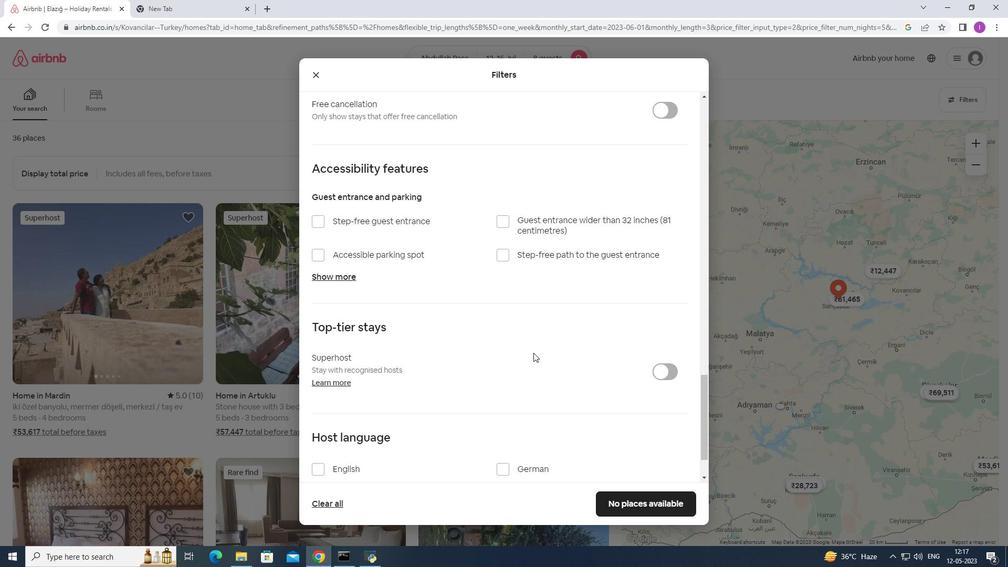 
Action: Mouse scrolled (533, 352) with delta (0, 0)
Screenshot: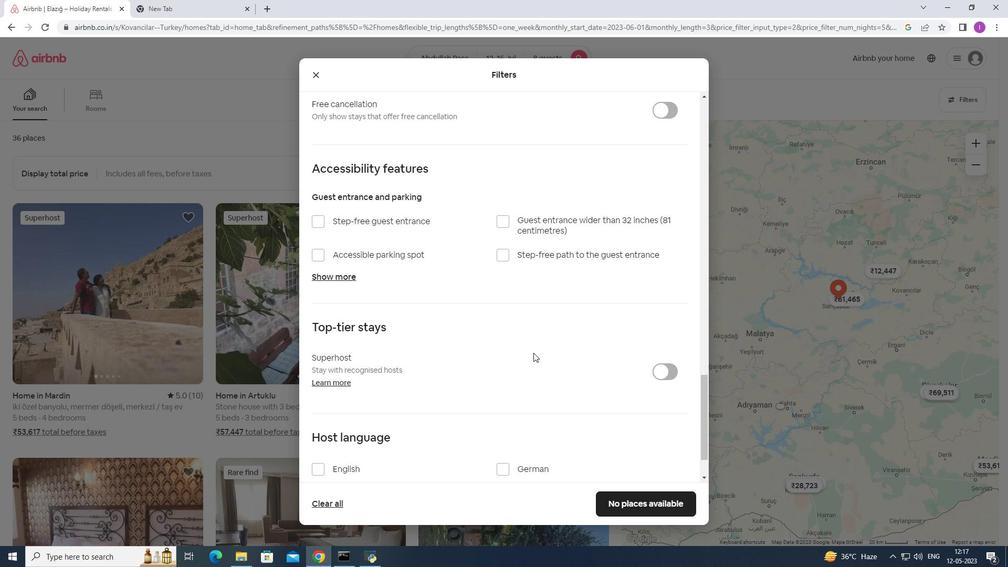
Action: Mouse scrolled (533, 352) with delta (0, 0)
Screenshot: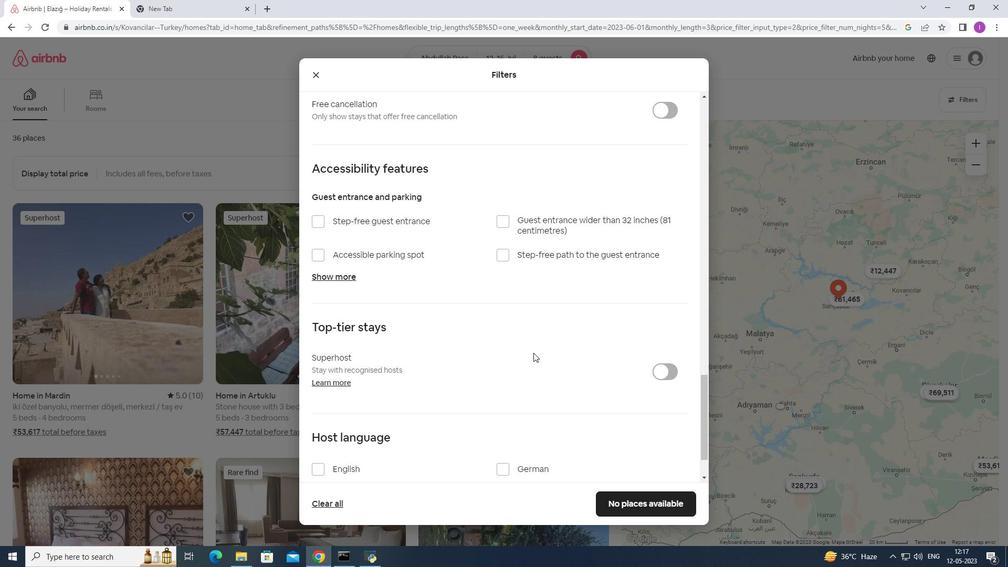 
Action: Mouse scrolled (533, 352) with delta (0, 0)
Screenshot: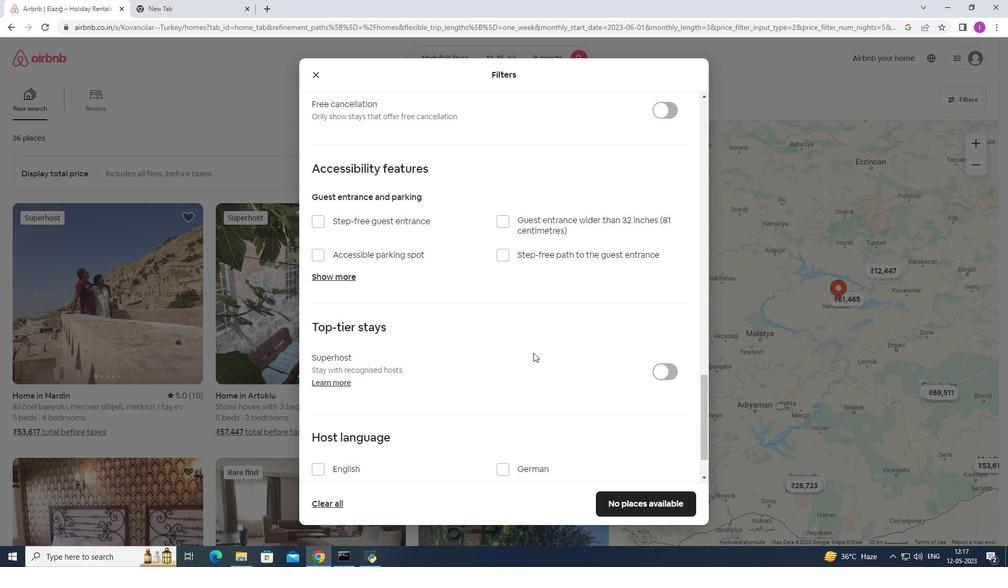 
Action: Mouse moved to (533, 349)
Screenshot: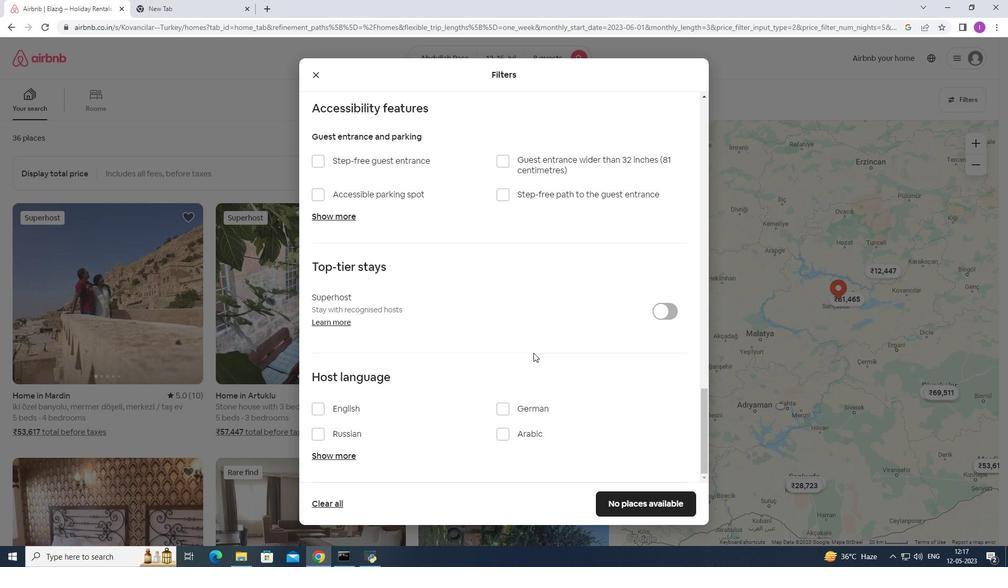 
Action: Mouse scrolled (533, 348) with delta (0, 0)
Screenshot: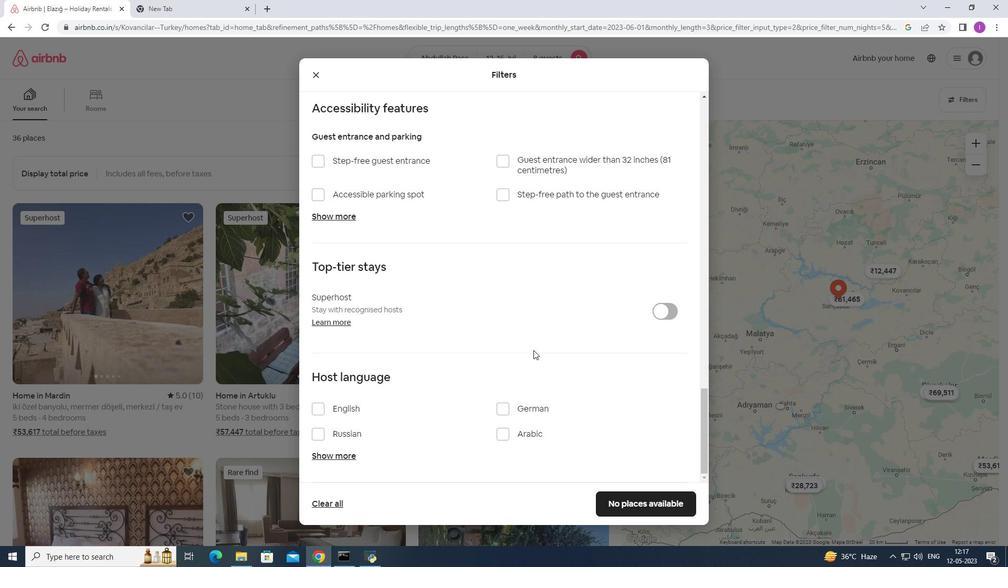 
Action: Mouse scrolled (533, 348) with delta (0, 0)
Screenshot: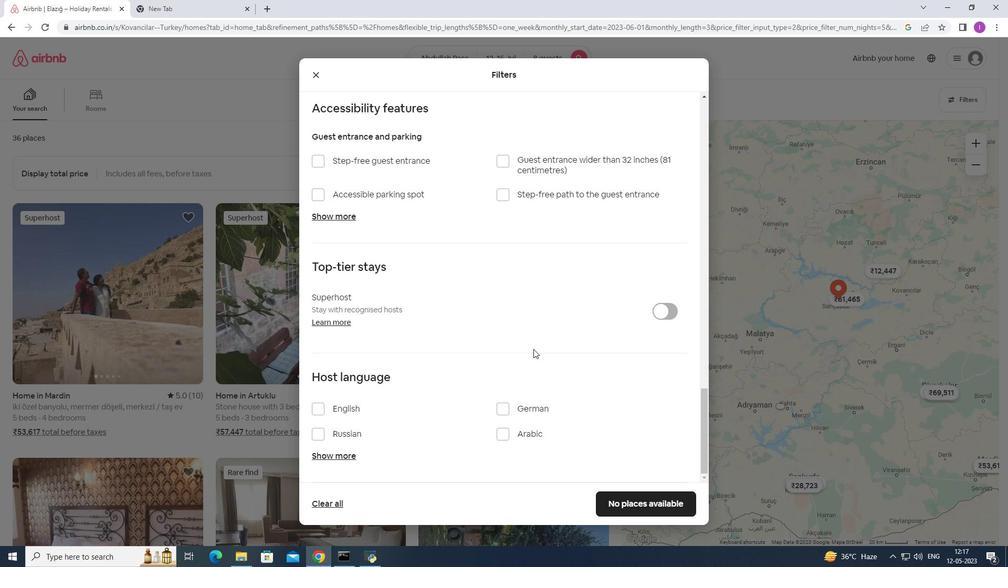 
Action: Mouse scrolled (533, 348) with delta (0, 0)
Screenshot: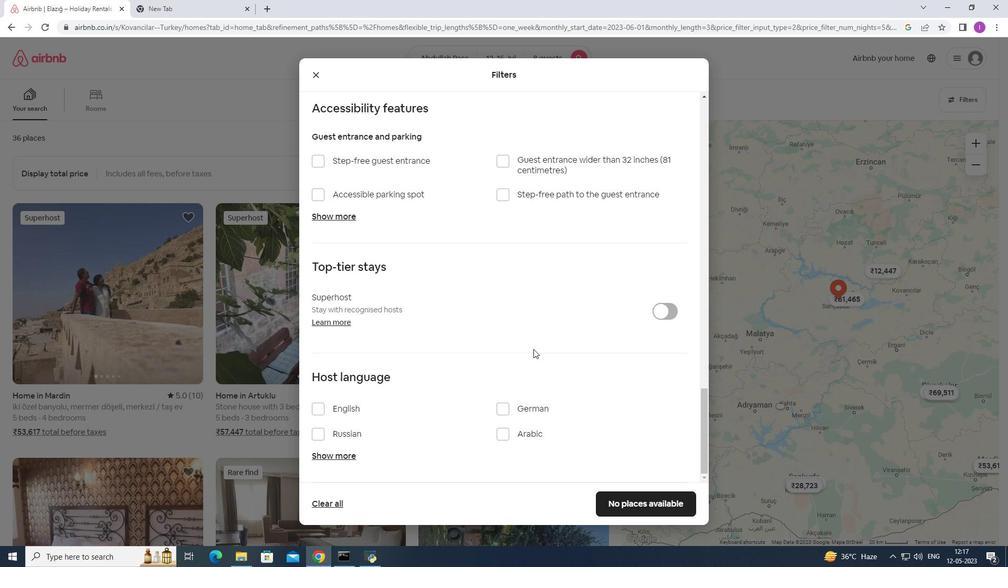 
Action: Mouse scrolled (533, 348) with delta (0, 0)
Screenshot: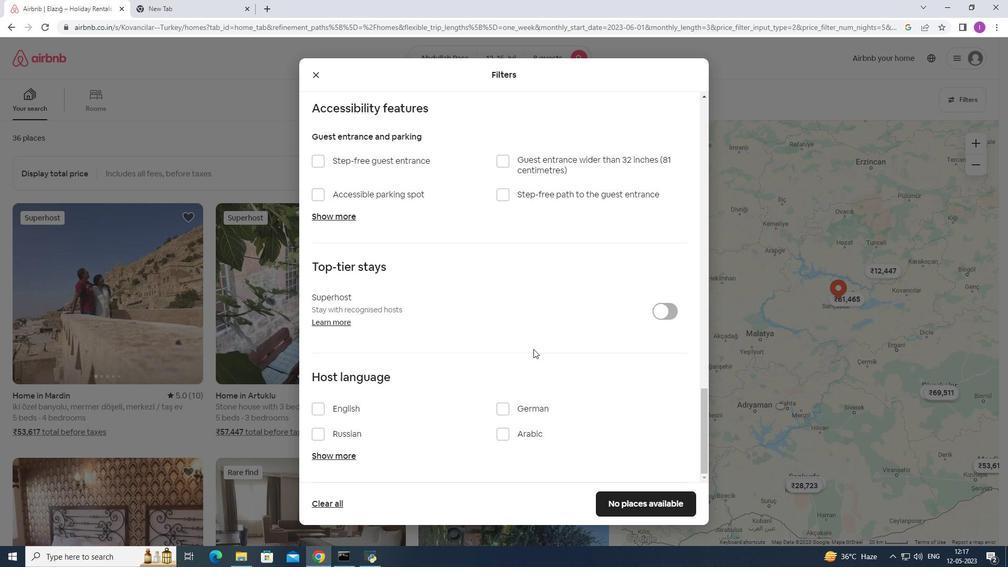 
Action: Mouse moved to (321, 409)
Screenshot: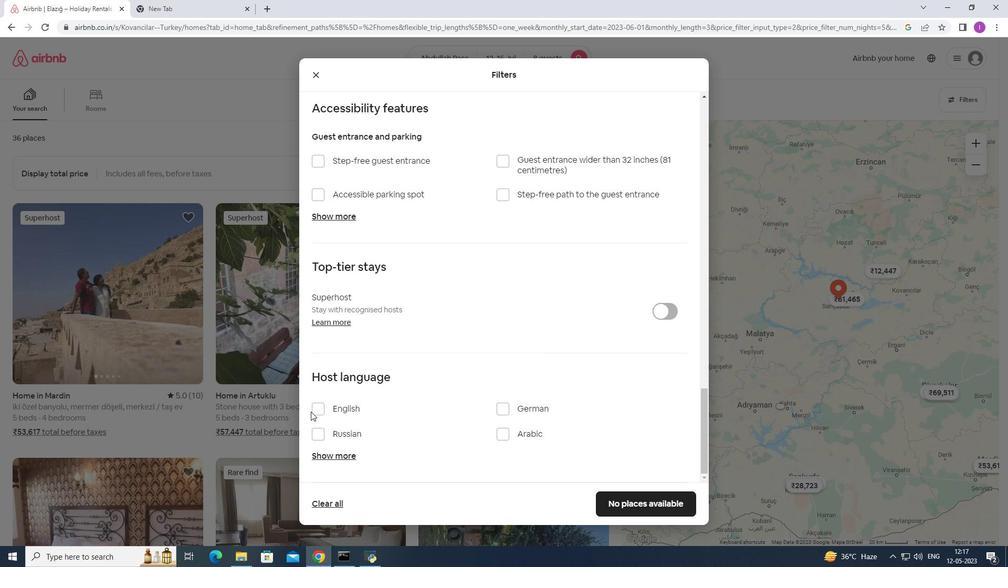 
Action: Mouse pressed left at (321, 409)
Screenshot: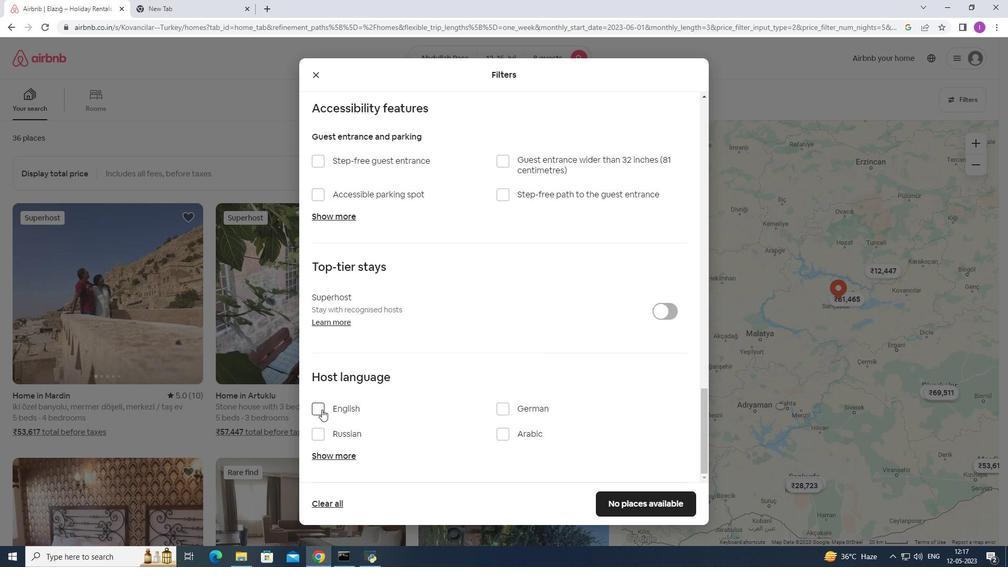 
Action: Mouse moved to (625, 484)
Screenshot: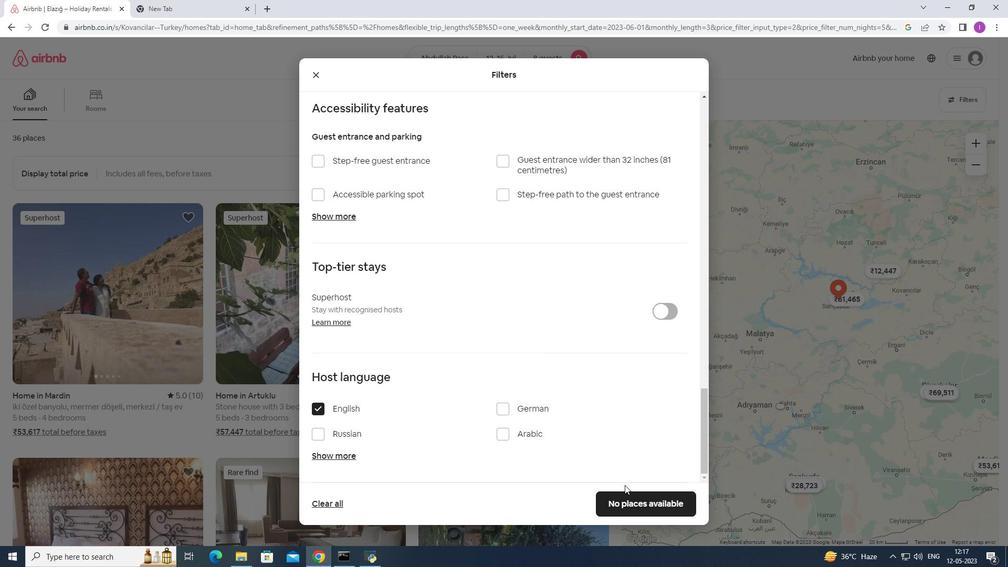 
Action: Mouse scrolled (625, 483) with delta (0, 0)
Screenshot: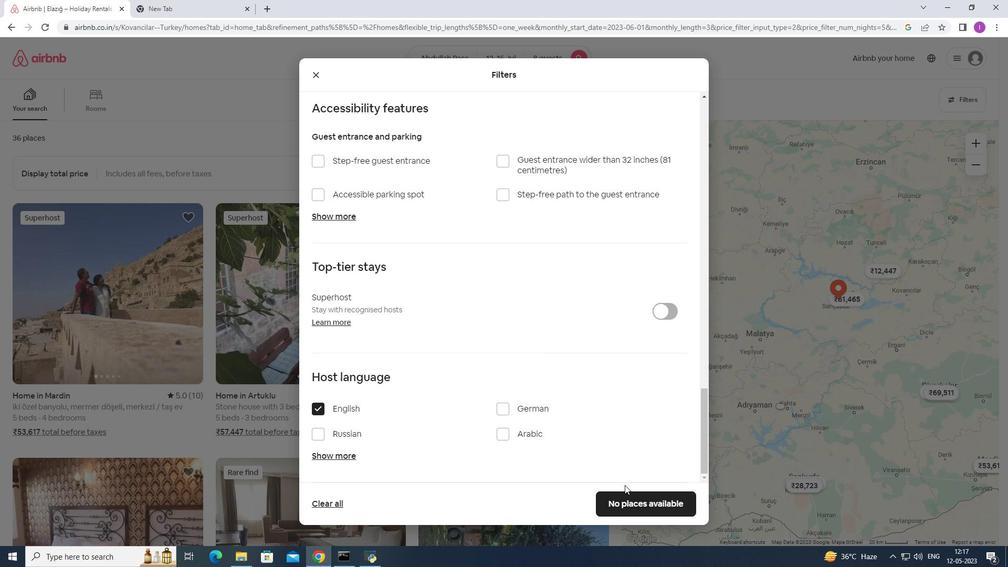 
Action: Mouse moved to (627, 482)
Screenshot: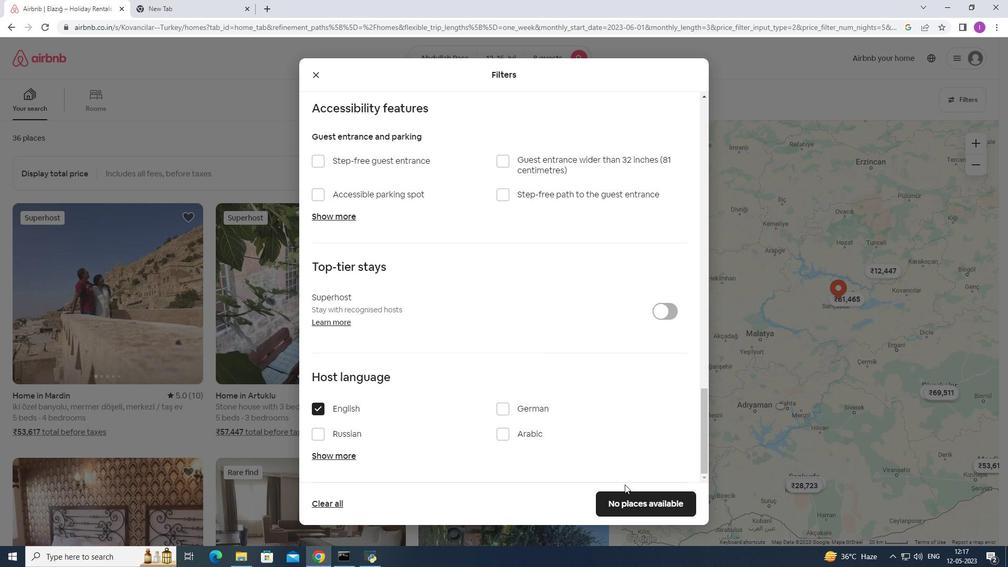 
Action: Mouse scrolled (627, 481) with delta (0, 0)
Screenshot: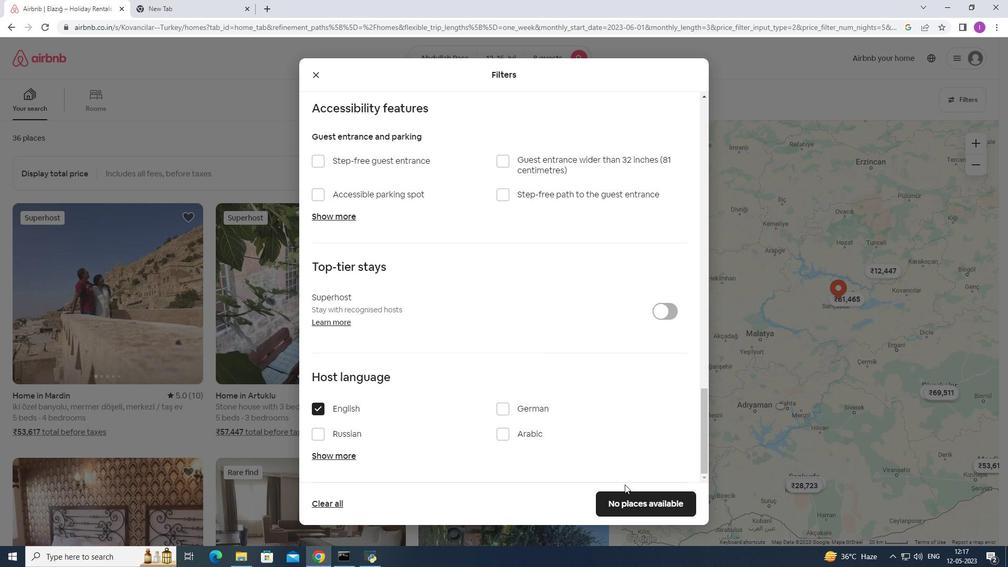 
Action: Mouse moved to (628, 481)
Screenshot: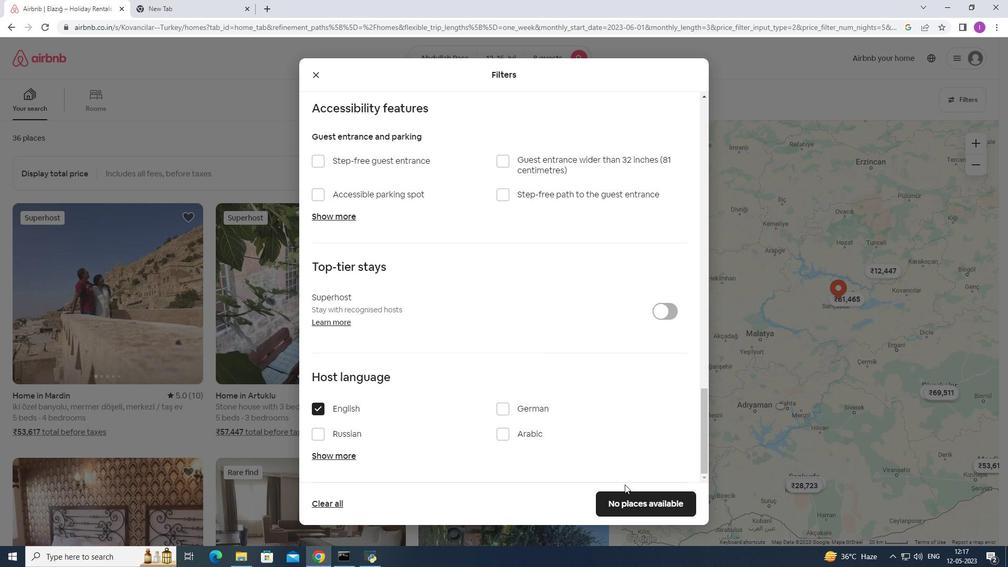 
Action: Mouse scrolled (628, 481) with delta (0, 0)
Screenshot: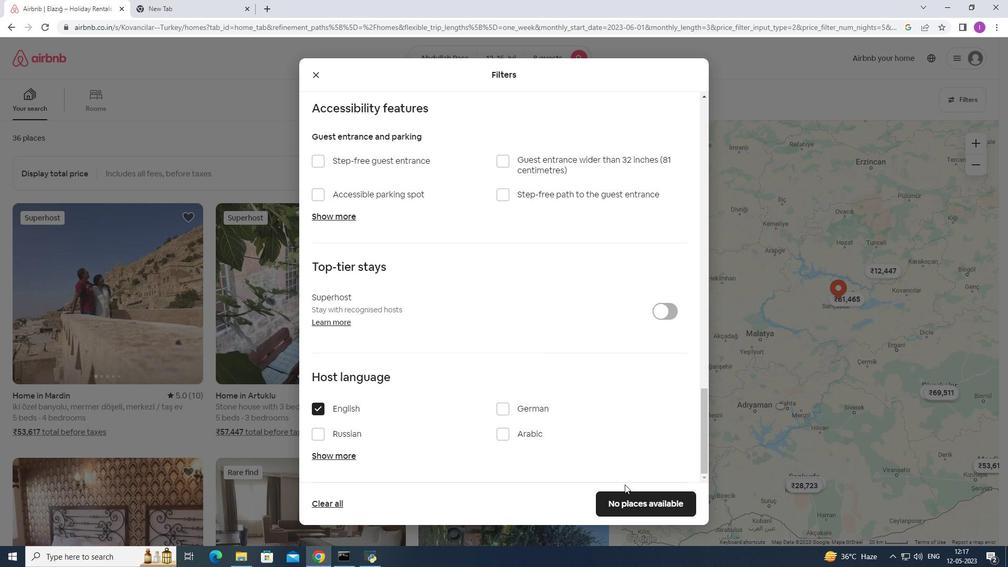 
Action: Mouse scrolled (628, 481) with delta (0, 0)
Screenshot: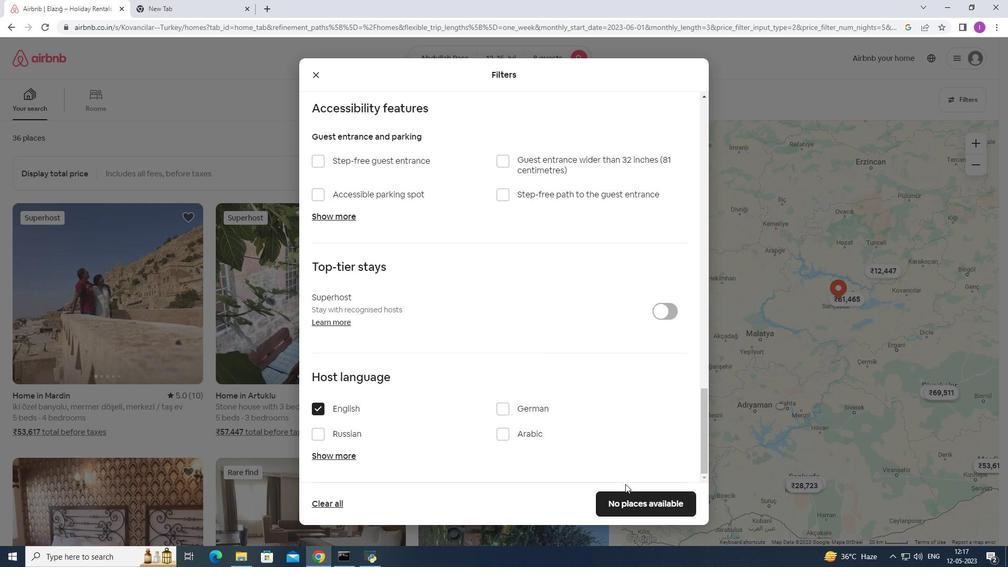 
Action: Mouse moved to (624, 495)
Screenshot: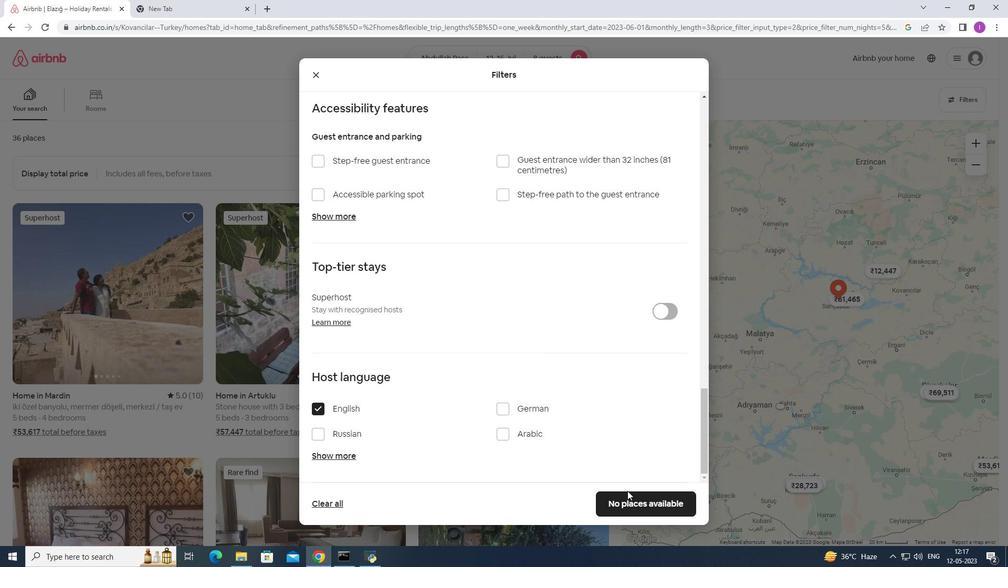 
Action: Mouse pressed left at (624, 495)
Screenshot: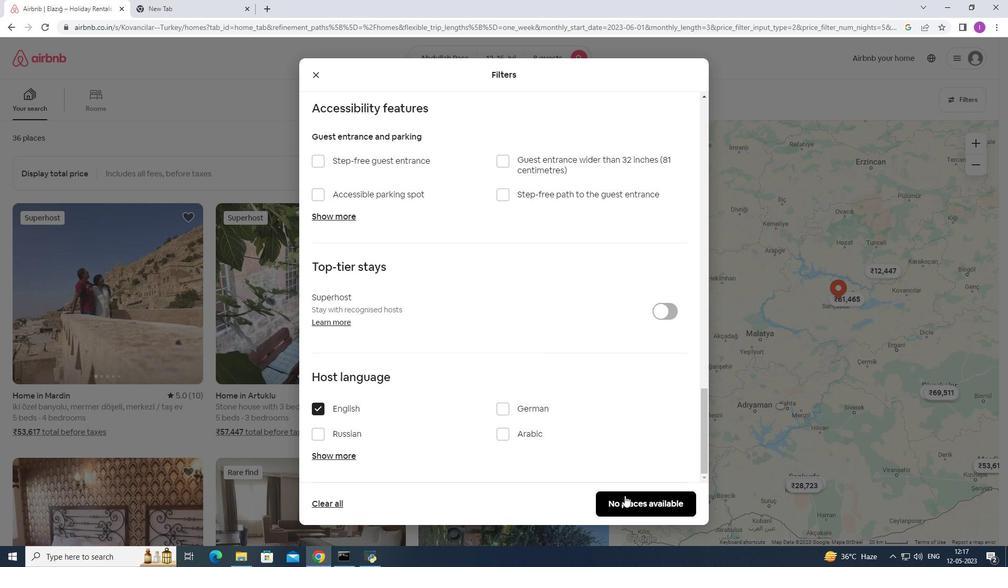 
Action: Mouse moved to (627, 475)
Screenshot: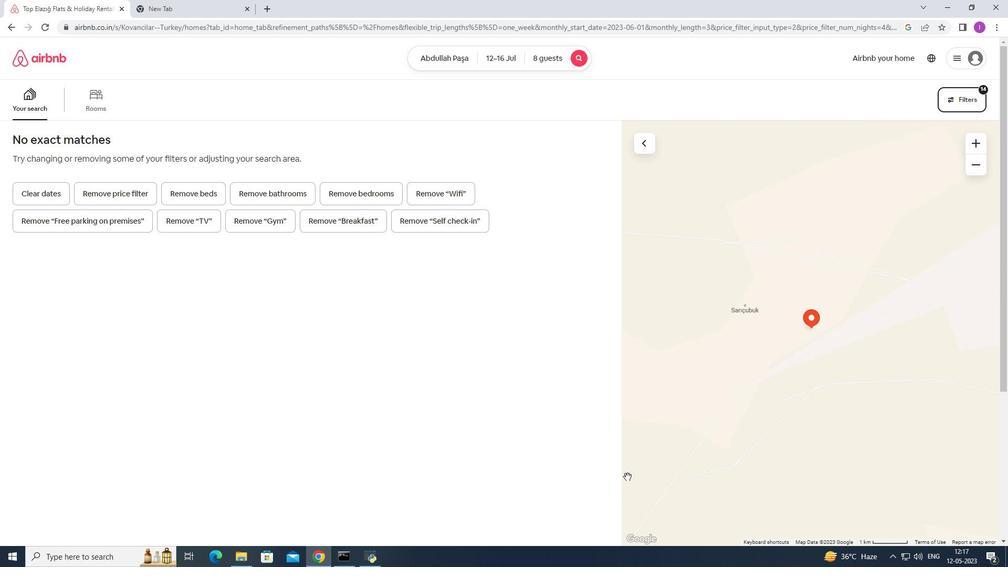 
